 Task: Compose an email with the signature Kyra Cooper with the subject Feedback on a donation and the message I would appreciate it if you could provide me with the latest project schedule. from softage.9@softage.net to softage.10@softage.netSelect the entire message and Indent more 2 times, then indent less once Send the email. Finally, move the email from Sent Items to the label Production
Action: Mouse moved to (868, 100)
Screenshot: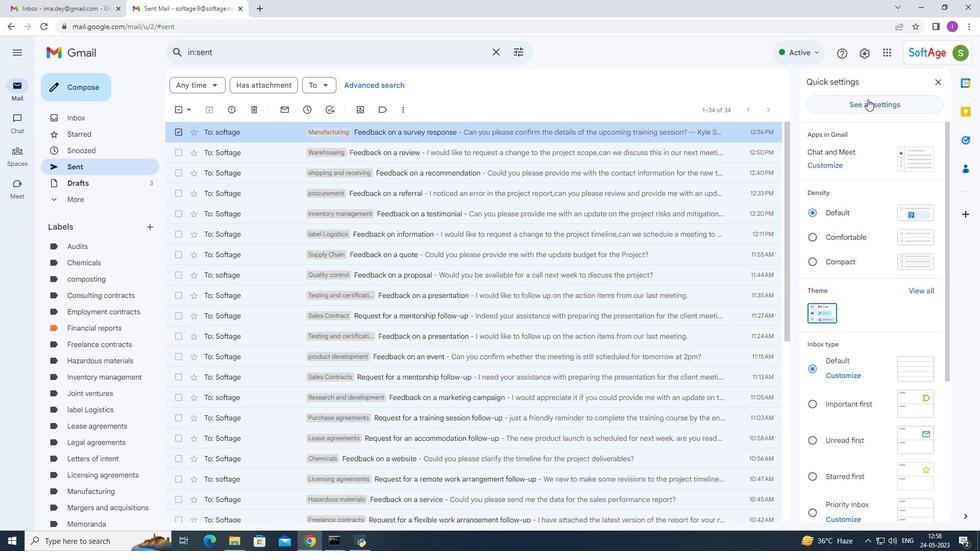 
Action: Mouse pressed left at (868, 100)
Screenshot: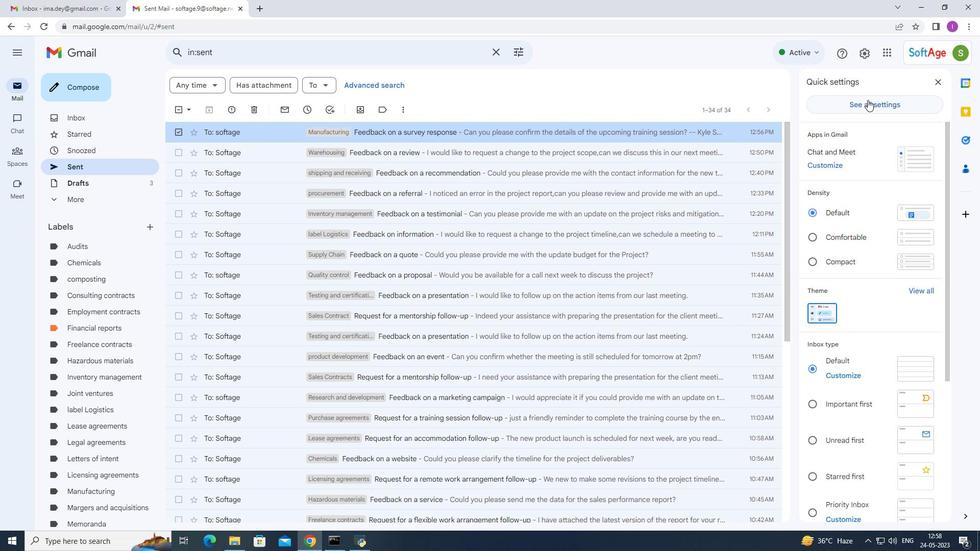 
Action: Mouse moved to (491, 202)
Screenshot: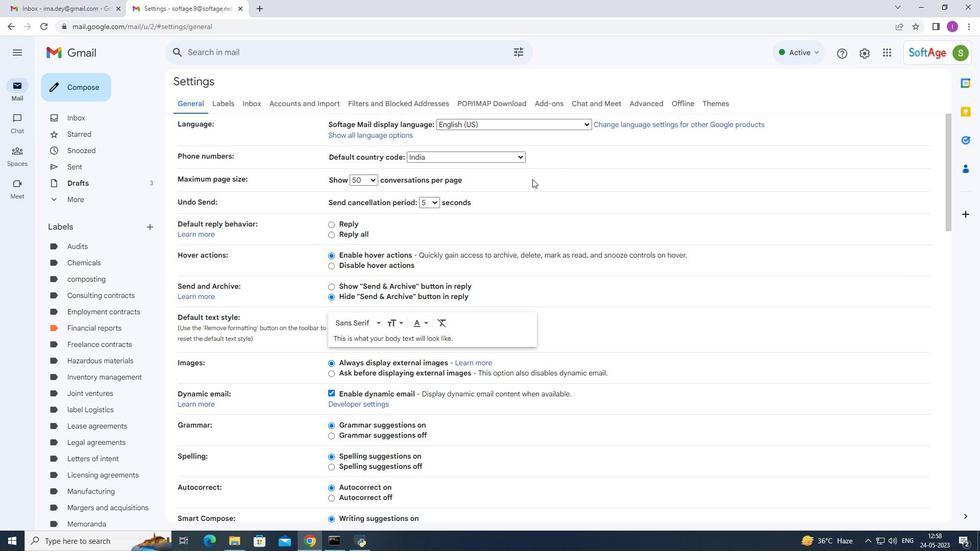 
Action: Mouse scrolled (491, 201) with delta (0, 0)
Screenshot: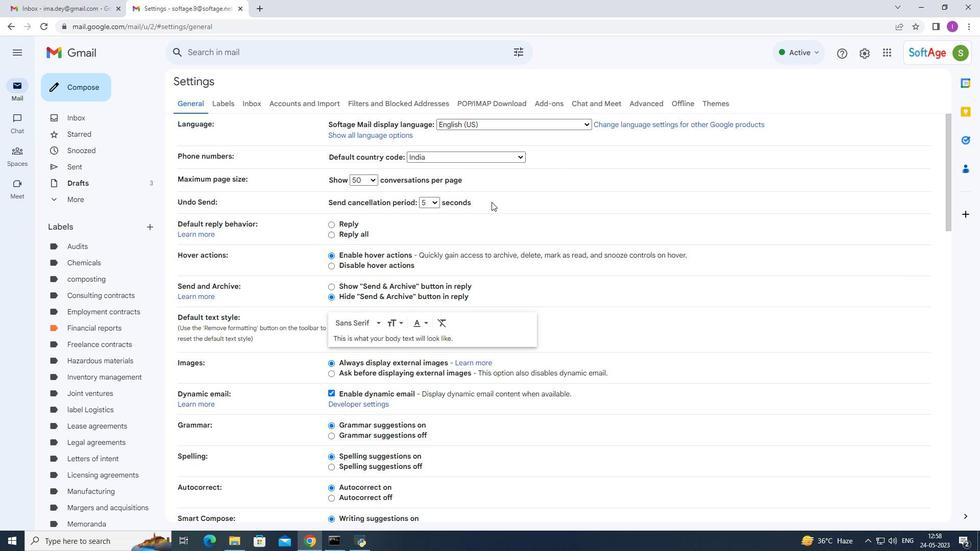 
Action: Mouse moved to (491, 202)
Screenshot: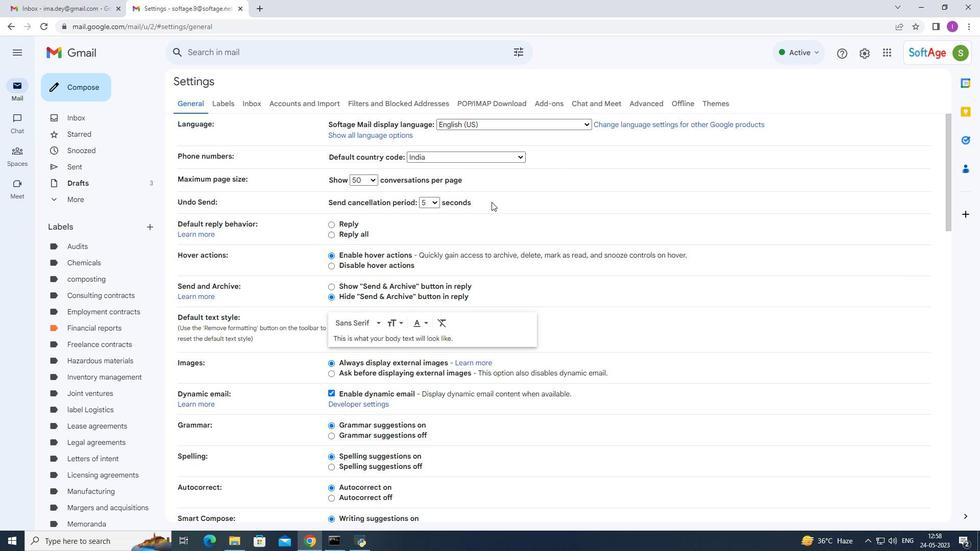 
Action: Mouse scrolled (491, 201) with delta (0, 0)
Screenshot: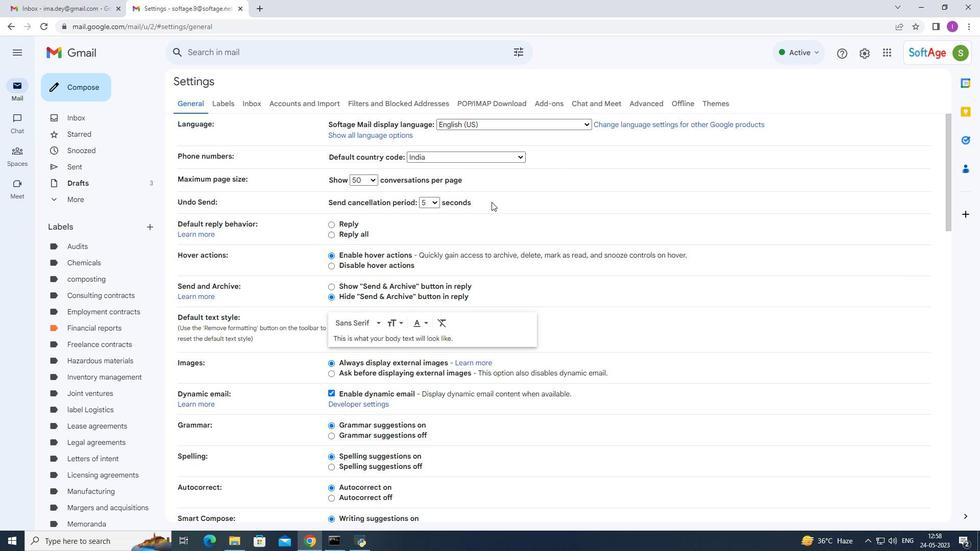 
Action: Mouse moved to (491, 202)
Screenshot: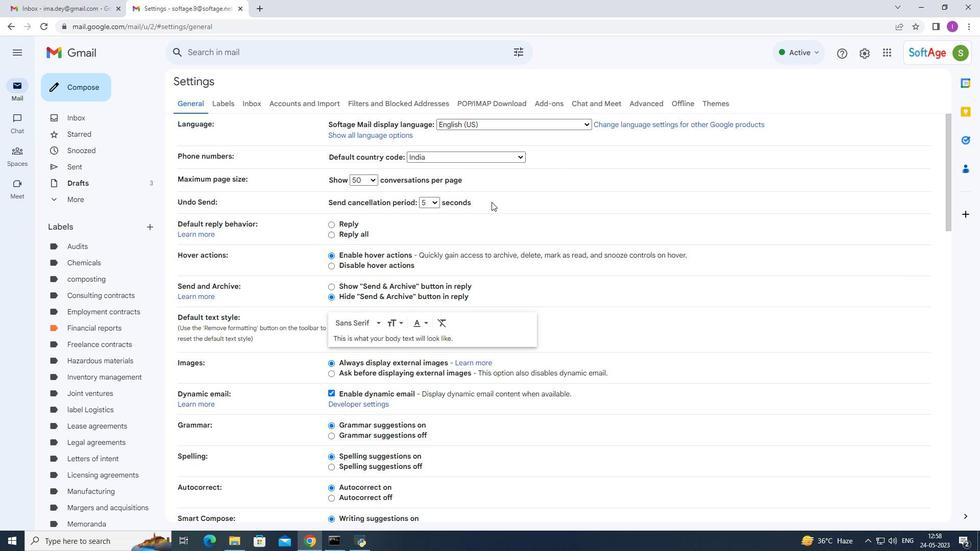 
Action: Mouse scrolled (491, 202) with delta (0, 0)
Screenshot: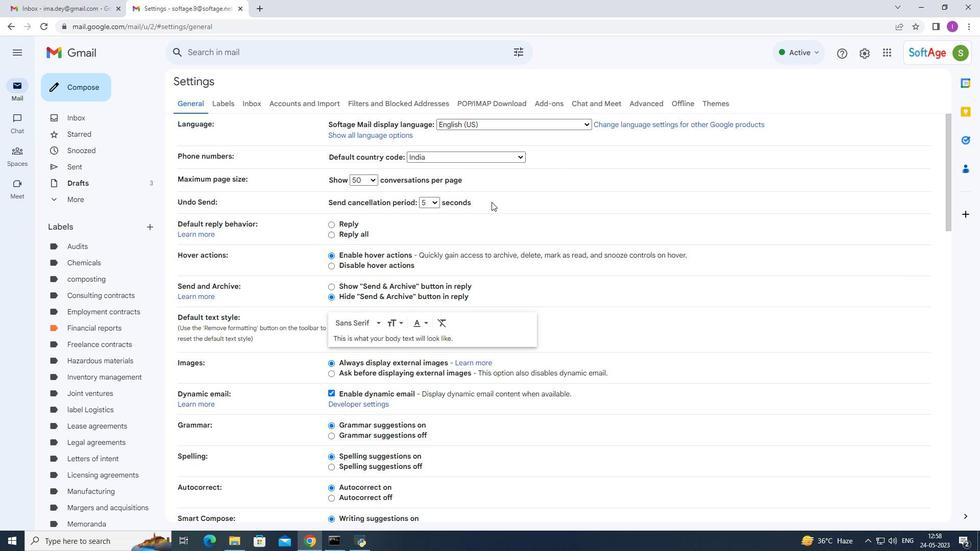 
Action: Mouse moved to (491, 201)
Screenshot: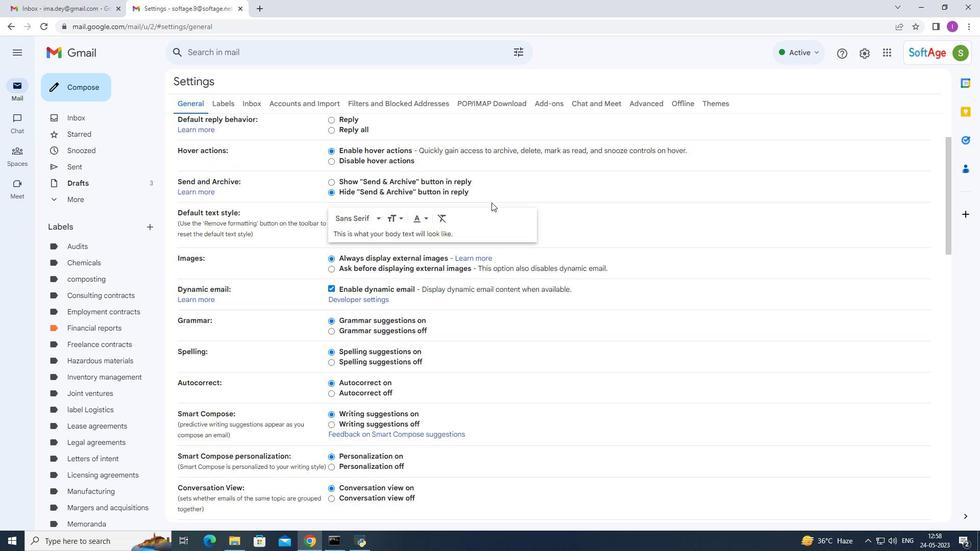 
Action: Mouse scrolled (491, 201) with delta (0, 0)
Screenshot: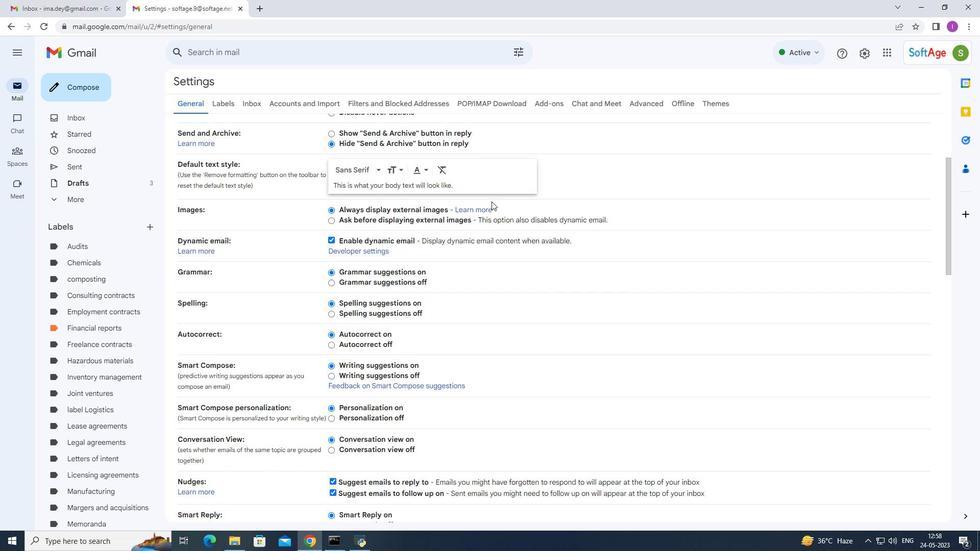 
Action: Mouse scrolled (491, 201) with delta (0, 0)
Screenshot: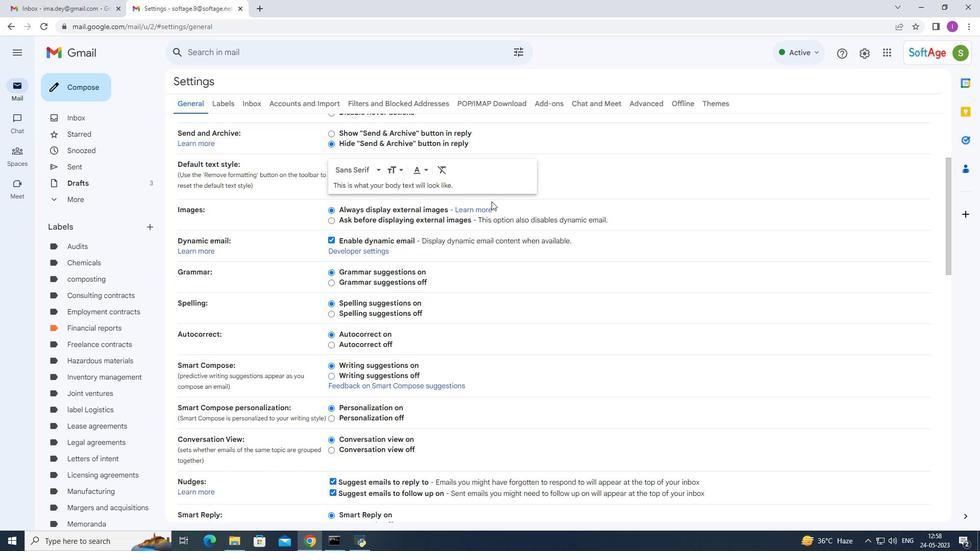 
Action: Mouse moved to (492, 201)
Screenshot: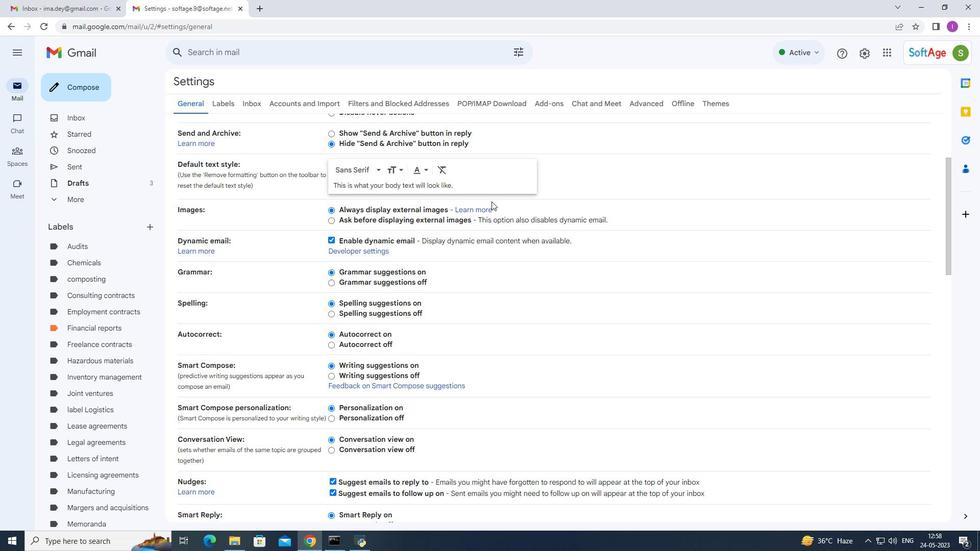 
Action: Mouse scrolled (491, 200) with delta (0, 0)
Screenshot: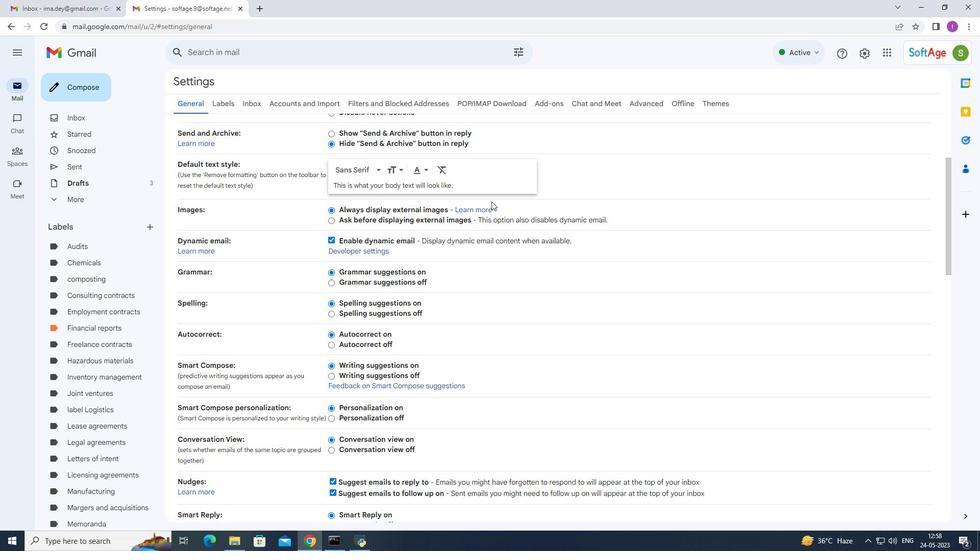 
Action: Mouse moved to (493, 202)
Screenshot: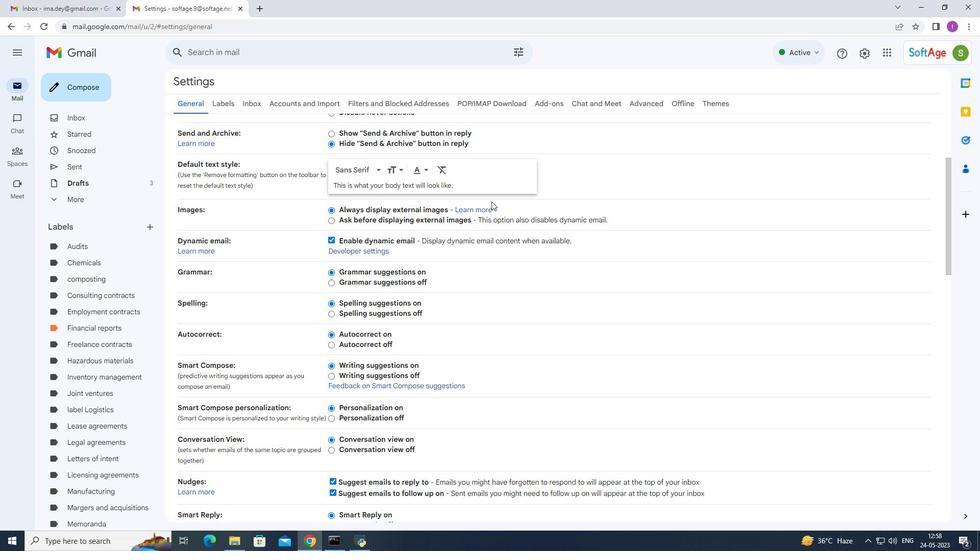 
Action: Mouse scrolled (492, 200) with delta (0, 0)
Screenshot: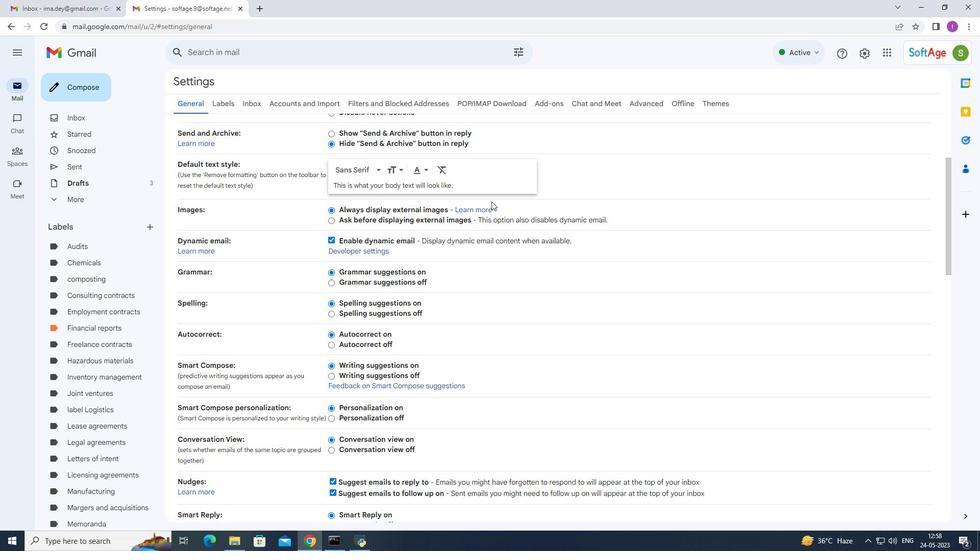 
Action: Mouse moved to (494, 202)
Screenshot: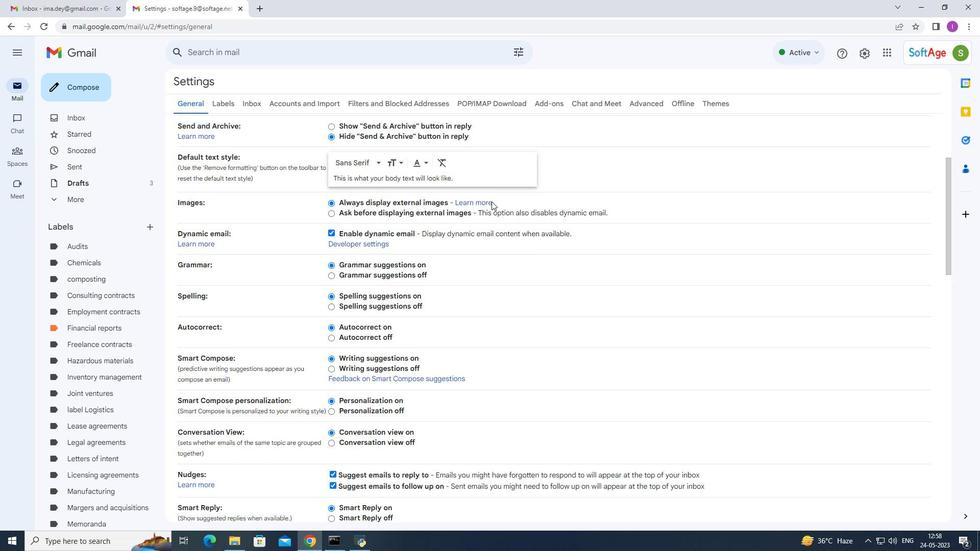 
Action: Mouse scrolled (494, 202) with delta (0, 0)
Screenshot: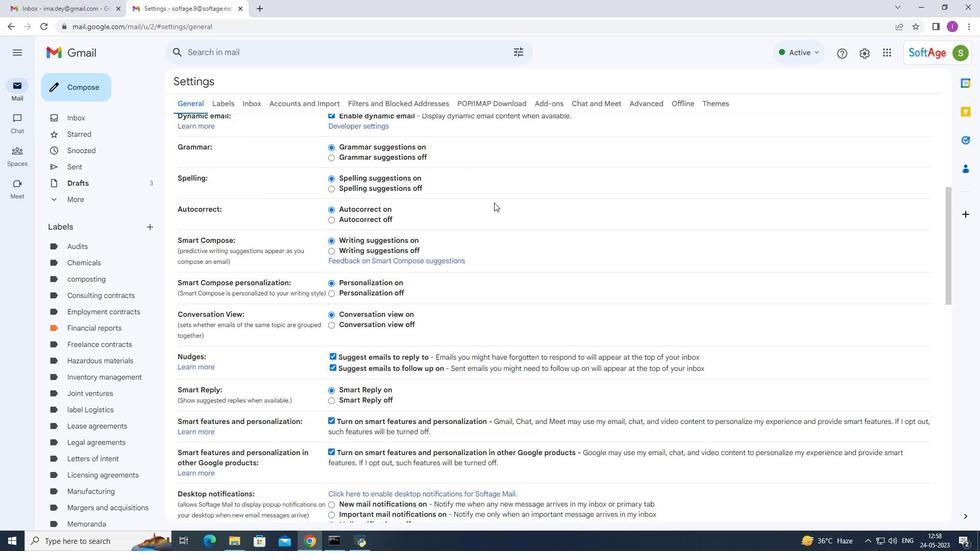 
Action: Mouse scrolled (494, 202) with delta (0, 0)
Screenshot: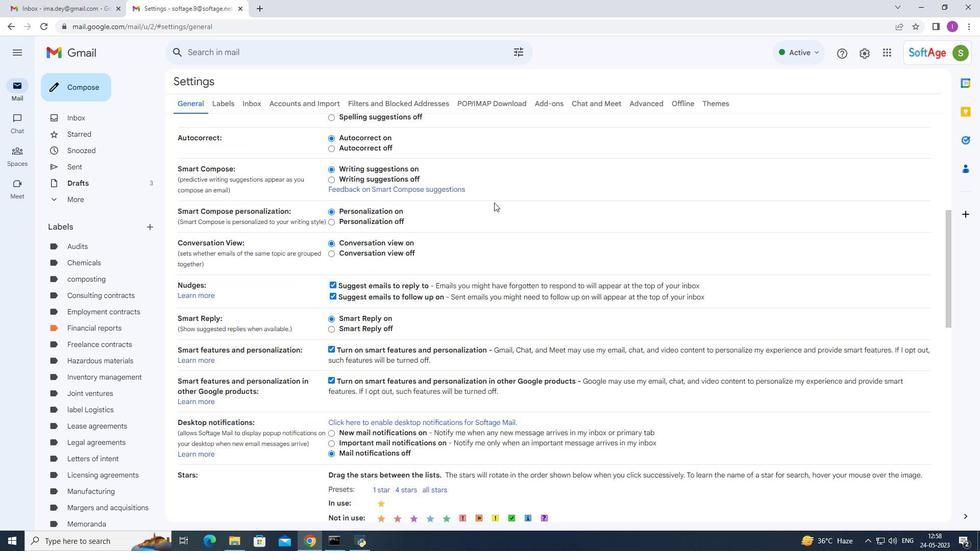 
Action: Mouse scrolled (494, 202) with delta (0, 0)
Screenshot: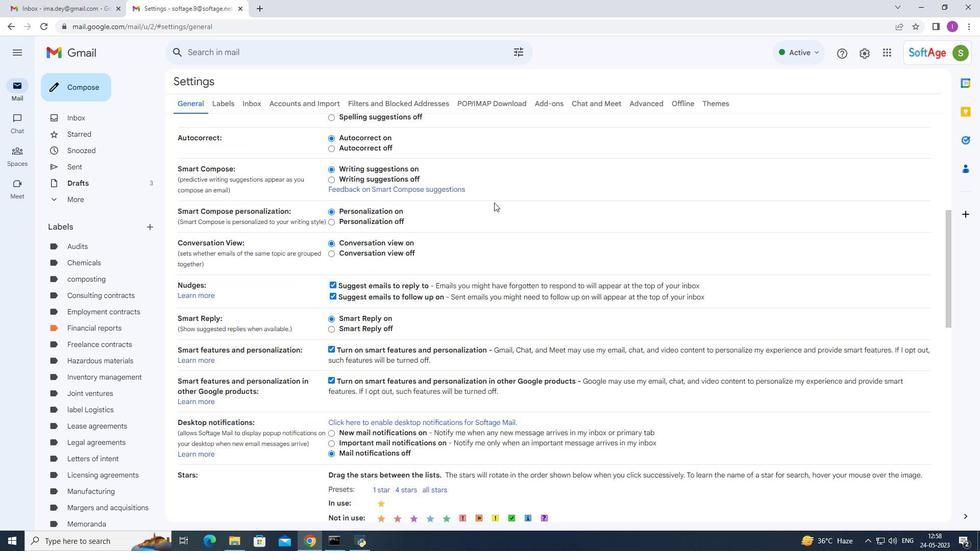 
Action: Mouse moved to (498, 215)
Screenshot: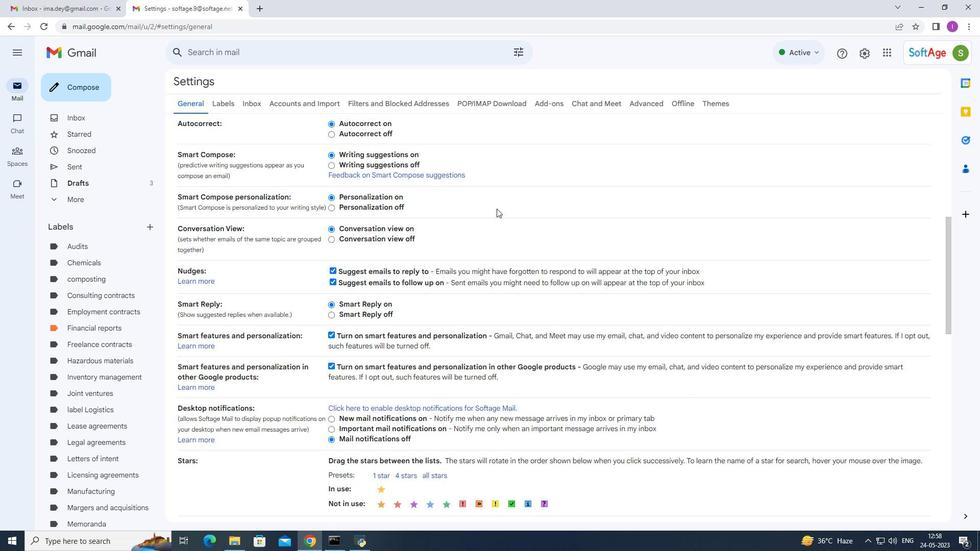 
Action: Mouse scrolled (498, 215) with delta (0, 0)
Screenshot: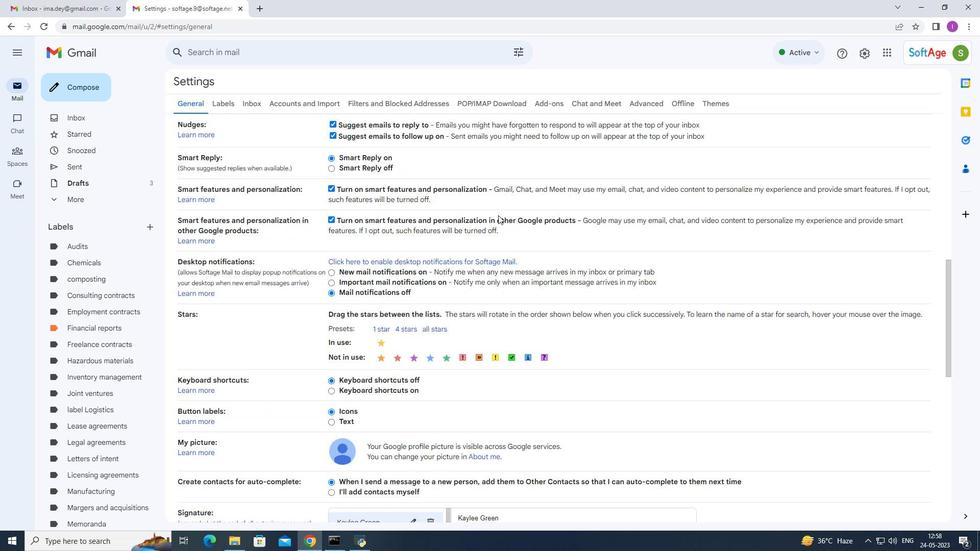 
Action: Mouse scrolled (498, 215) with delta (0, 0)
Screenshot: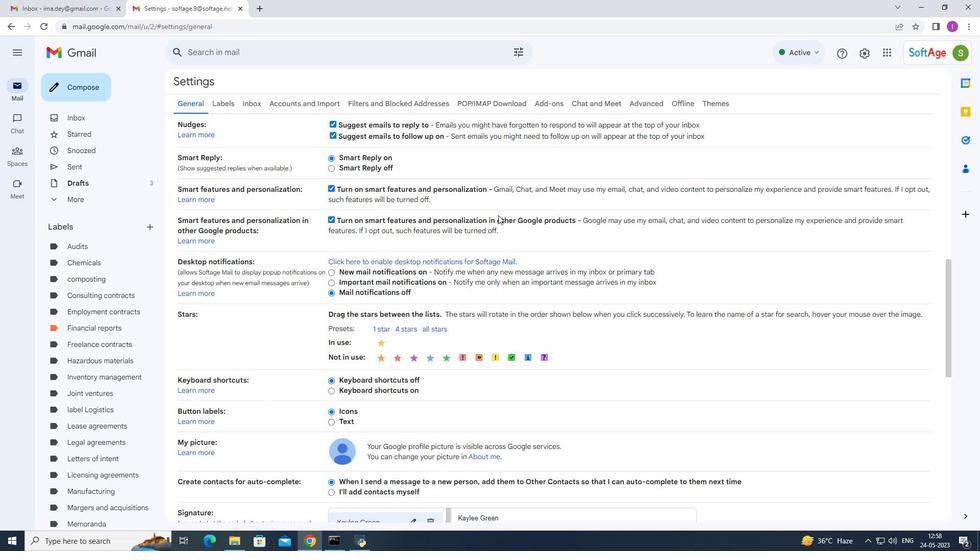 
Action: Mouse scrolled (498, 215) with delta (0, 0)
Screenshot: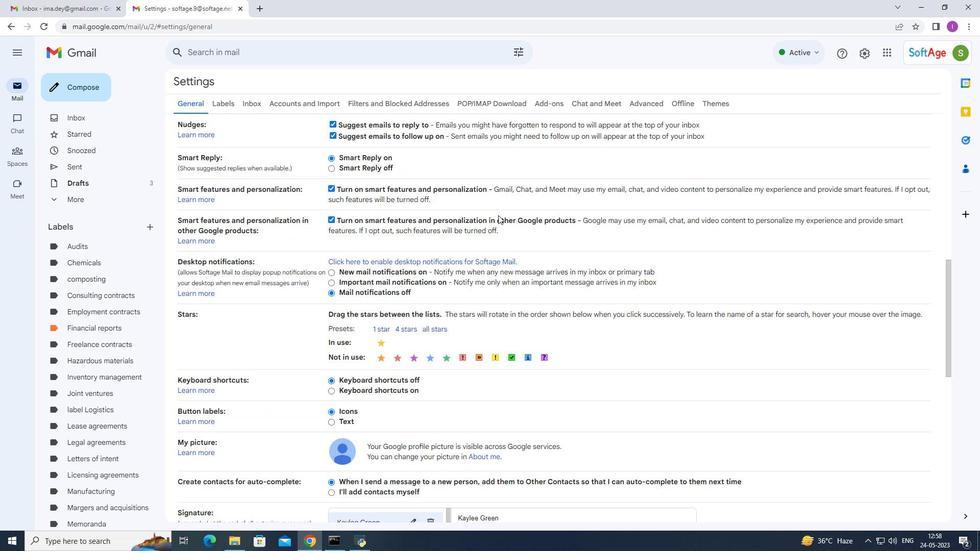
Action: Mouse scrolled (498, 215) with delta (0, 0)
Screenshot: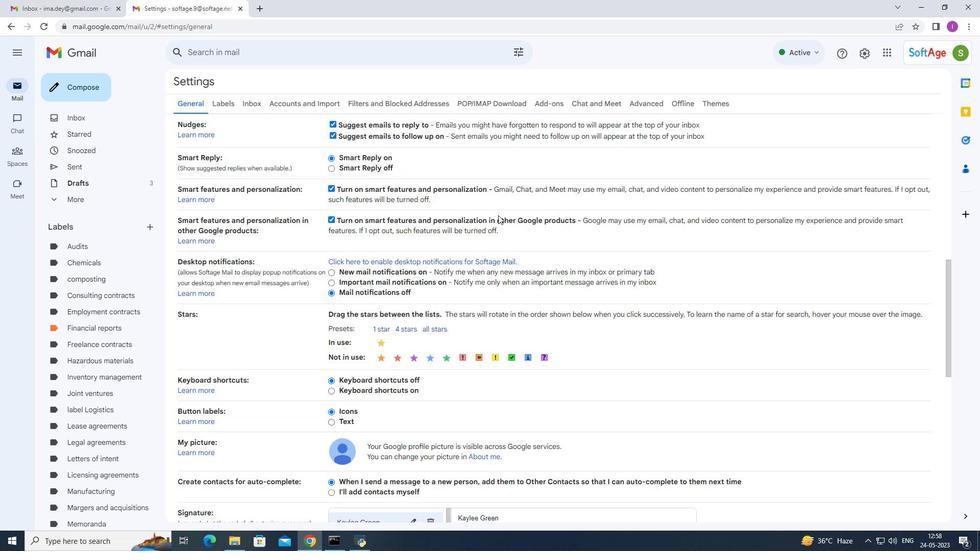 
Action: Mouse moved to (482, 225)
Screenshot: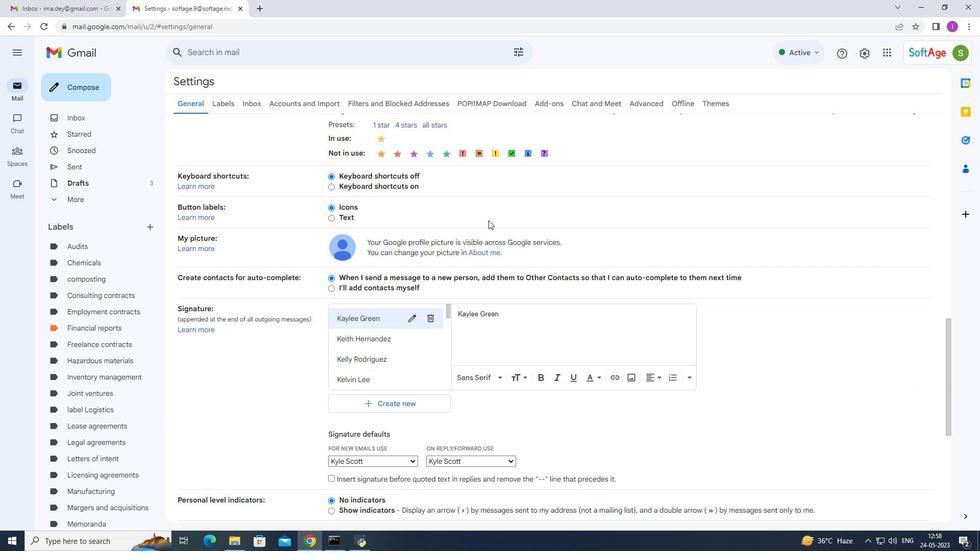 
Action: Mouse scrolled (482, 224) with delta (0, 0)
Screenshot: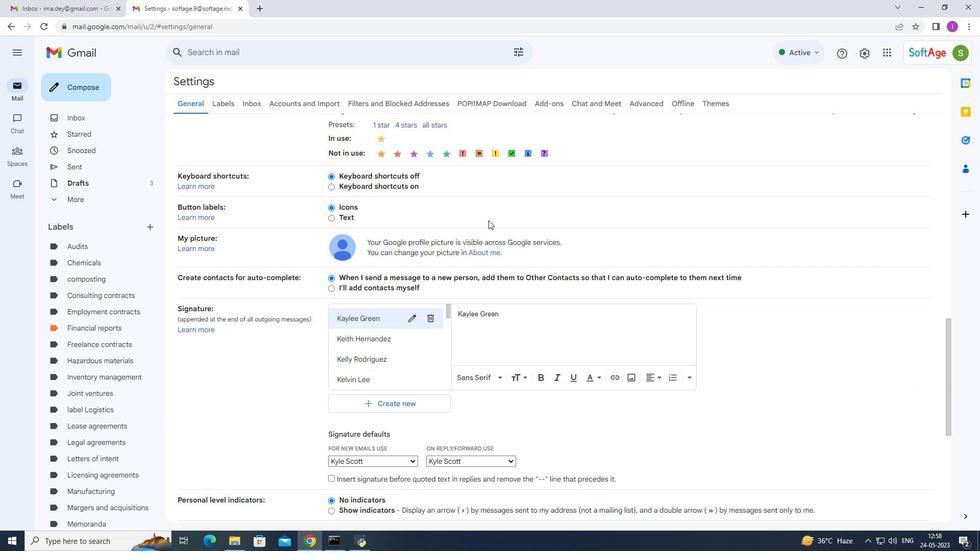 
Action: Mouse moved to (478, 229)
Screenshot: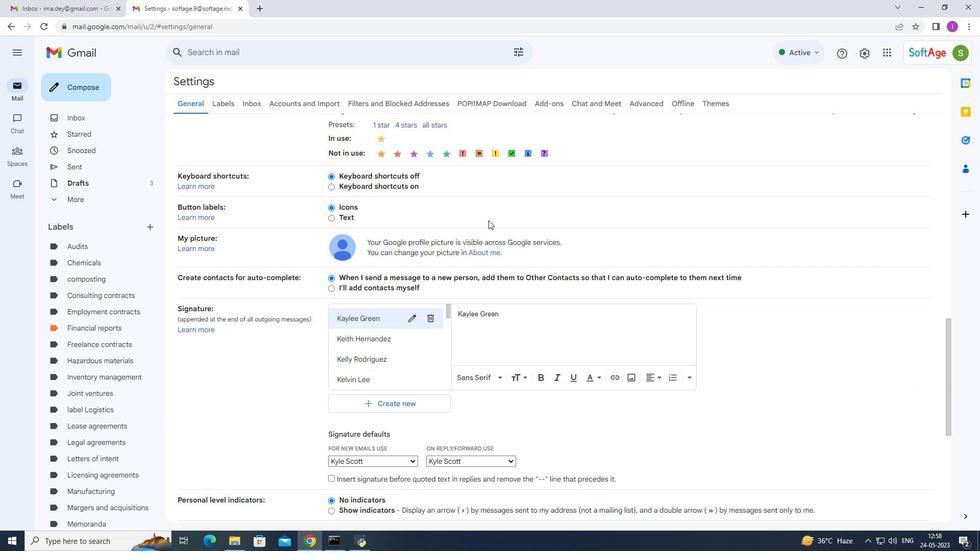 
Action: Mouse scrolled (479, 228) with delta (0, 0)
Screenshot: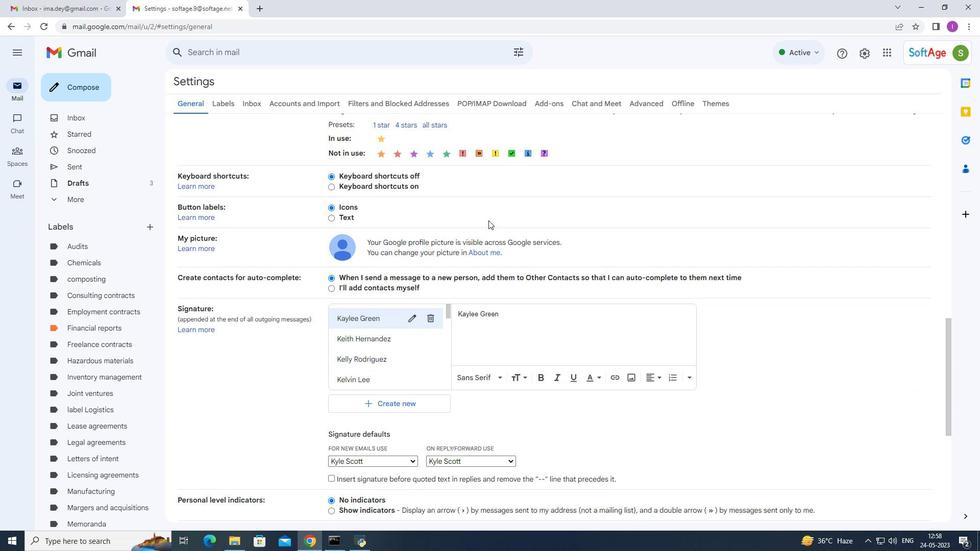 
Action: Mouse moved to (433, 244)
Screenshot: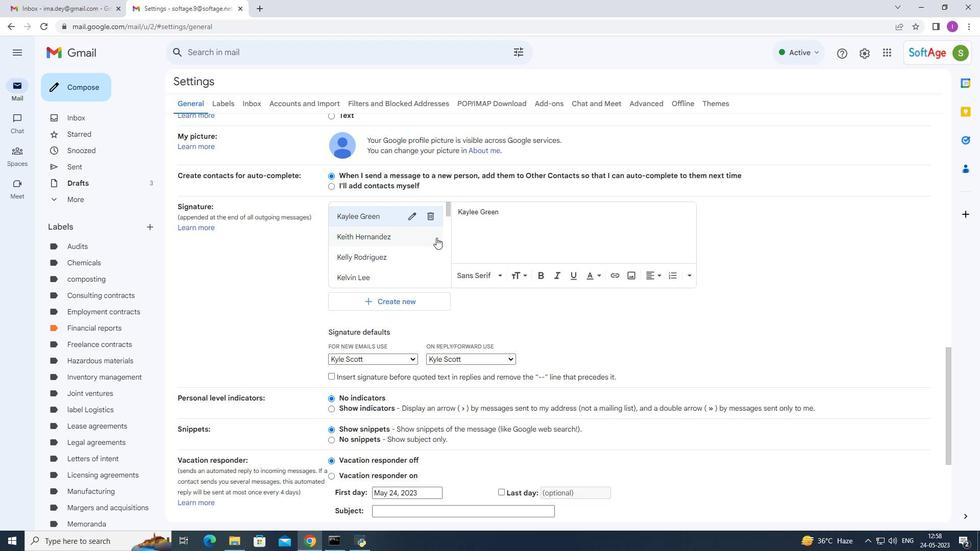 
Action: Mouse scrolled (433, 243) with delta (0, 0)
Screenshot: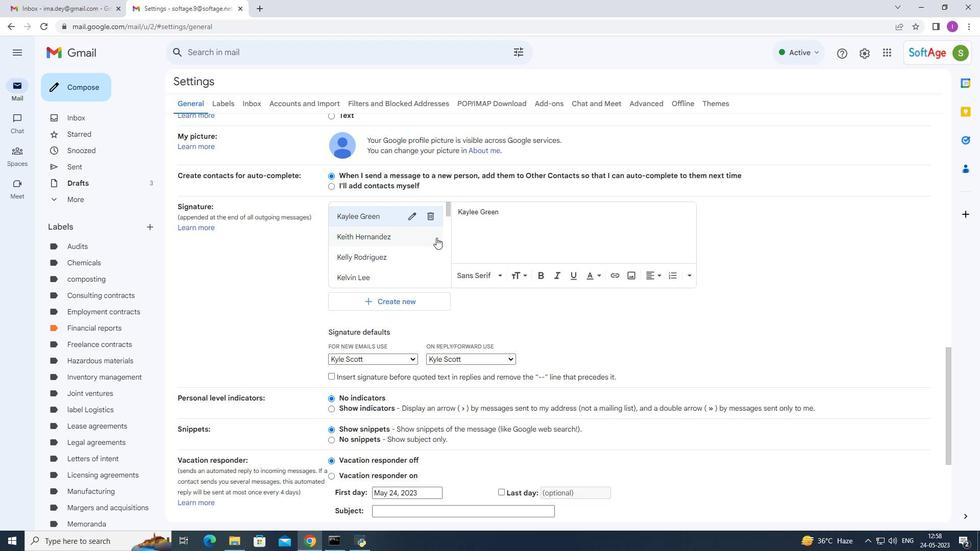 
Action: Mouse moved to (431, 250)
Screenshot: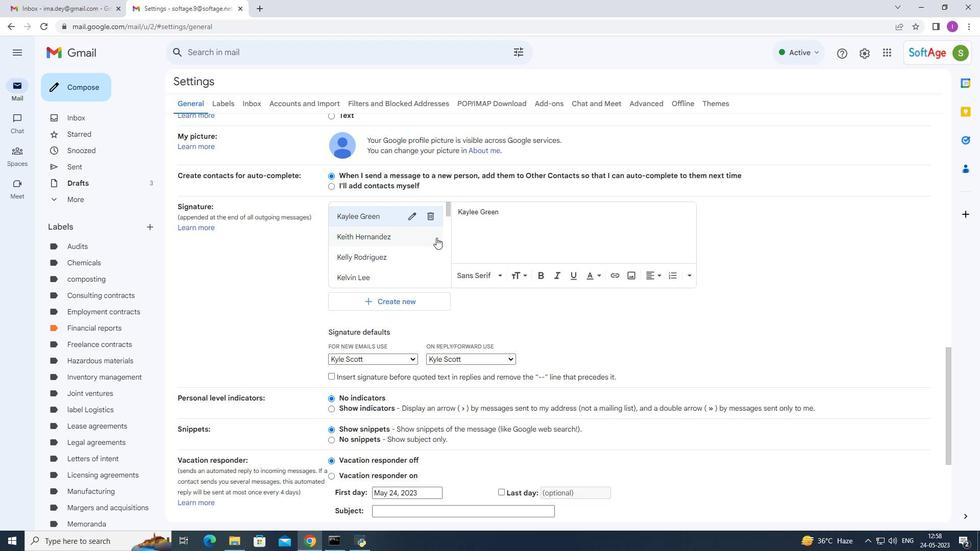 
Action: Mouse scrolled (431, 249) with delta (0, 0)
Screenshot: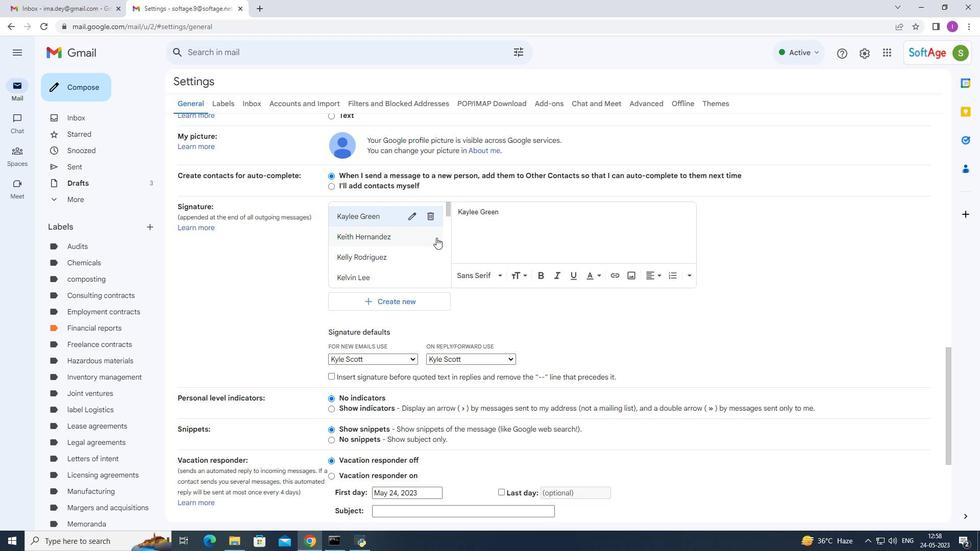 
Action: Mouse moved to (429, 252)
Screenshot: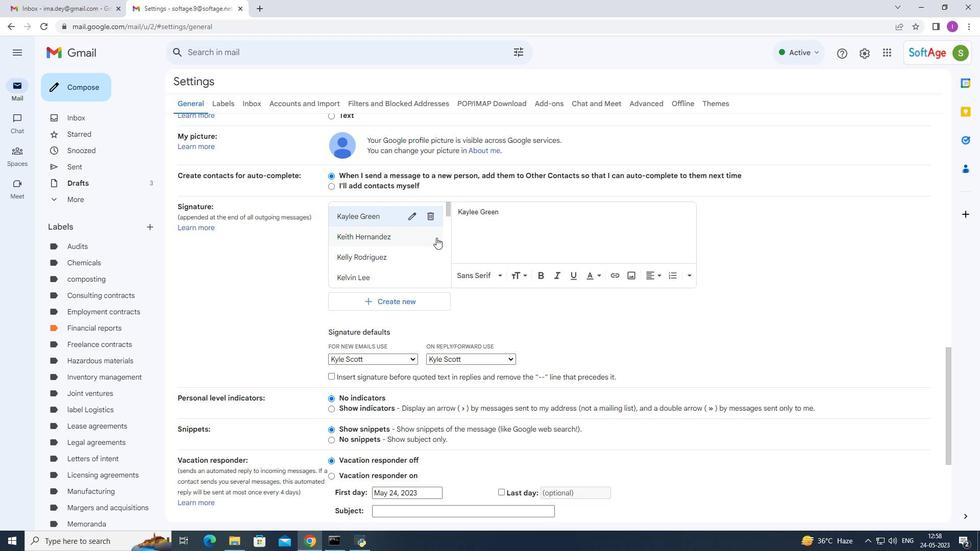 
Action: Mouse scrolled (430, 251) with delta (0, 0)
Screenshot: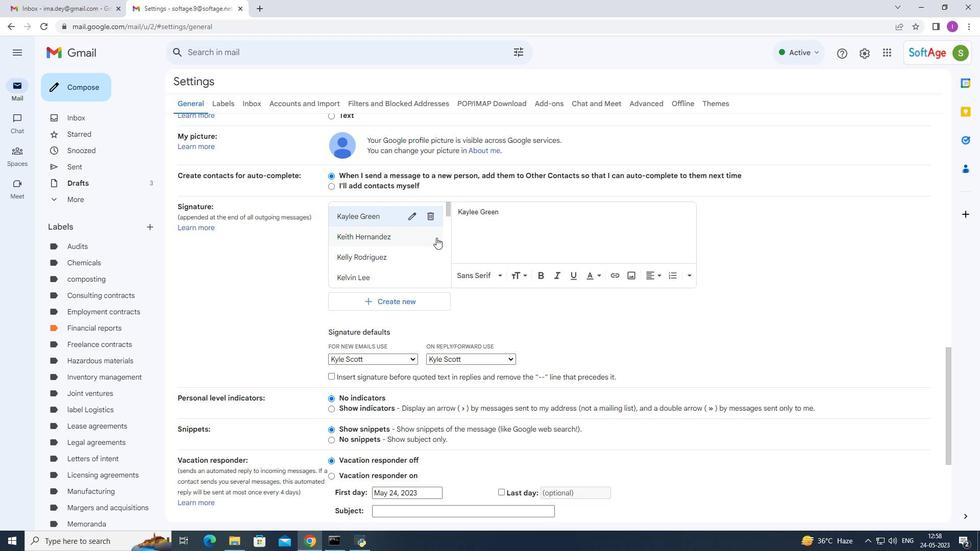 
Action: Mouse moved to (429, 253)
Screenshot: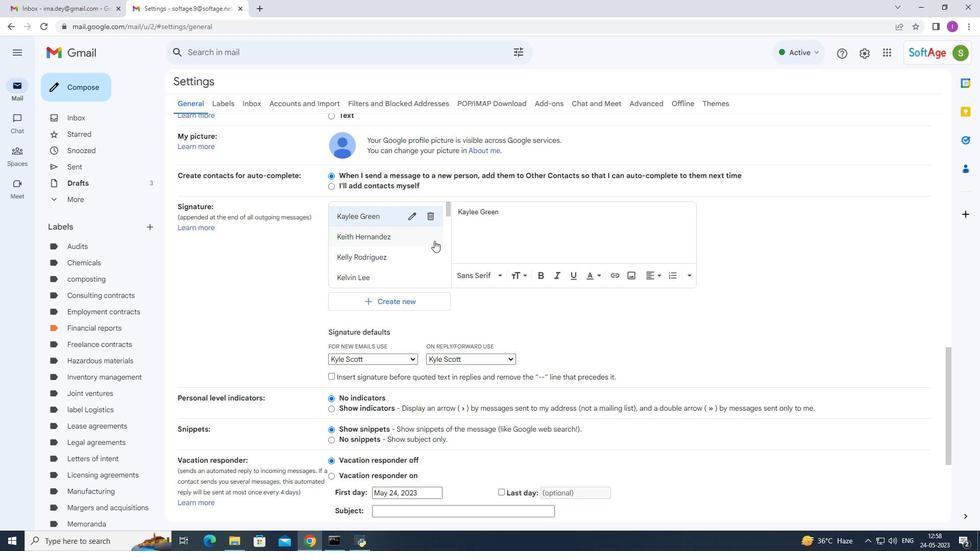 
Action: Mouse scrolled (429, 252) with delta (0, 0)
Screenshot: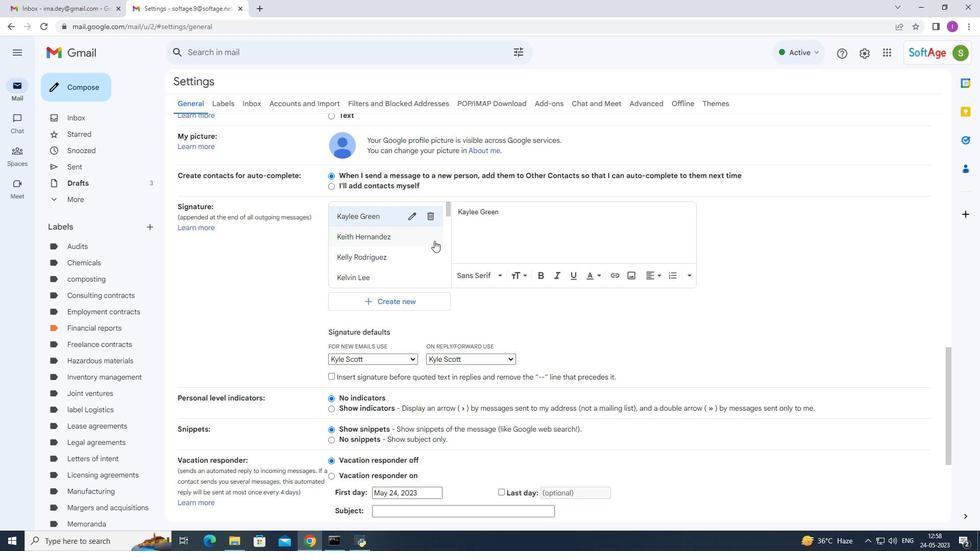 
Action: Mouse moved to (427, 289)
Screenshot: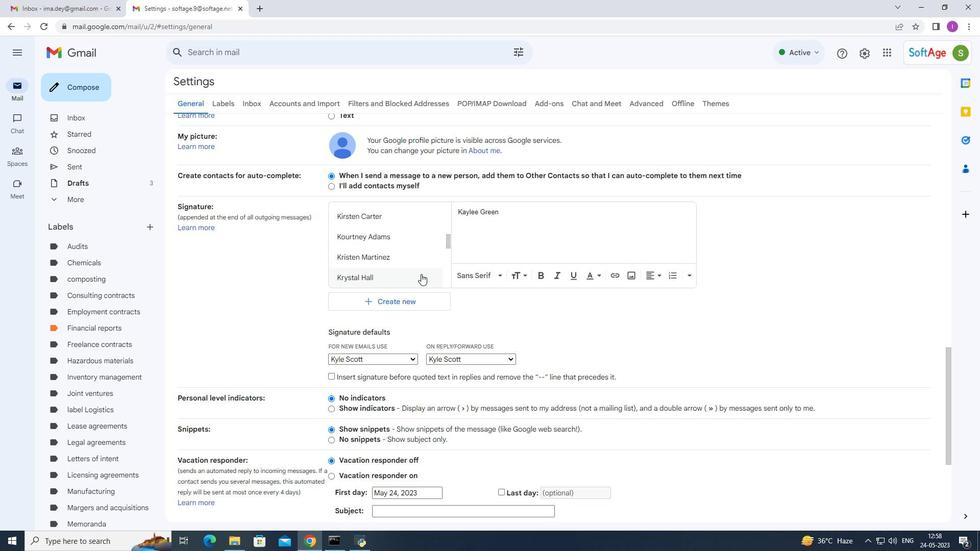 
Action: Mouse scrolled (427, 287) with delta (0, 0)
Screenshot: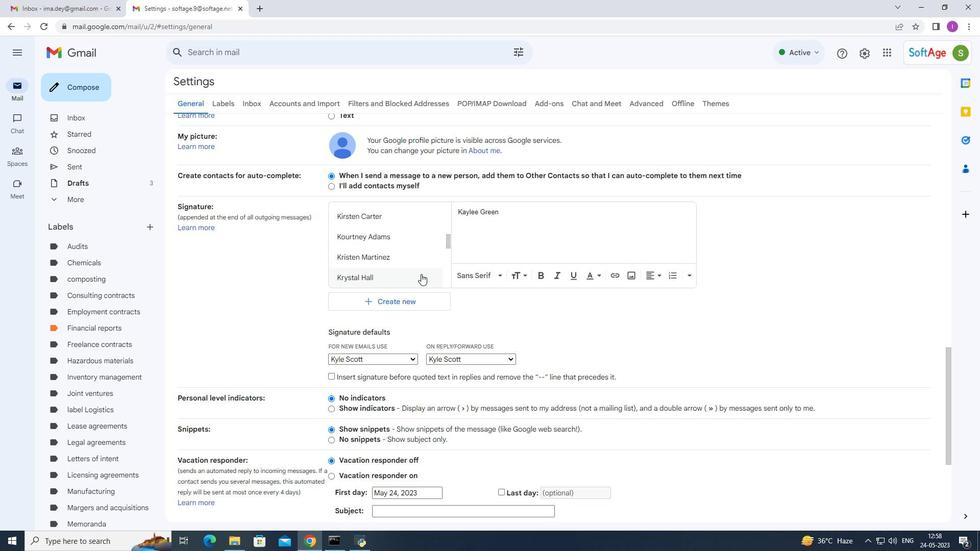 
Action: Mouse moved to (428, 291)
Screenshot: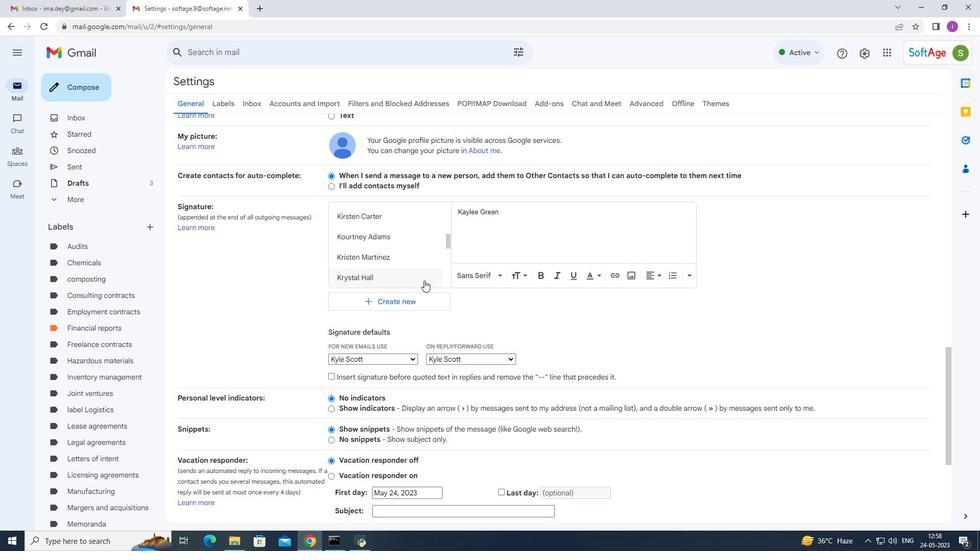 
Action: Mouse scrolled (428, 290) with delta (0, 0)
Screenshot: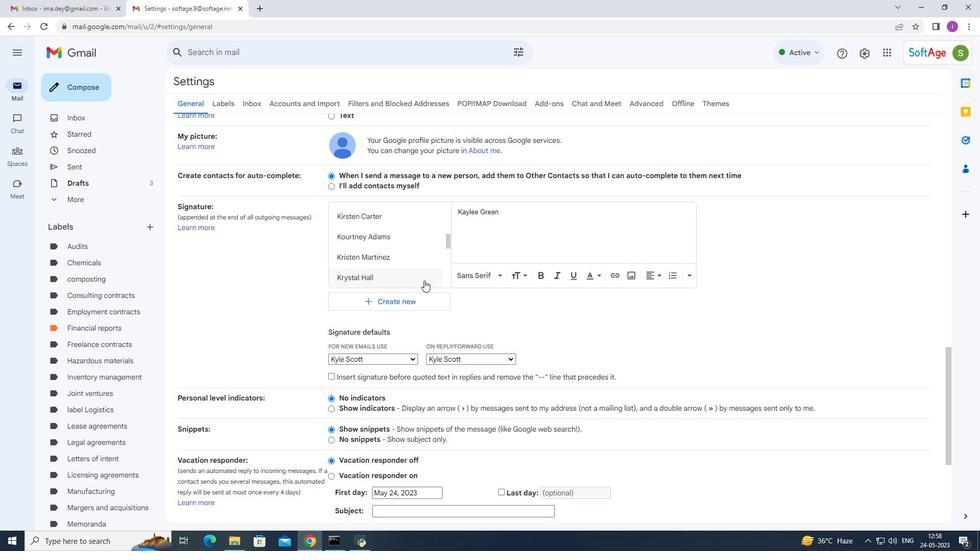 
Action: Mouse moved to (428, 291)
Screenshot: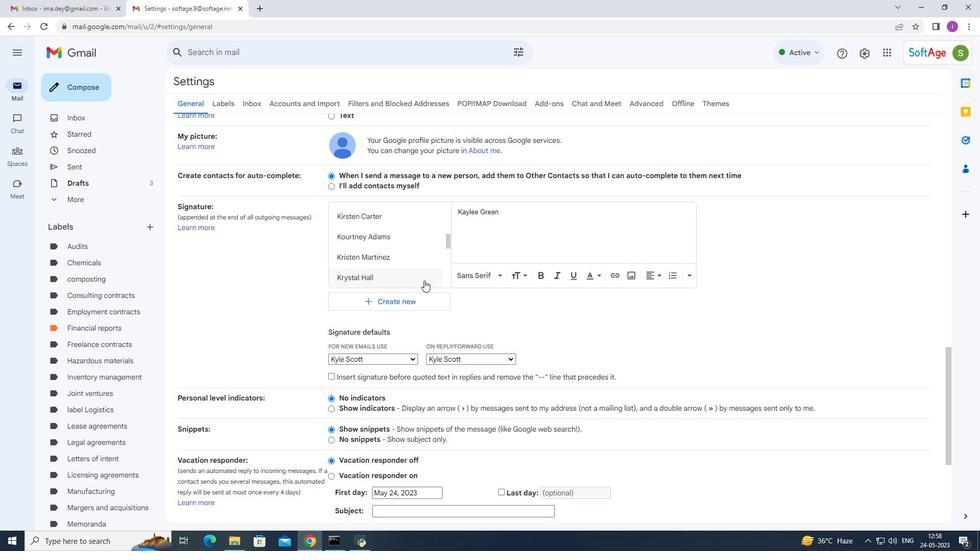 
Action: Mouse scrolled (428, 291) with delta (0, 0)
Screenshot: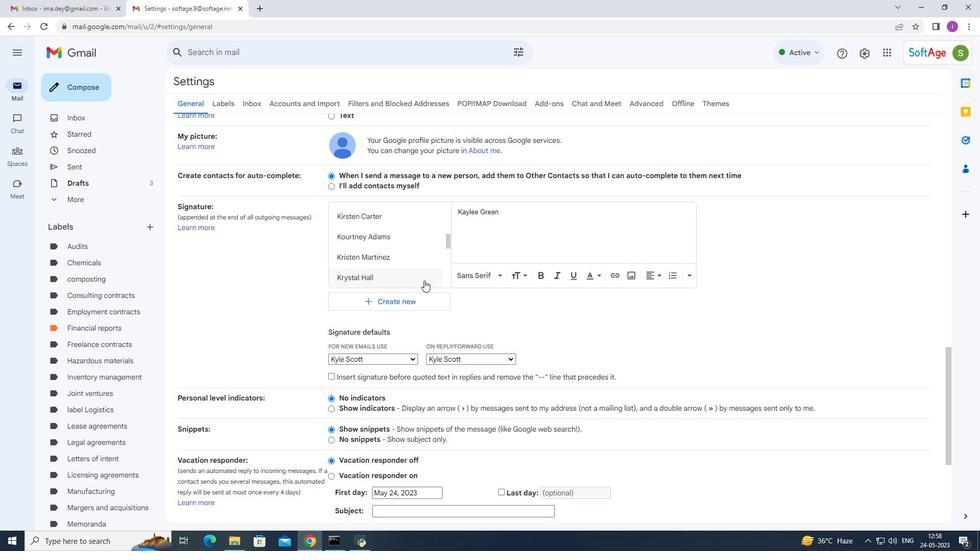 
Action: Mouse scrolled (428, 291) with delta (0, 0)
Screenshot: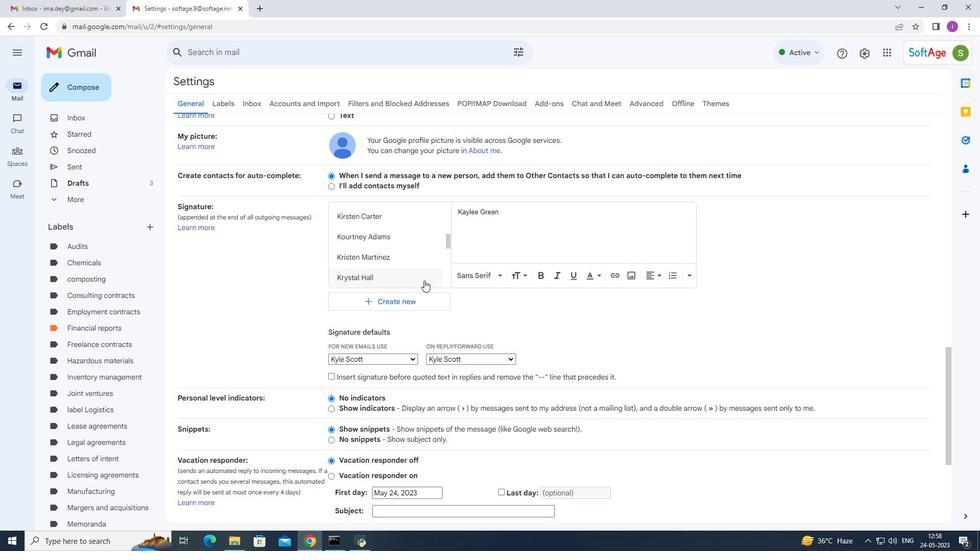 
Action: Mouse moved to (428, 289)
Screenshot: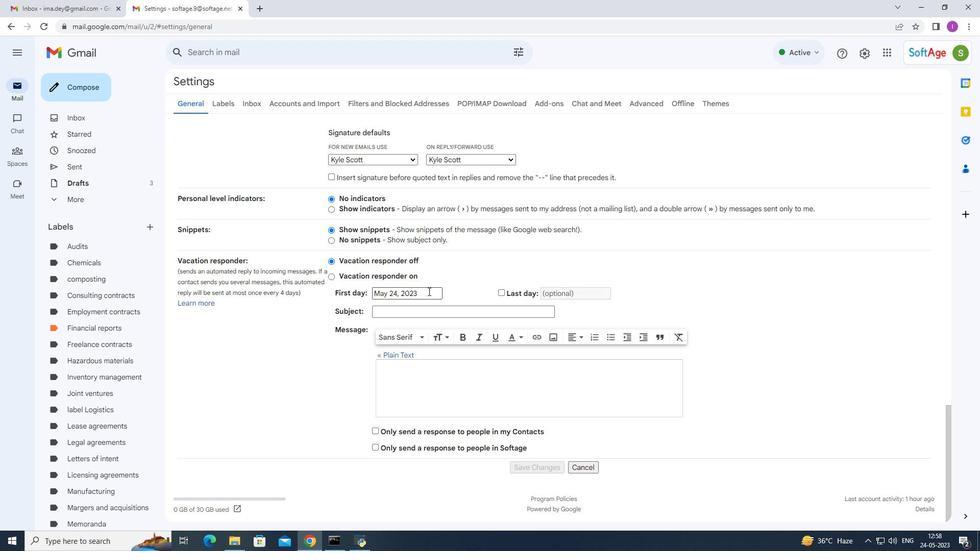 
Action: Mouse scrolled (428, 290) with delta (0, 0)
Screenshot: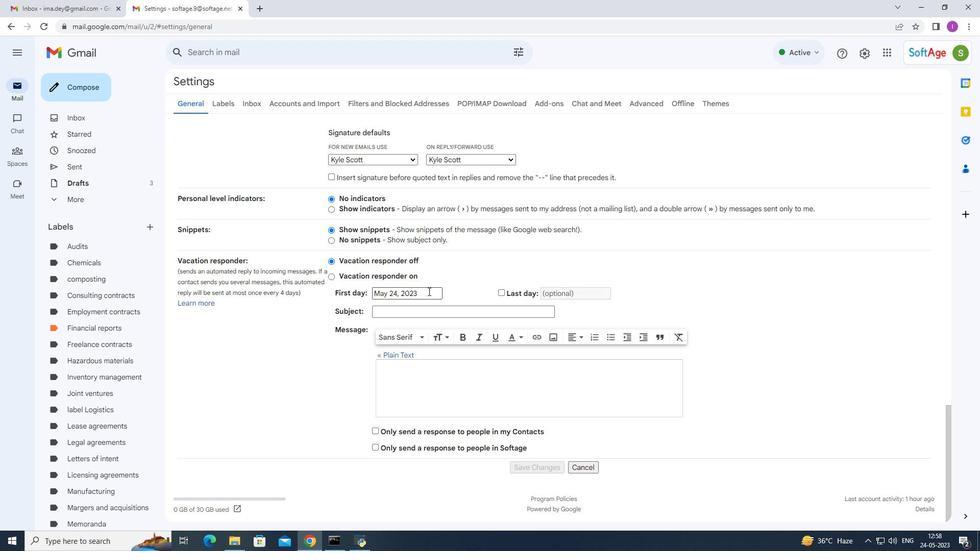 
Action: Mouse moved to (427, 284)
Screenshot: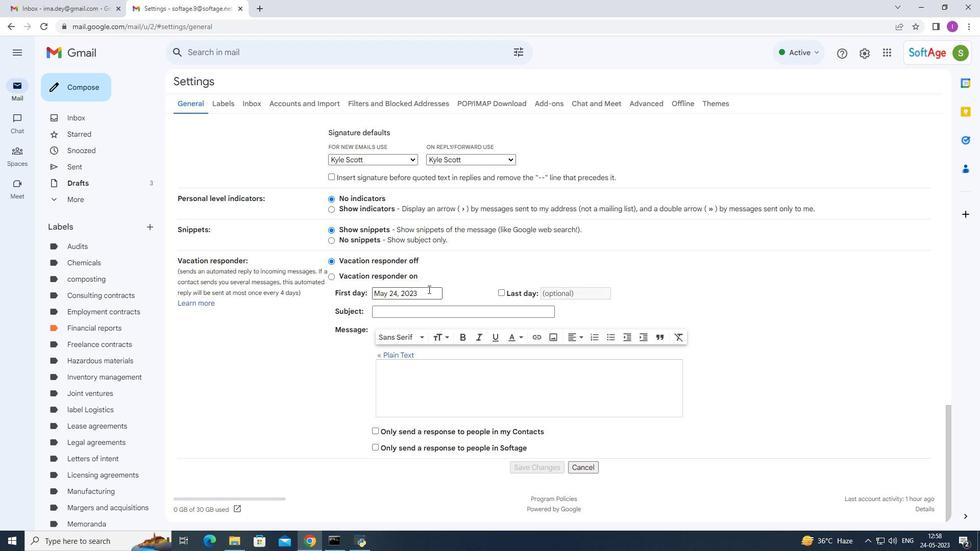 
Action: Mouse scrolled (428, 288) with delta (0, 0)
Screenshot: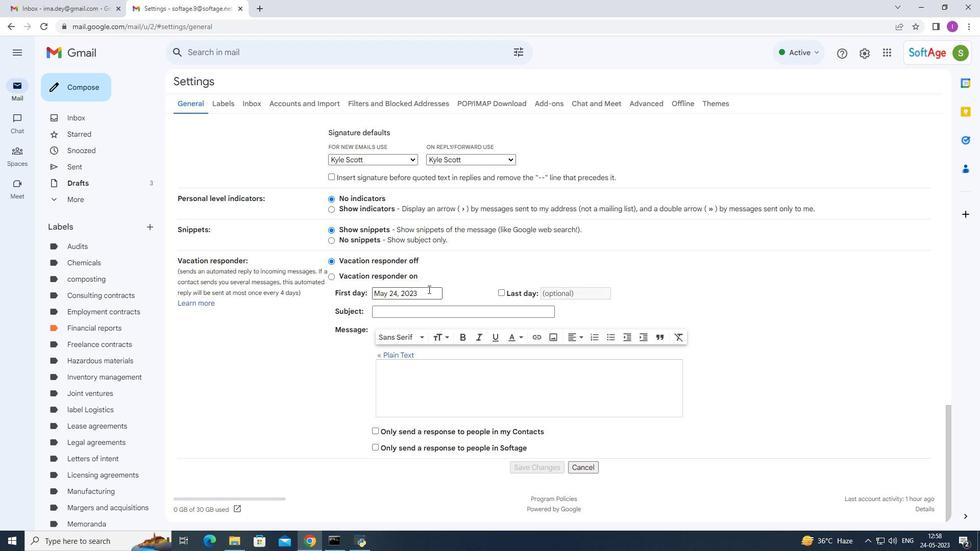 
Action: Mouse moved to (426, 271)
Screenshot: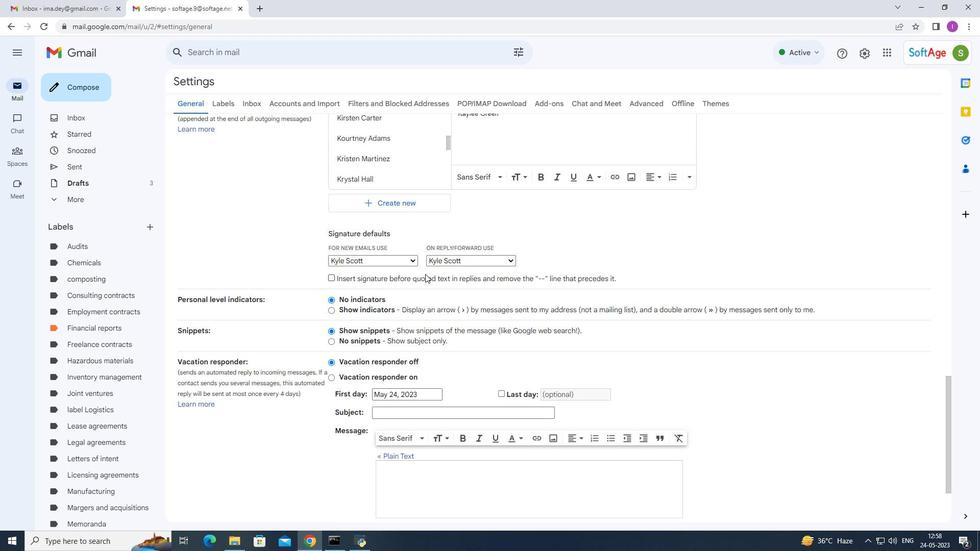 
Action: Mouse scrolled (426, 271) with delta (0, 0)
Screenshot: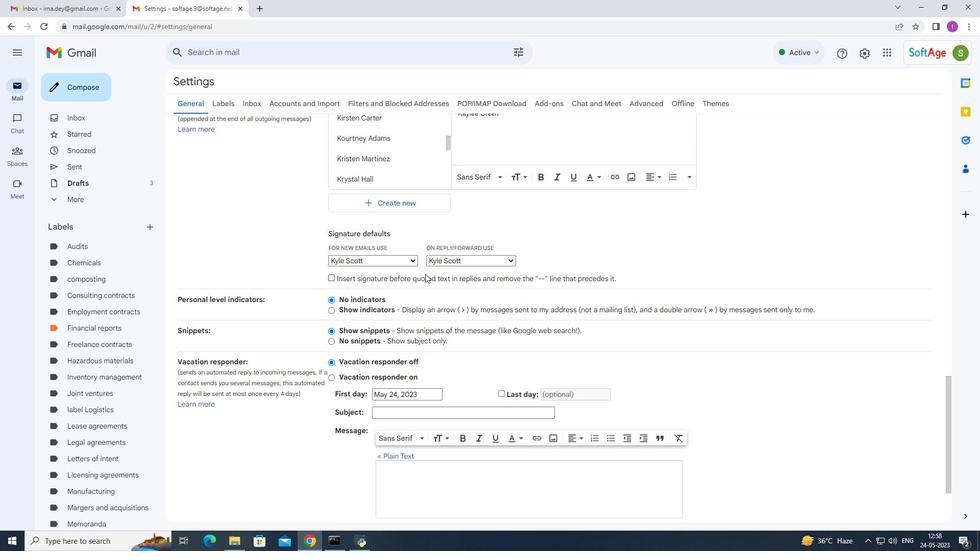 
Action: Mouse moved to (427, 270)
Screenshot: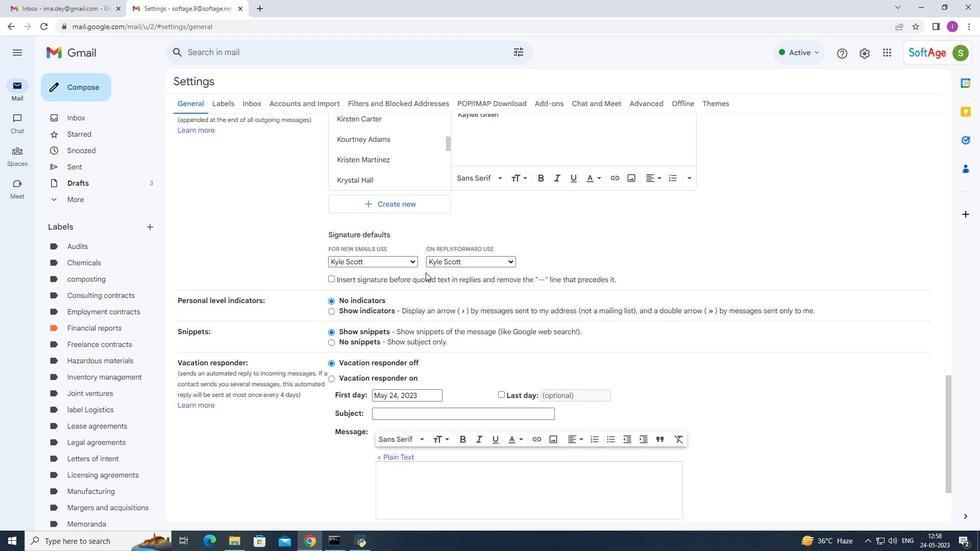 
Action: Mouse scrolled (427, 271) with delta (0, 0)
Screenshot: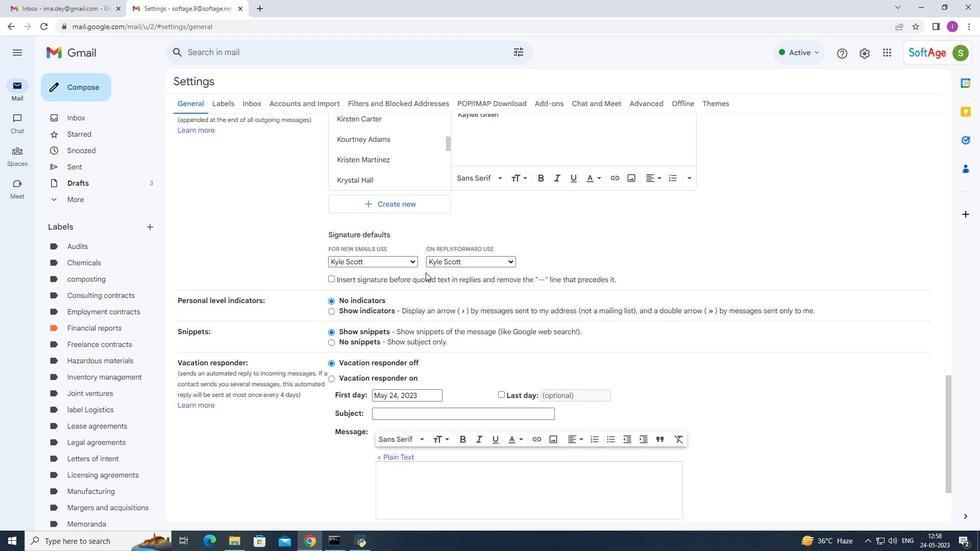 
Action: Mouse scrolled (427, 271) with delta (0, 0)
Screenshot: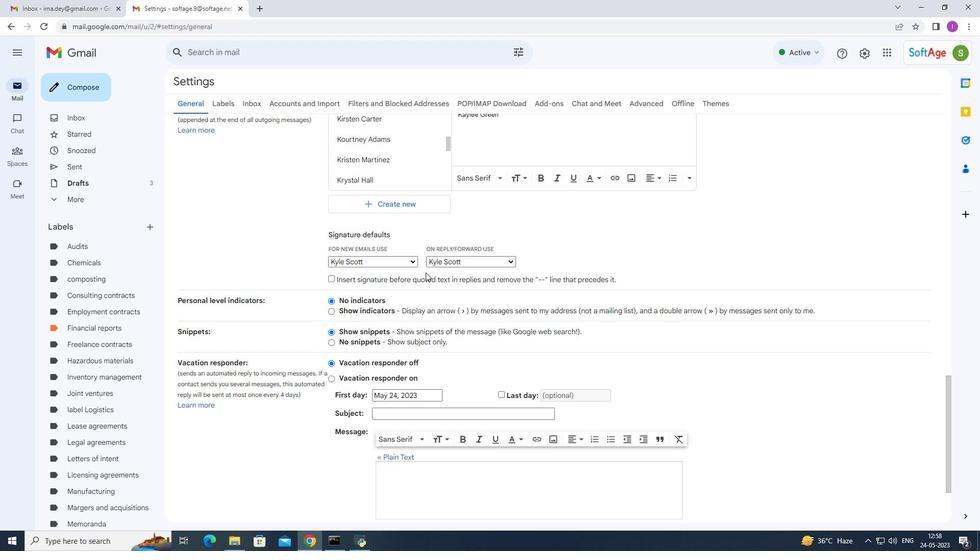 
Action: Mouse moved to (427, 269)
Screenshot: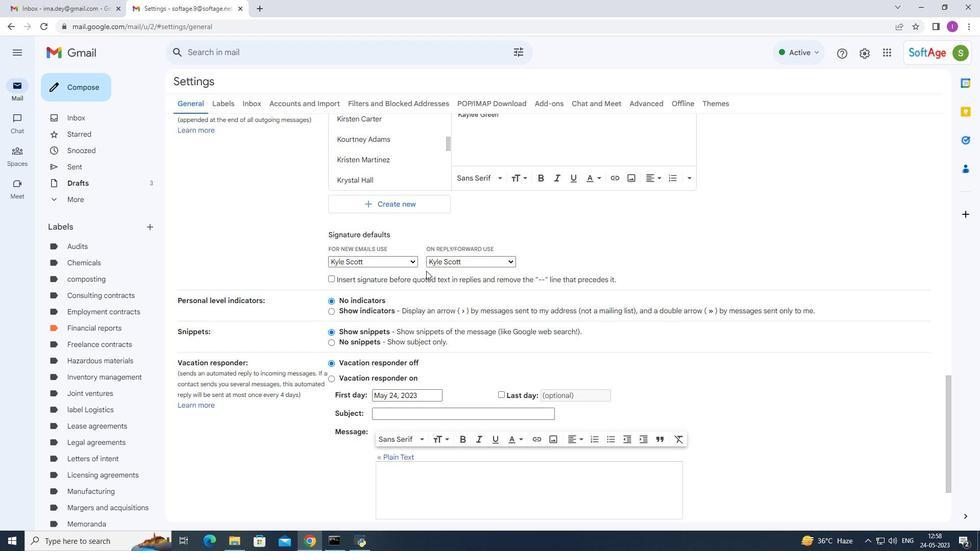 
Action: Mouse scrolled (427, 270) with delta (0, 0)
Screenshot: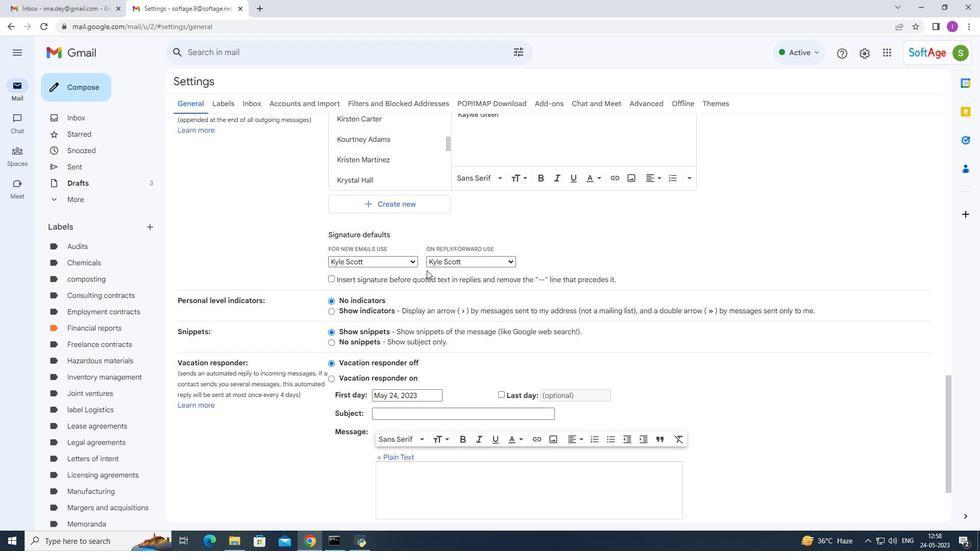 
Action: Mouse moved to (428, 268)
Screenshot: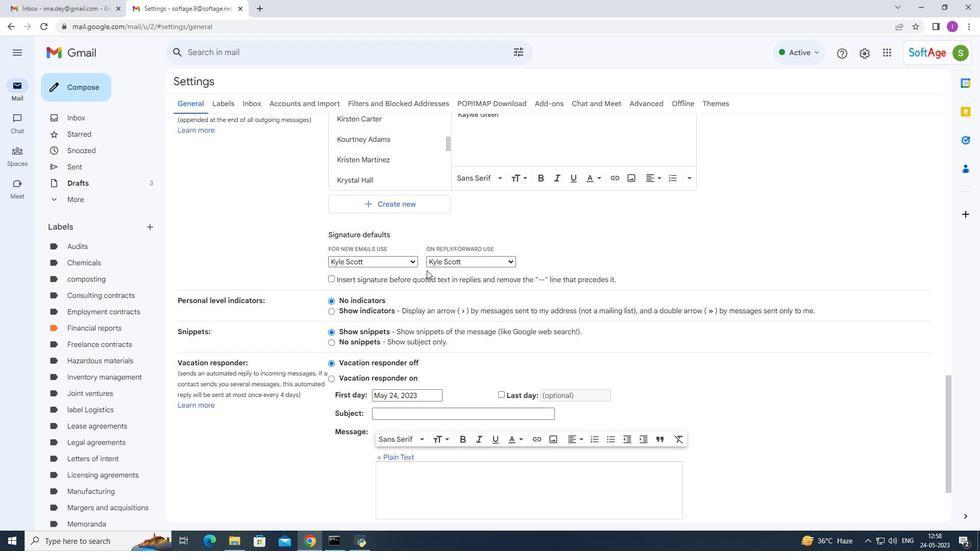 
Action: Mouse scrolled (428, 269) with delta (0, 0)
Screenshot: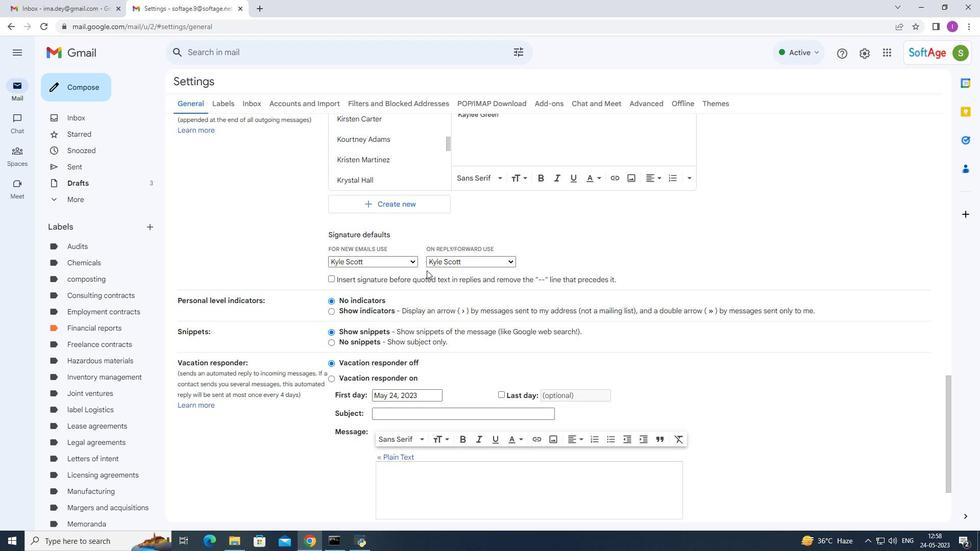 
Action: Mouse moved to (430, 267)
Screenshot: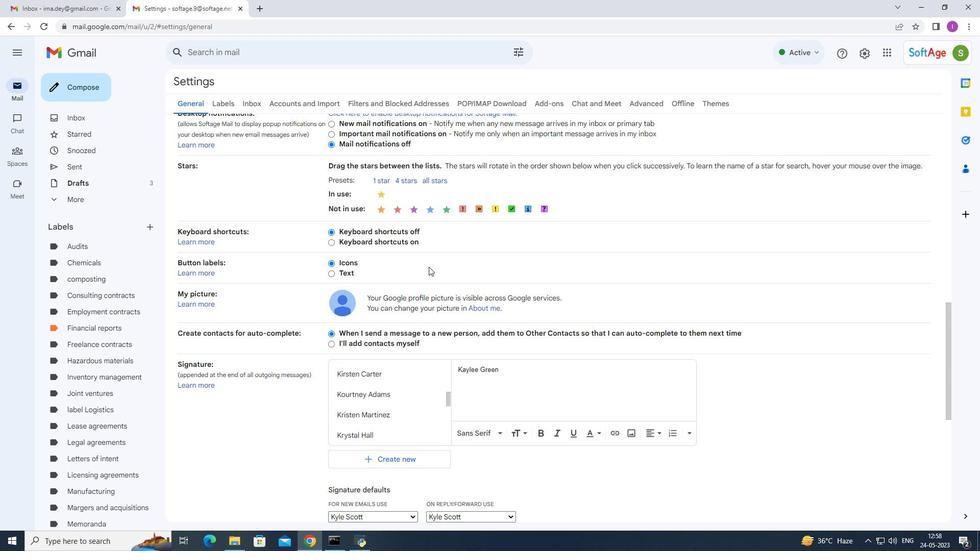 
Action: Mouse scrolled (430, 266) with delta (0, 0)
Screenshot: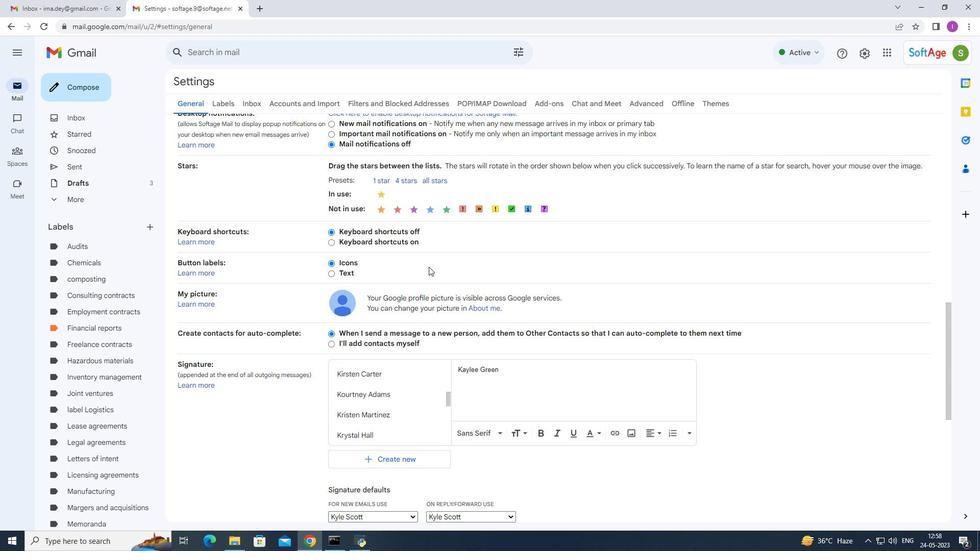 
Action: Mouse moved to (431, 267)
Screenshot: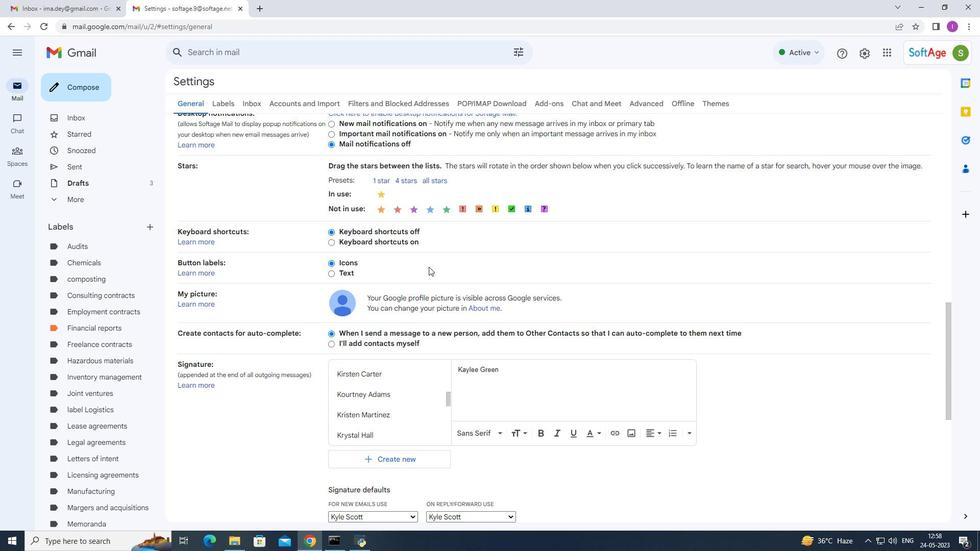 
Action: Mouse scrolled (431, 266) with delta (0, 0)
Screenshot: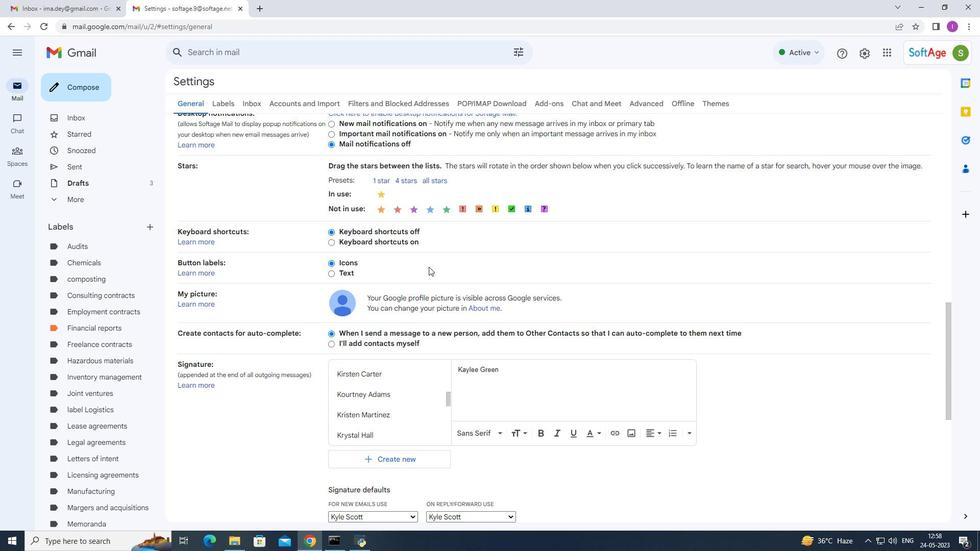 
Action: Mouse scrolled (431, 266) with delta (0, 0)
Screenshot: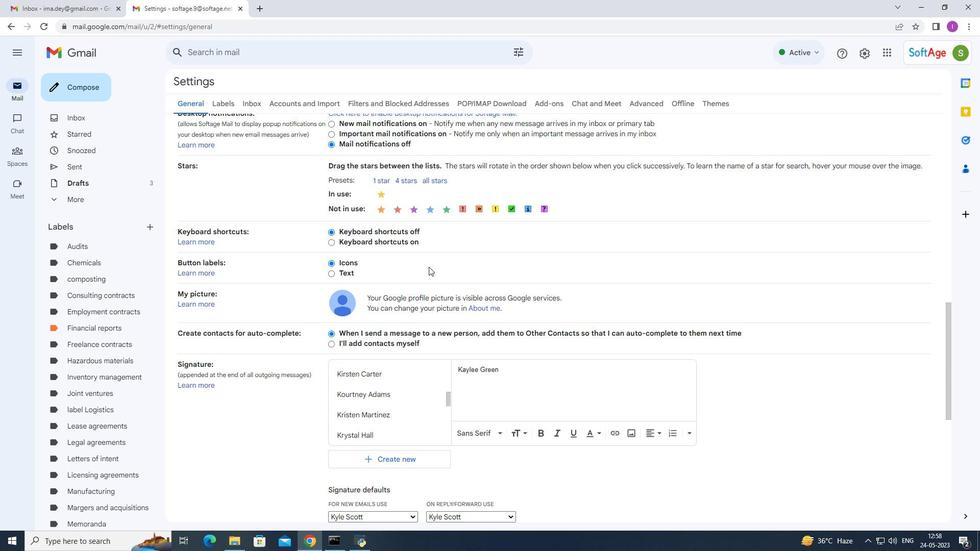 
Action: Mouse moved to (383, 302)
Screenshot: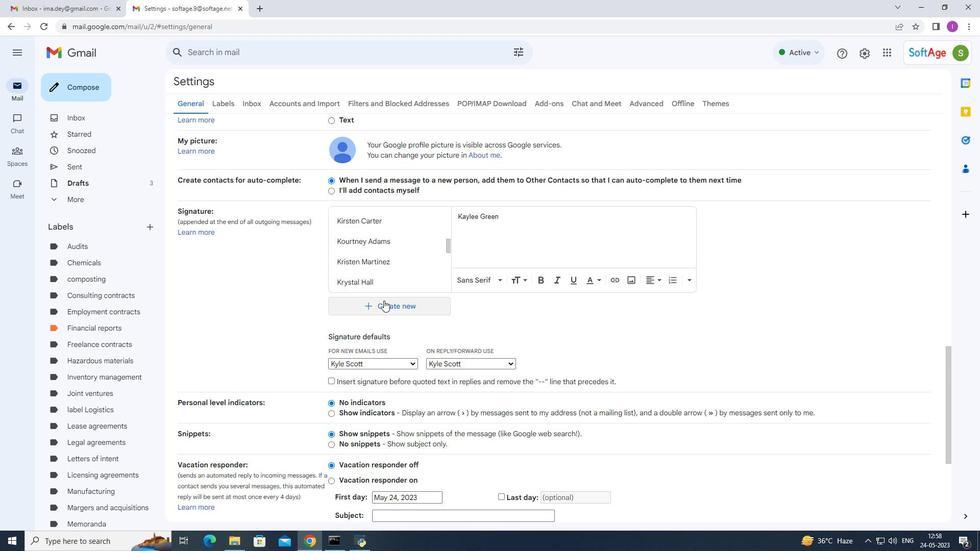 
Action: Mouse pressed left at (383, 302)
Screenshot: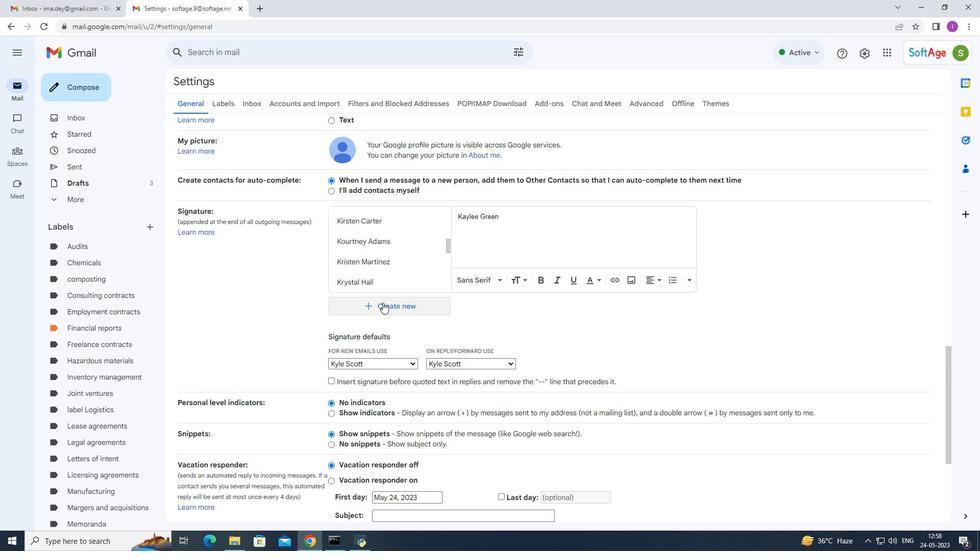 
Action: Mouse moved to (403, 285)
Screenshot: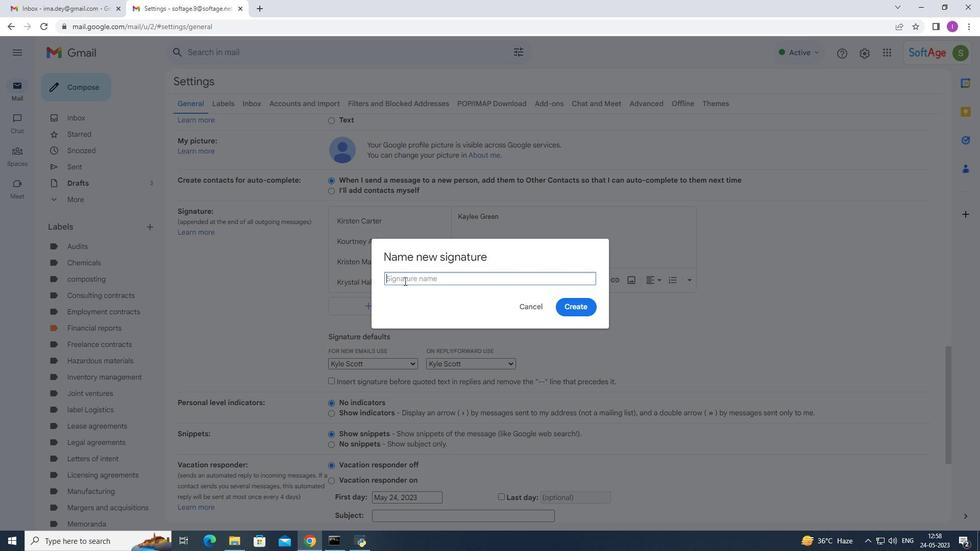 
Action: Mouse pressed left at (403, 285)
Screenshot: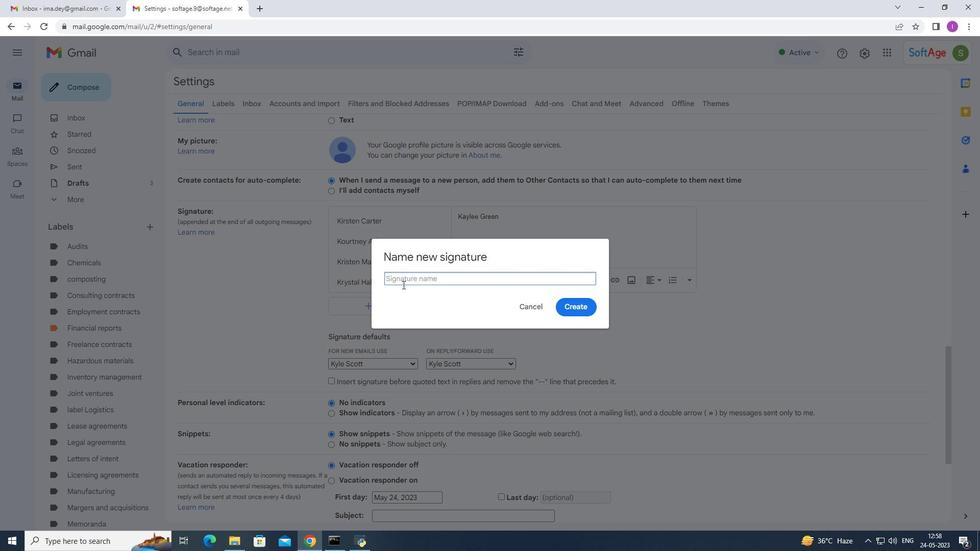 
Action: Mouse moved to (402, 284)
Screenshot: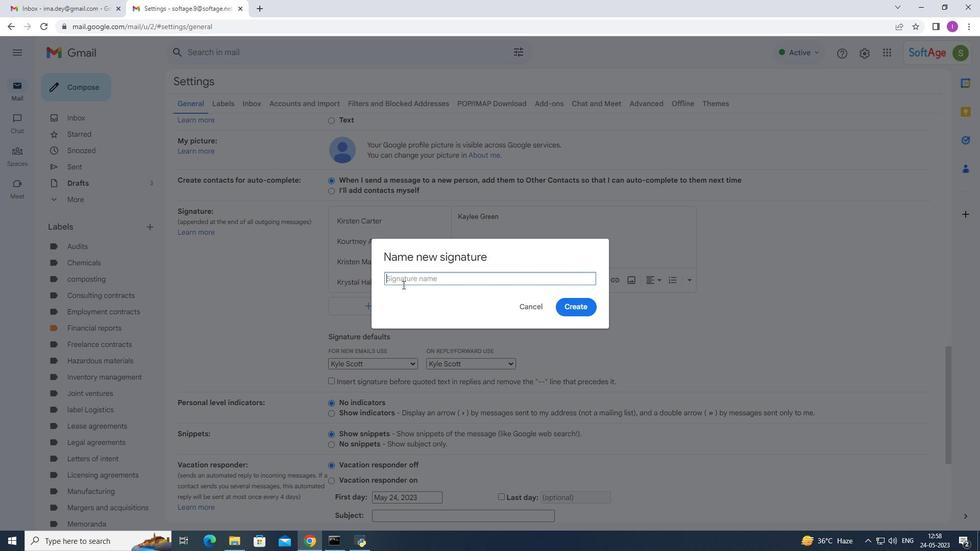 
Action: Key pressed <Key.shift>Kyra<Key.space>co<Key.backspace><Key.backspace><Key.shift>Cooper
Screenshot: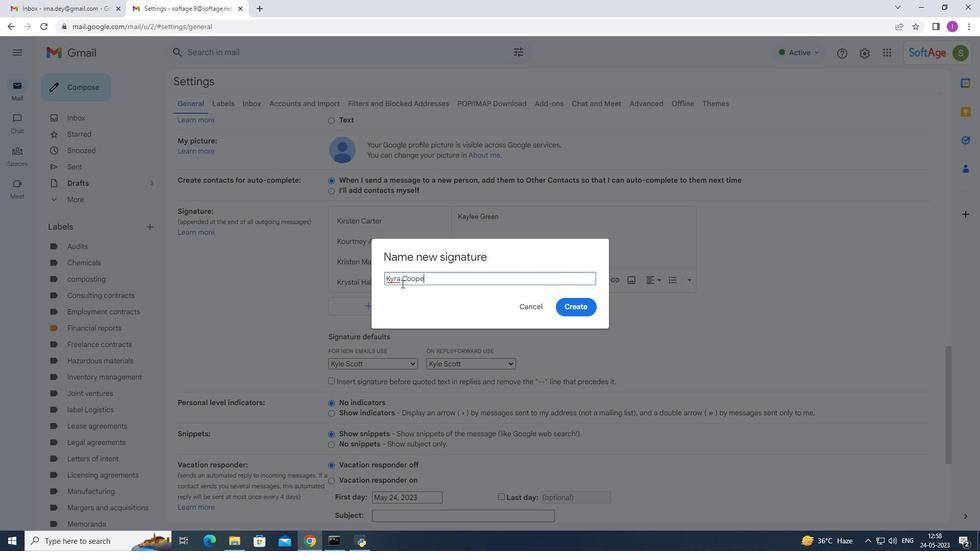 
Action: Mouse moved to (570, 305)
Screenshot: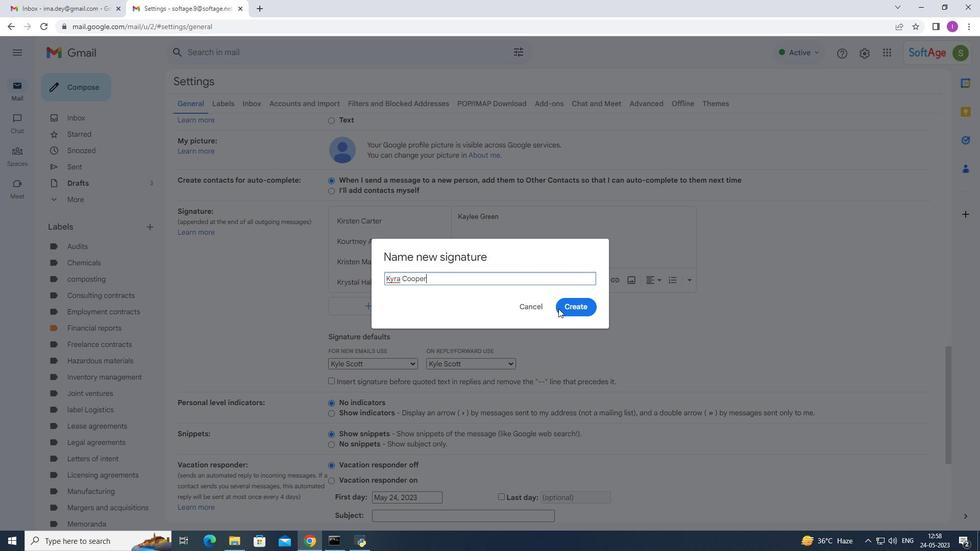 
Action: Mouse pressed left at (570, 305)
Screenshot: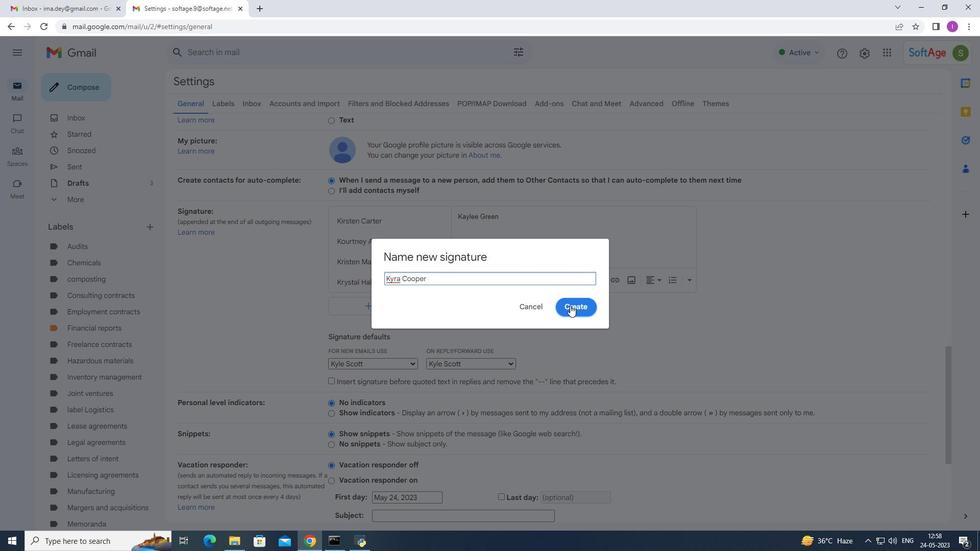 
Action: Mouse moved to (447, 241)
Screenshot: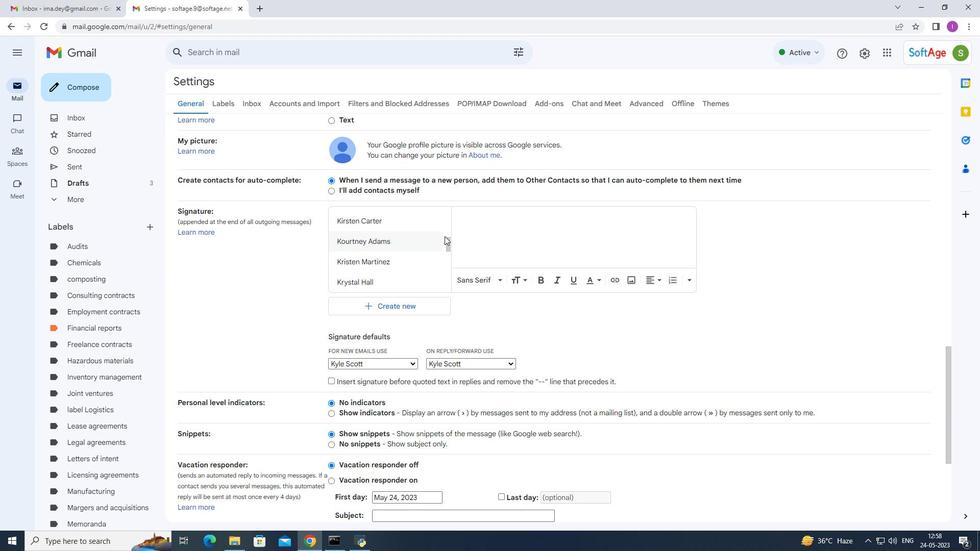 
Action: Mouse pressed left at (447, 241)
Screenshot: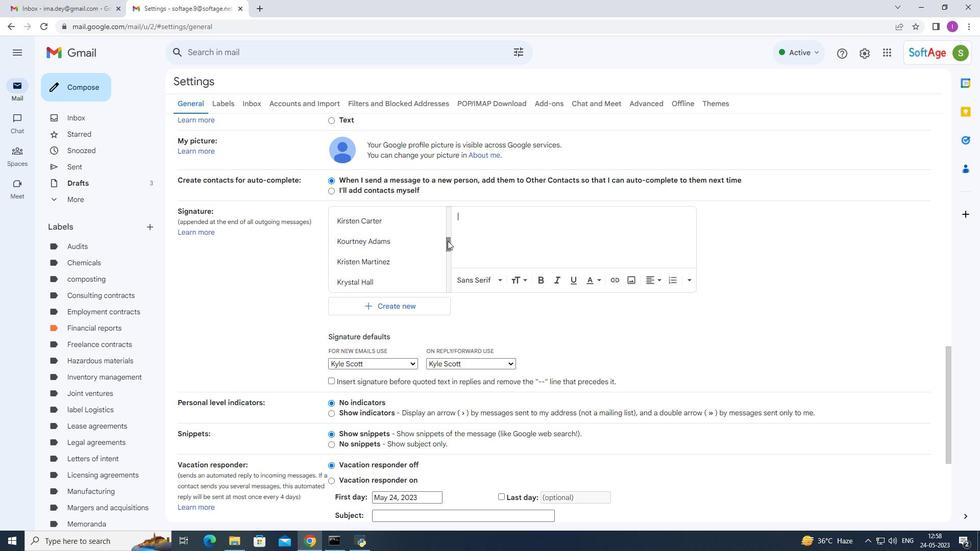 
Action: Mouse moved to (451, 256)
Screenshot: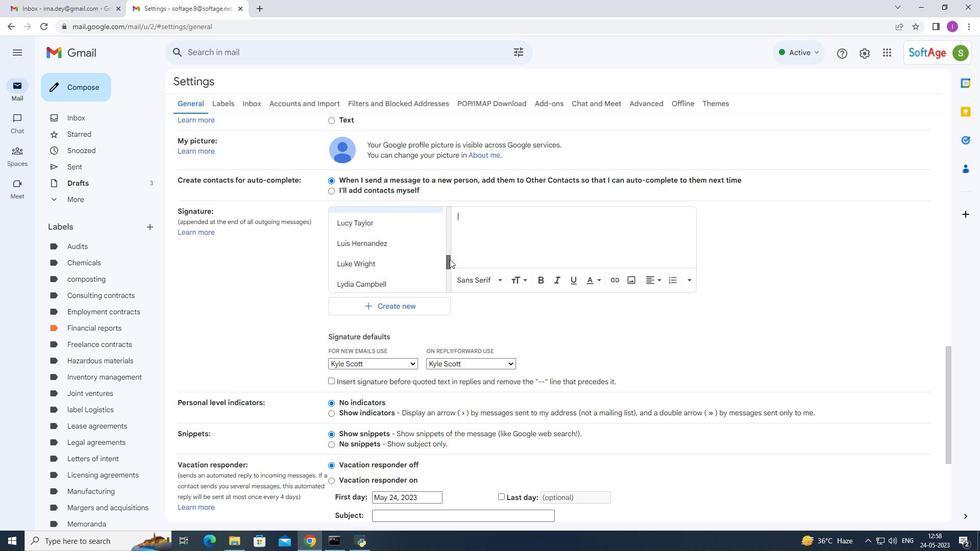 
Action: Mouse pressed left at (451, 256)
Screenshot: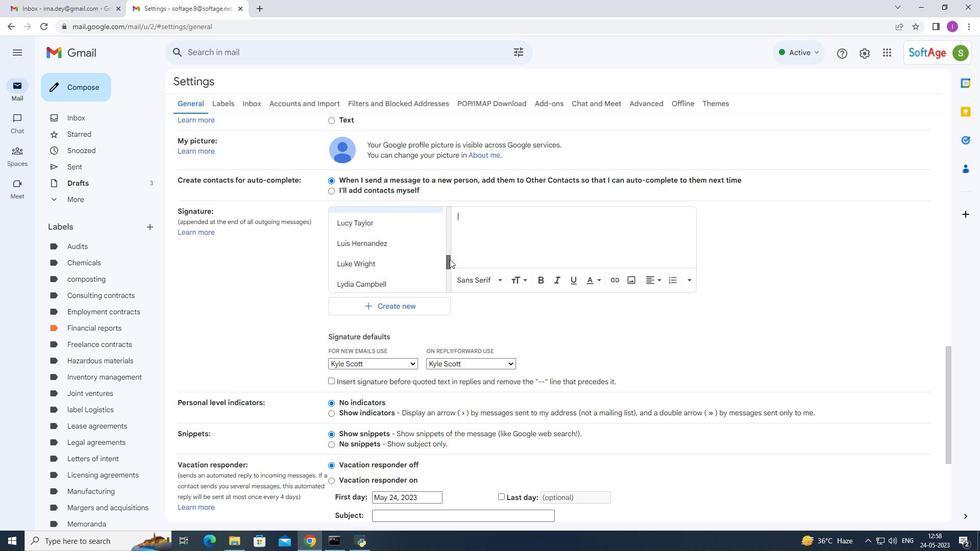 
Action: Mouse moved to (412, 365)
Screenshot: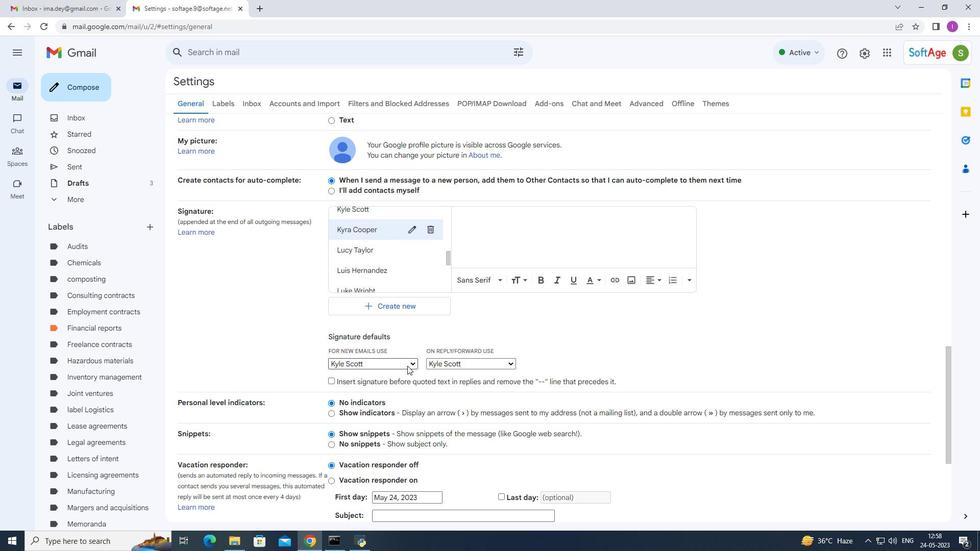 
Action: Mouse pressed left at (412, 365)
Screenshot: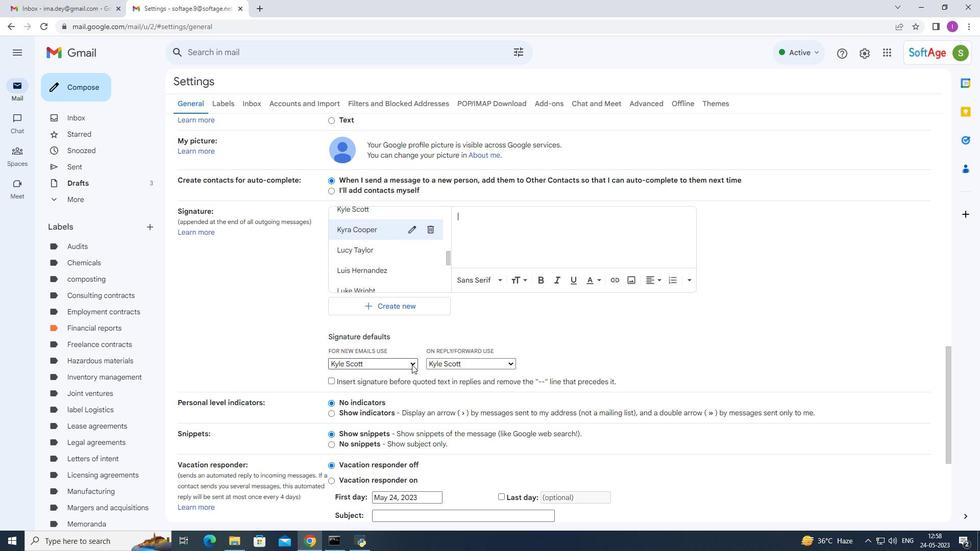 
Action: Mouse moved to (405, 322)
Screenshot: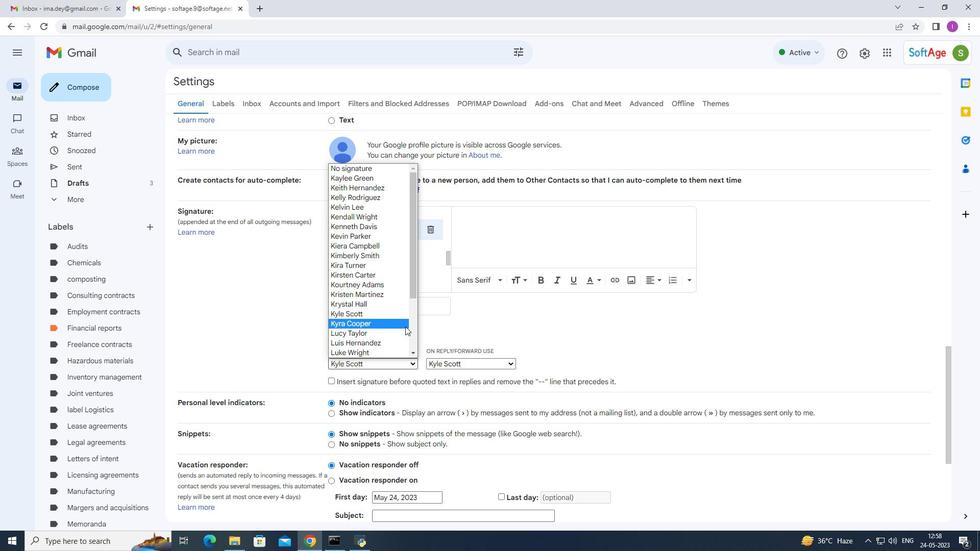 
Action: Mouse pressed left at (405, 322)
Screenshot: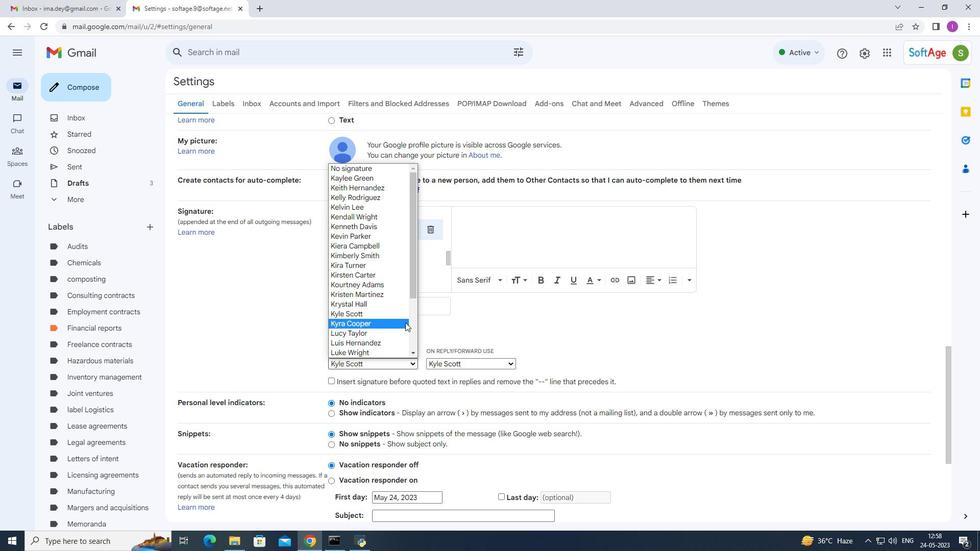 
Action: Mouse moved to (507, 363)
Screenshot: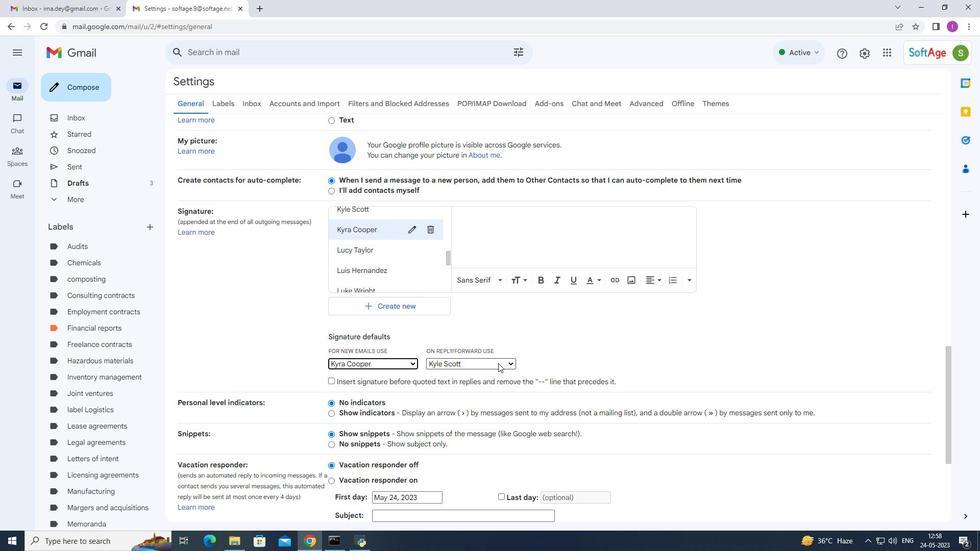 
Action: Mouse pressed left at (507, 363)
Screenshot: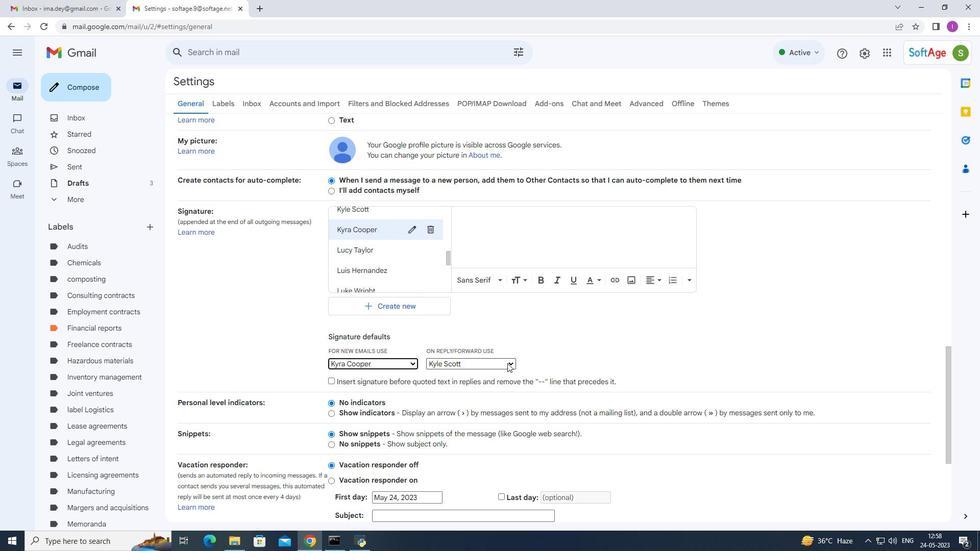 
Action: Mouse moved to (489, 326)
Screenshot: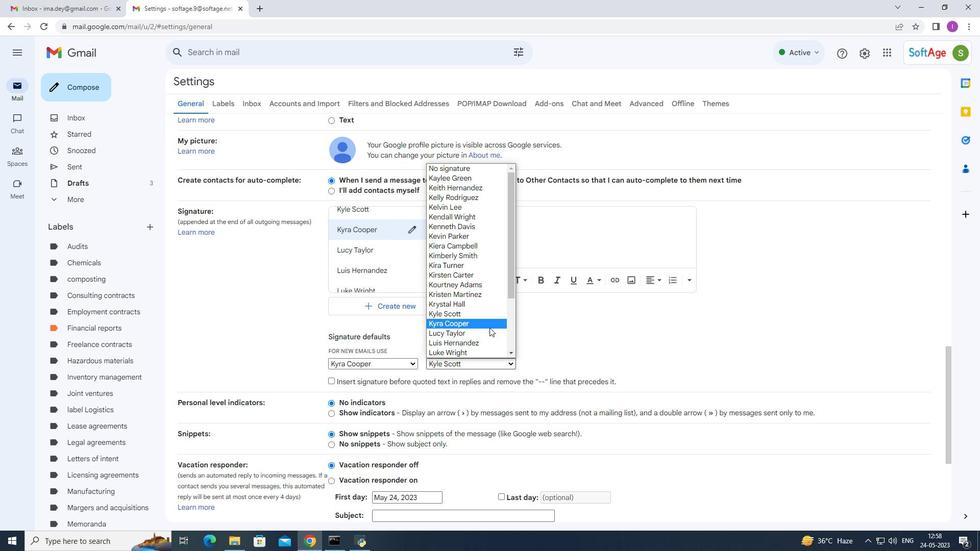 
Action: Mouse pressed left at (489, 326)
Screenshot: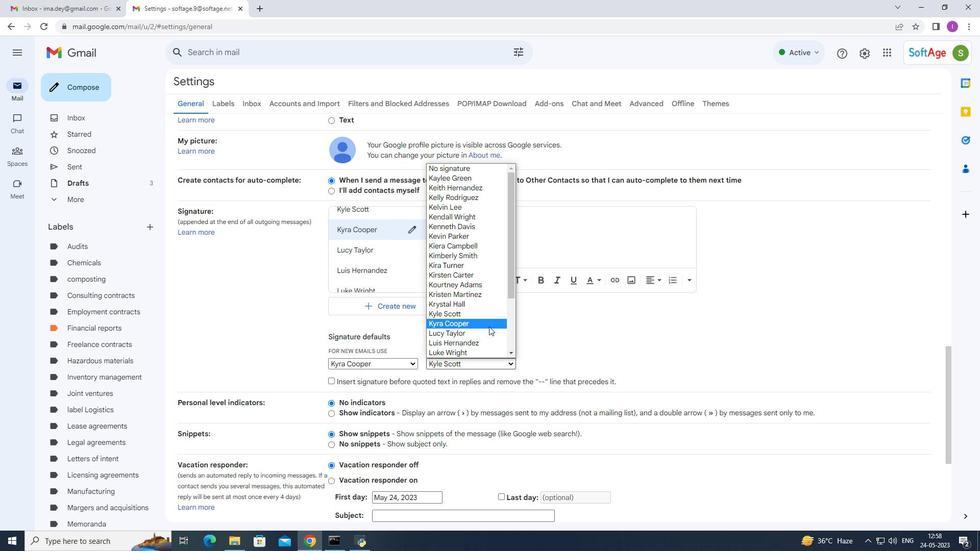 
Action: Mouse moved to (384, 231)
Screenshot: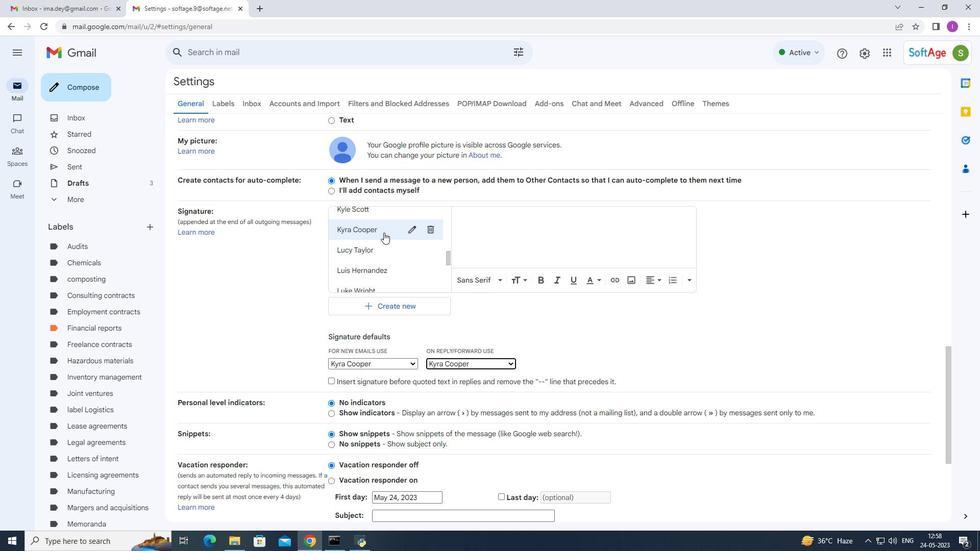 
Action: Mouse pressed left at (384, 231)
Screenshot: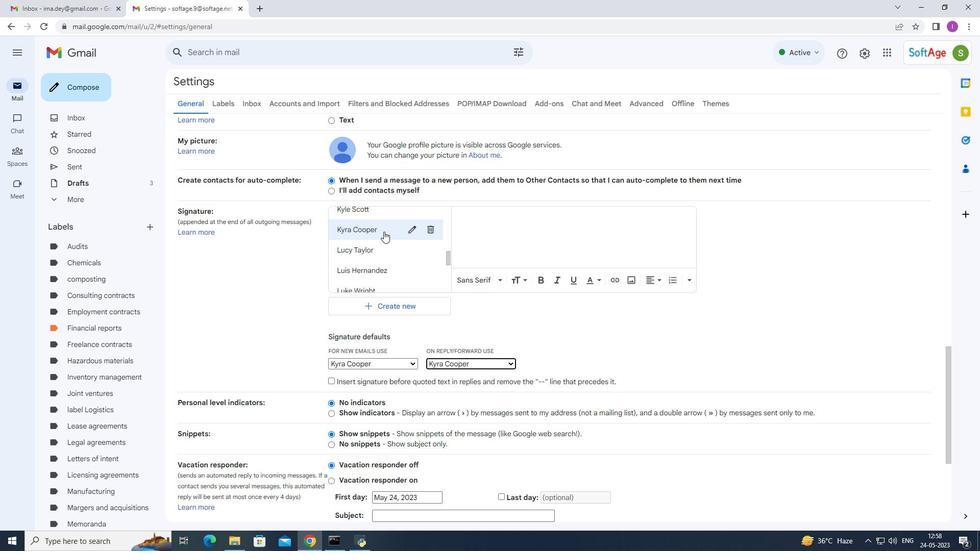 
Action: Mouse moved to (390, 231)
Screenshot: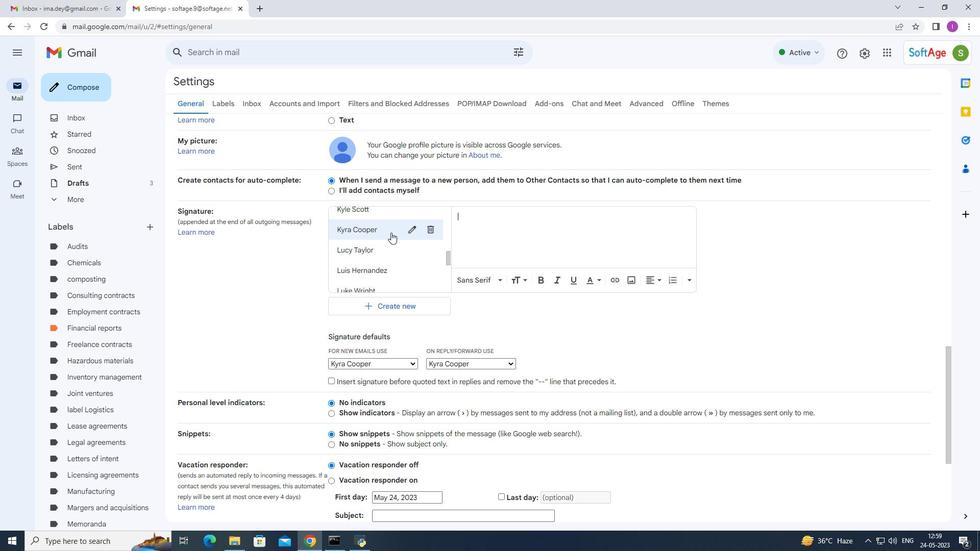 
Action: Mouse pressed left at (390, 231)
Screenshot: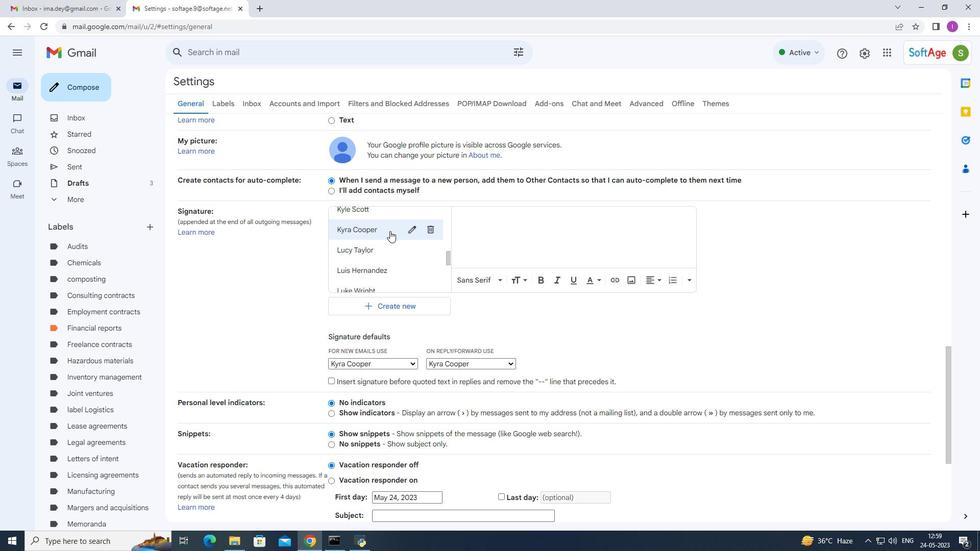 
Action: Mouse moved to (335, 236)
Screenshot: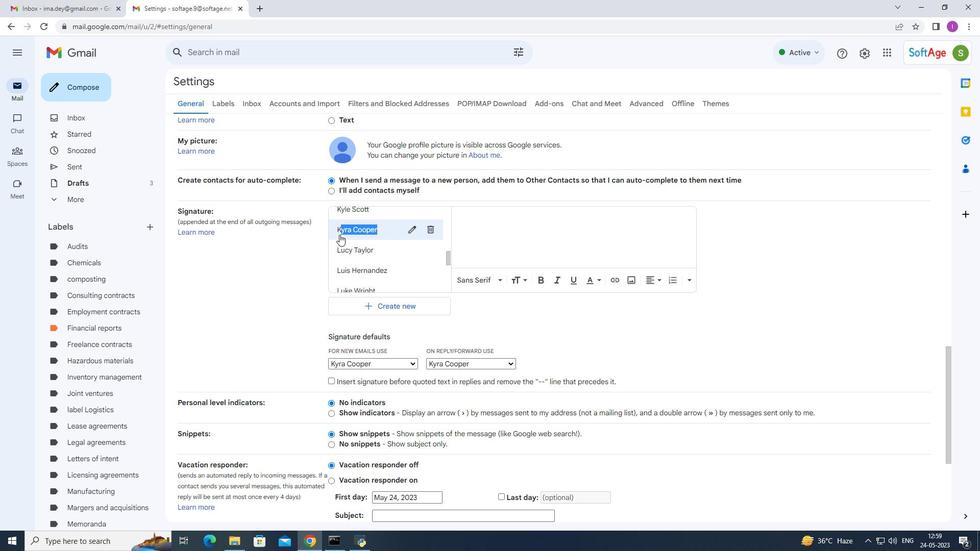 
Action: Key pressed ctrl+C
Screenshot: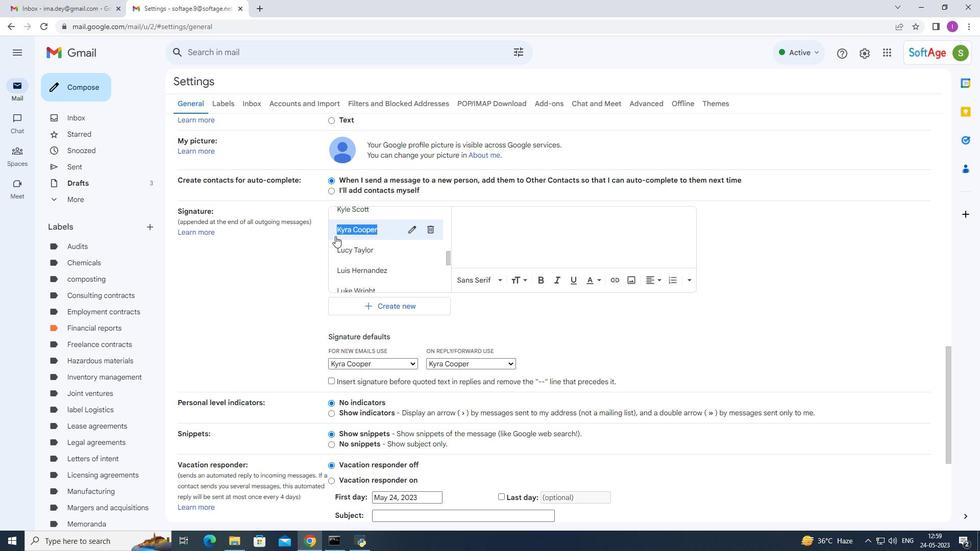 
Action: Mouse moved to (478, 223)
Screenshot: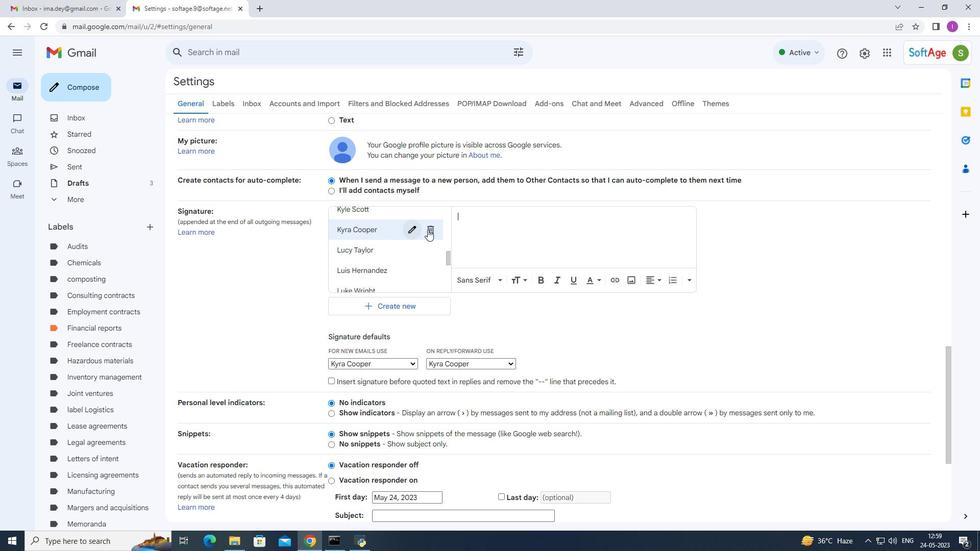 
Action: Key pressed ctrl+V
Screenshot: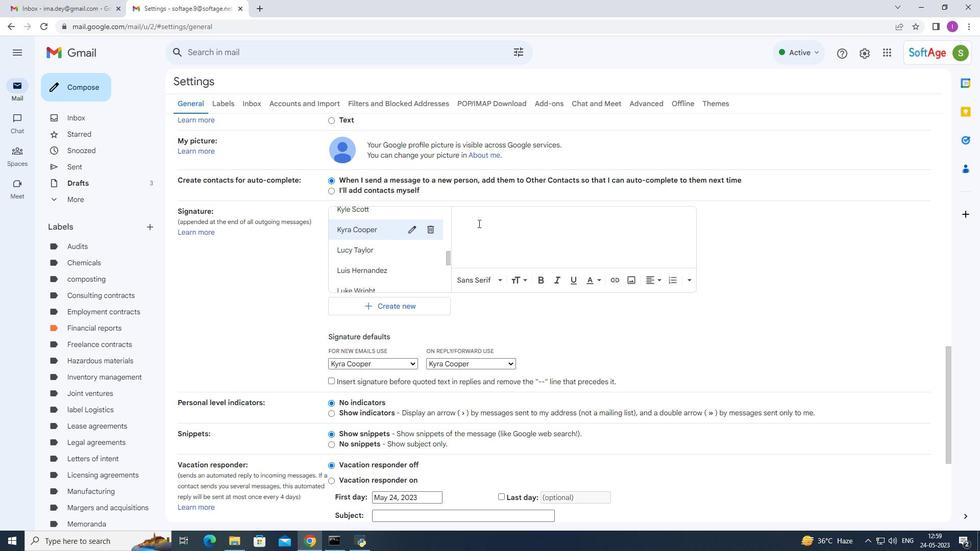 
Action: Mouse moved to (669, 197)
Screenshot: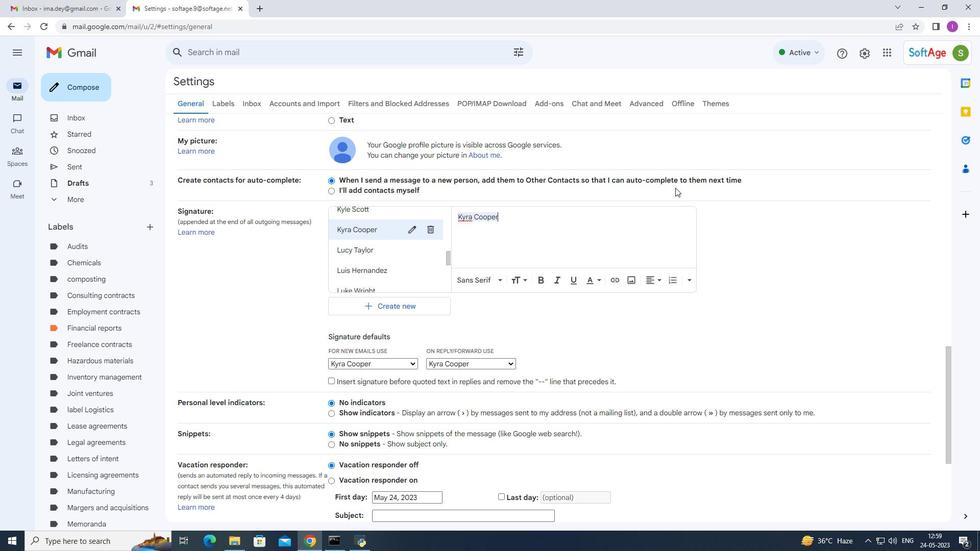 
Action: Mouse scrolled (669, 196) with delta (0, 0)
Screenshot: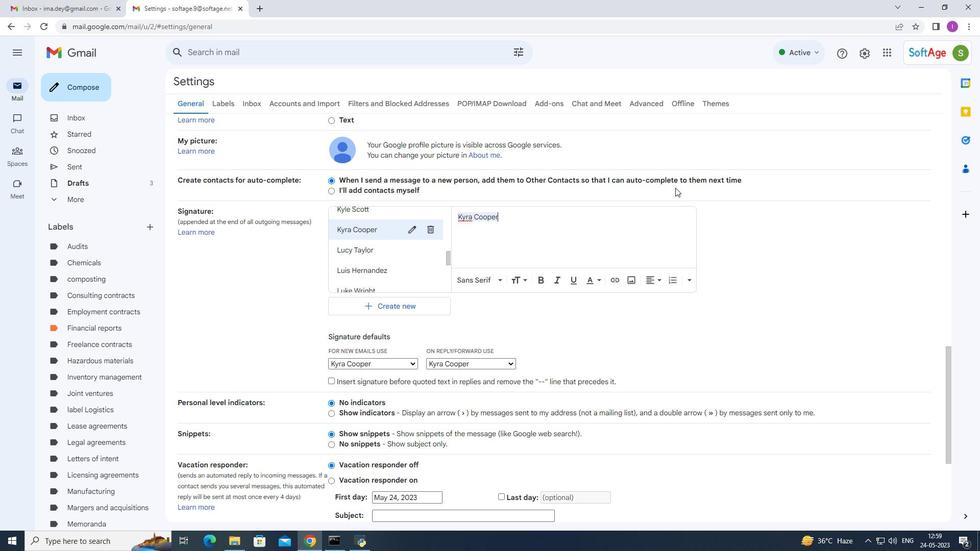 
Action: Mouse moved to (668, 200)
Screenshot: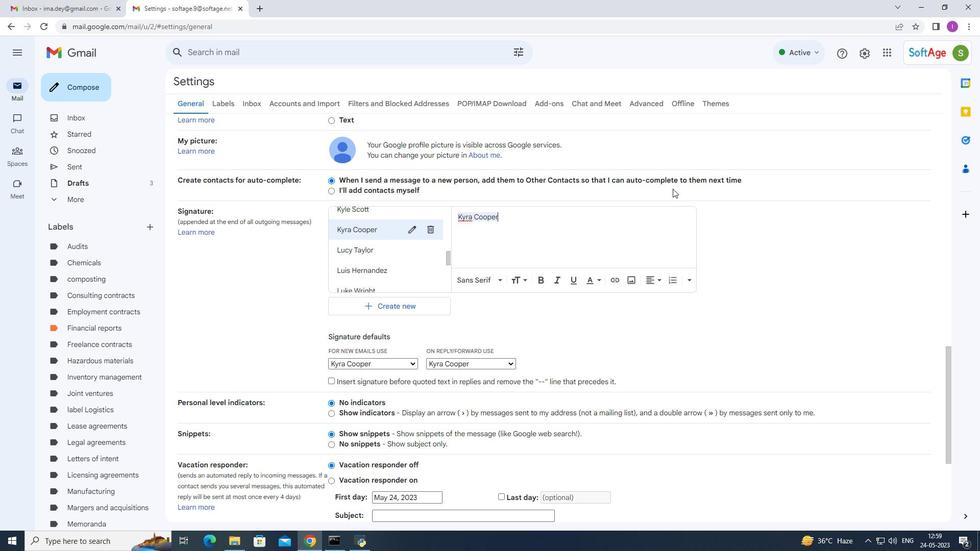 
Action: Mouse scrolled (668, 199) with delta (0, 0)
Screenshot: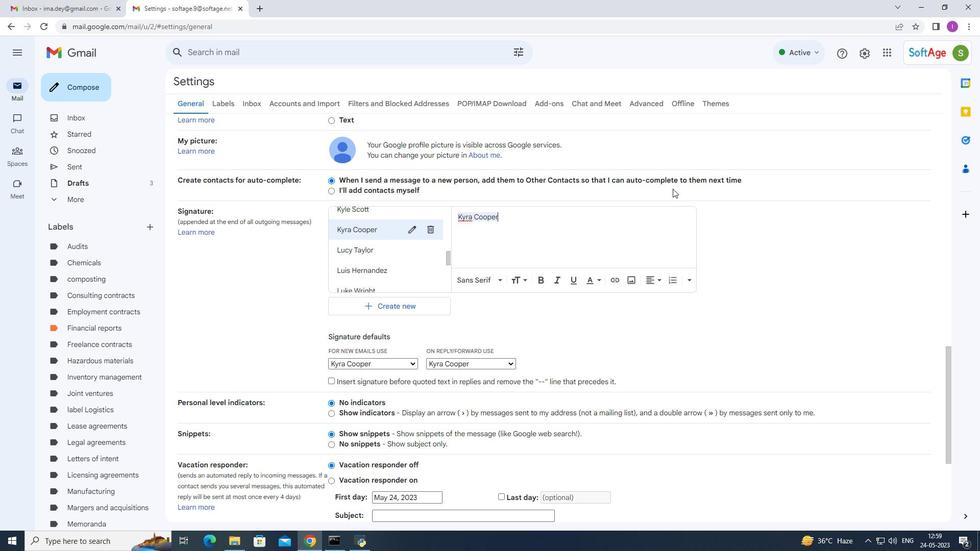 
Action: Mouse moved to (665, 221)
Screenshot: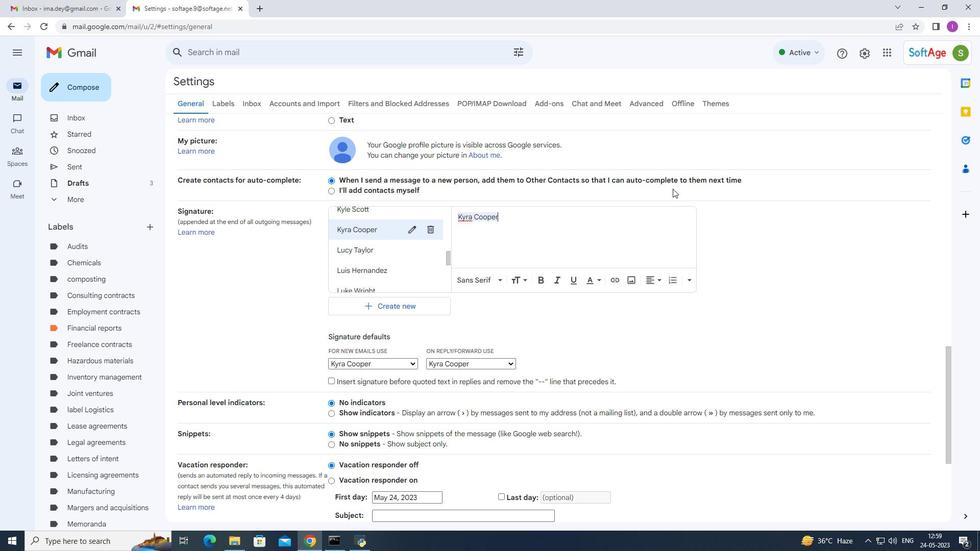 
Action: Mouse scrolled (667, 210) with delta (0, 0)
Screenshot: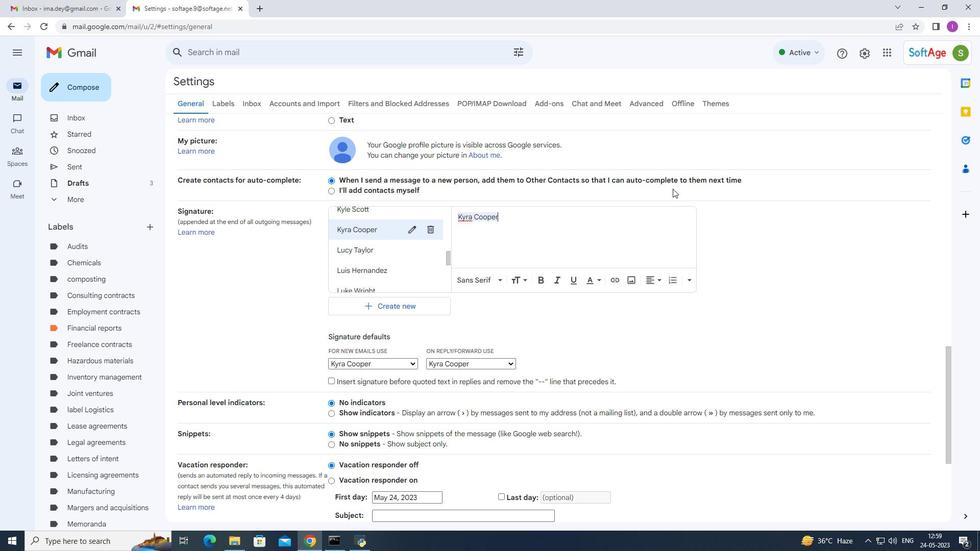 
Action: Mouse moved to (647, 237)
Screenshot: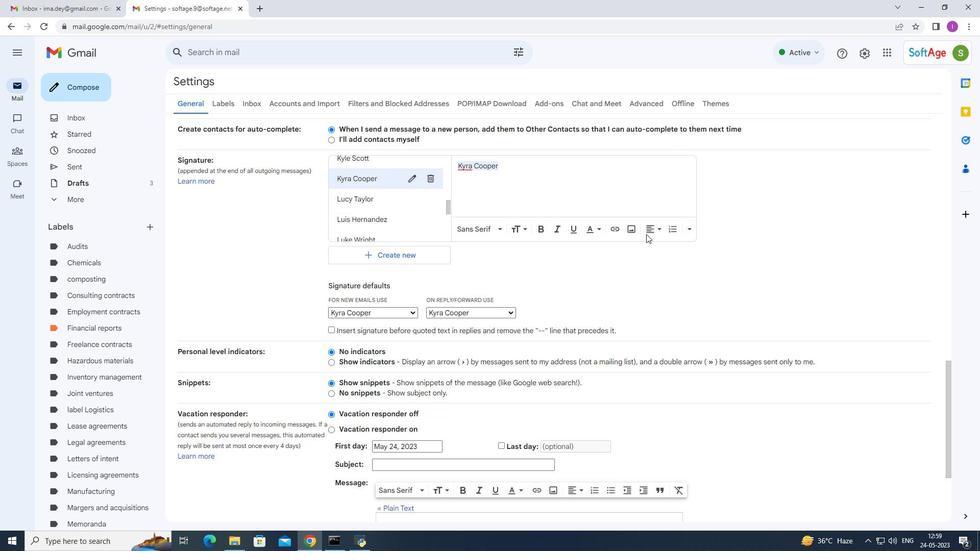 
Action: Mouse scrolled (647, 237) with delta (0, 0)
Screenshot: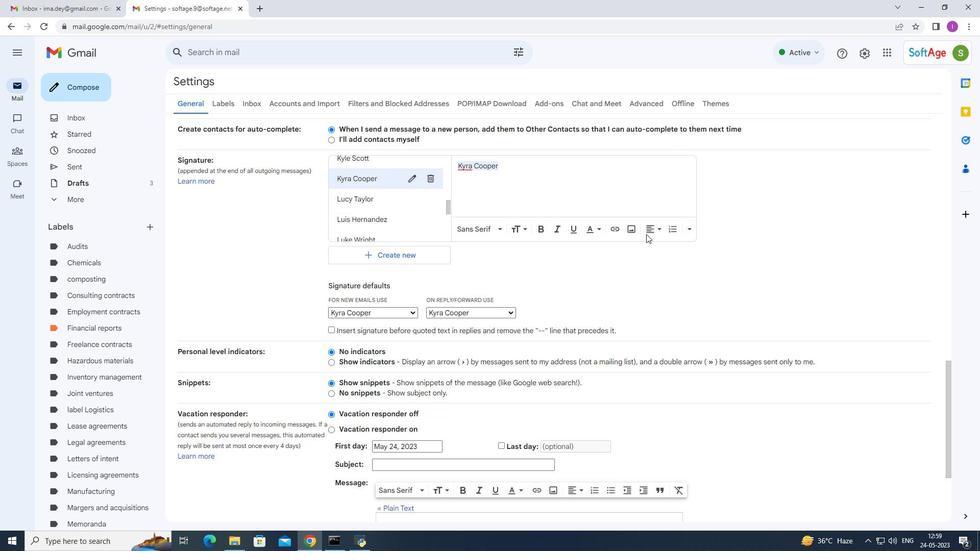 
Action: Mouse moved to (650, 241)
Screenshot: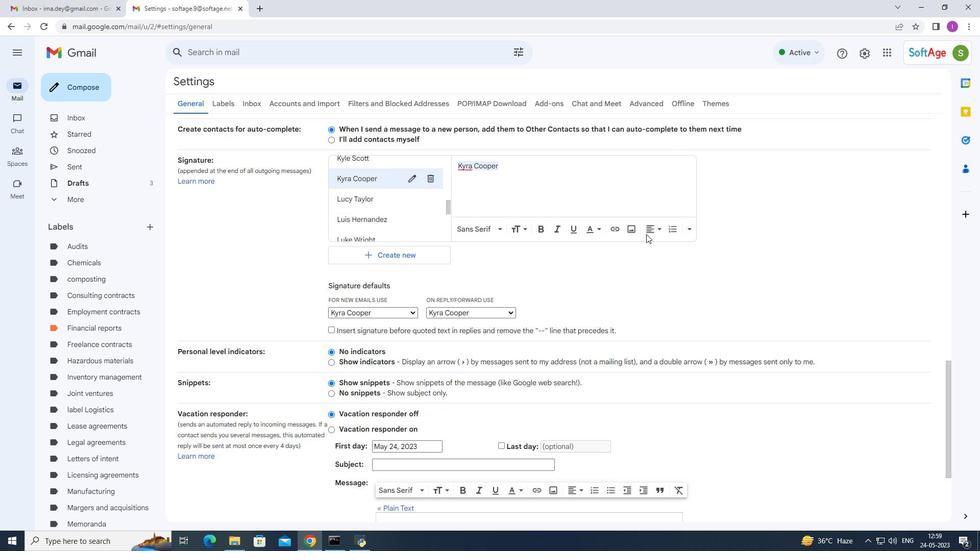 
Action: Mouse scrolled (649, 239) with delta (0, 0)
Screenshot: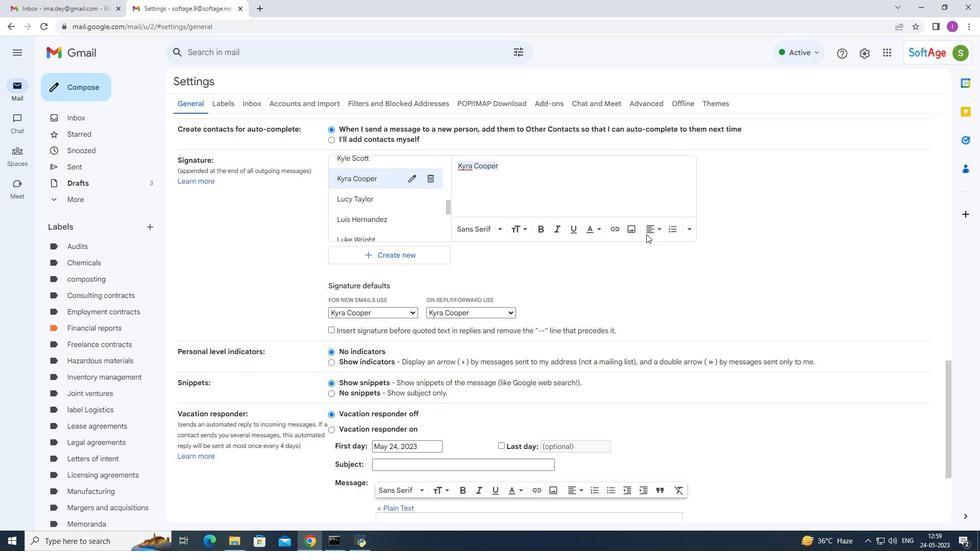 
Action: Mouse moved to (650, 241)
Screenshot: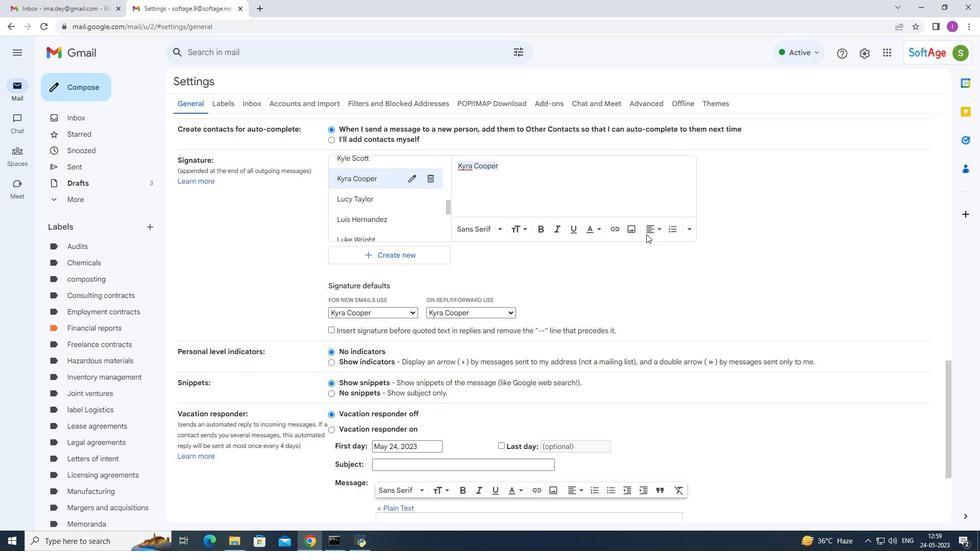 
Action: Mouse scrolled (650, 241) with delta (0, 0)
Screenshot: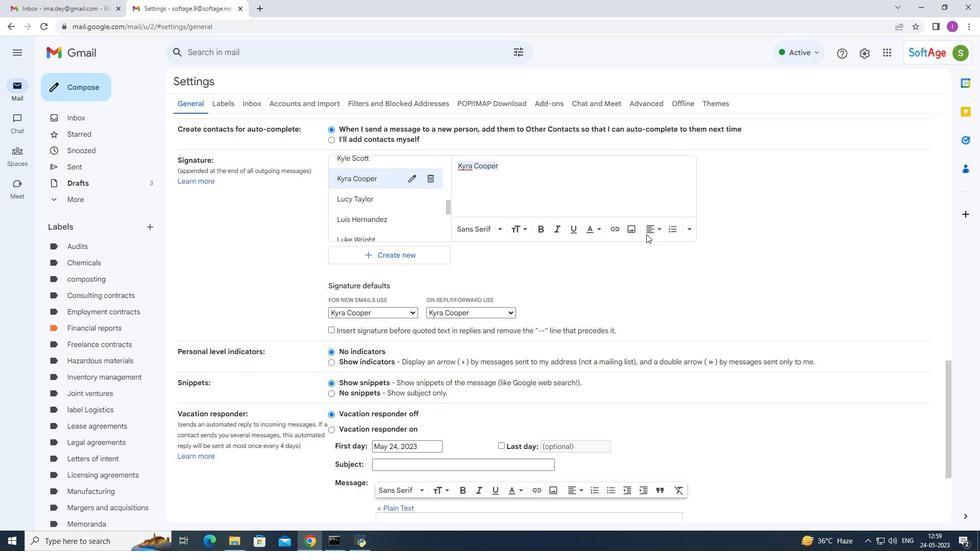 
Action: Mouse moved to (651, 246)
Screenshot: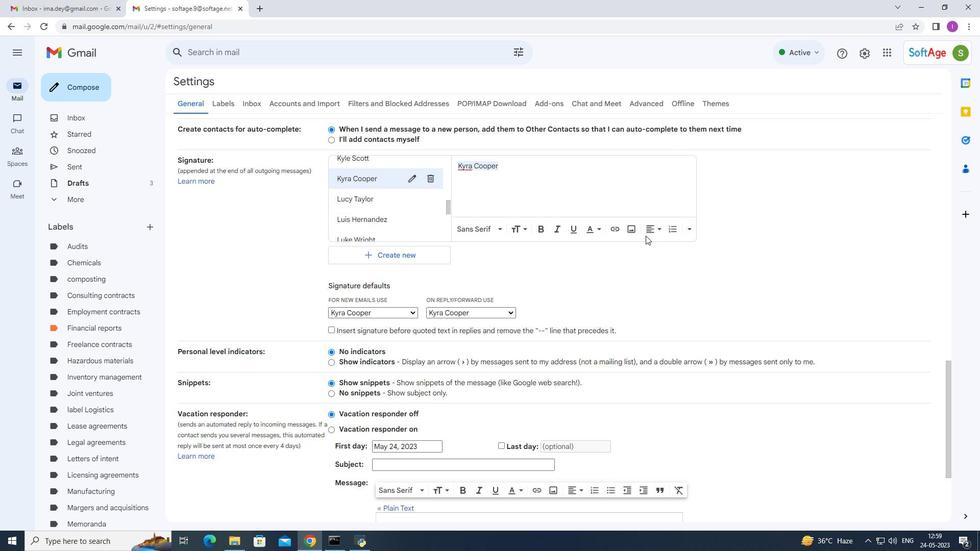 
Action: Mouse scrolled (651, 242) with delta (0, 0)
Screenshot: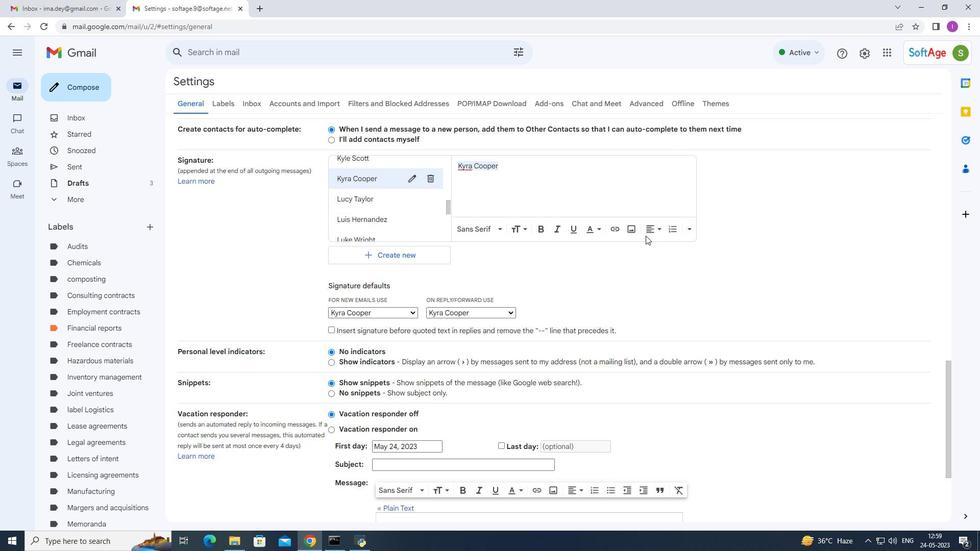 
Action: Mouse moved to (641, 249)
Screenshot: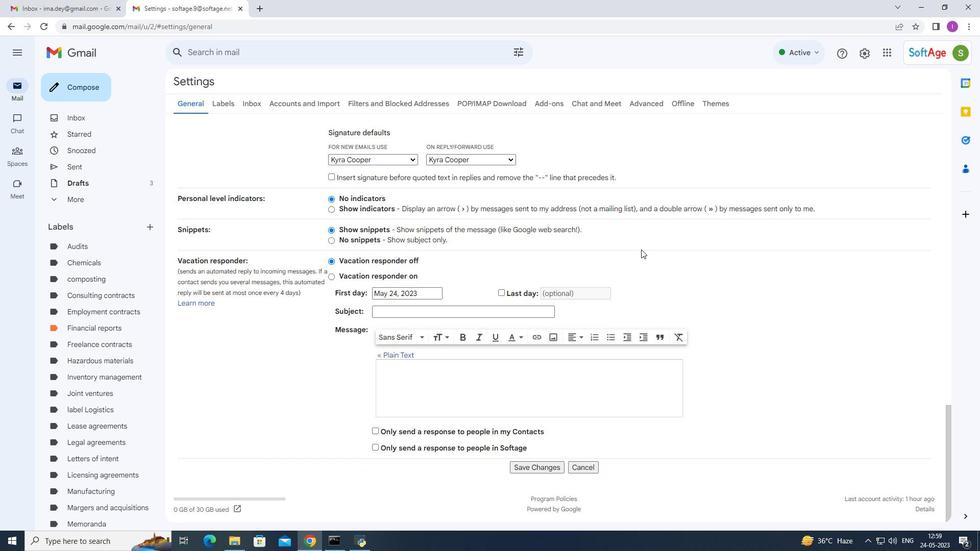 
Action: Mouse scrolled (641, 249) with delta (0, 0)
Screenshot: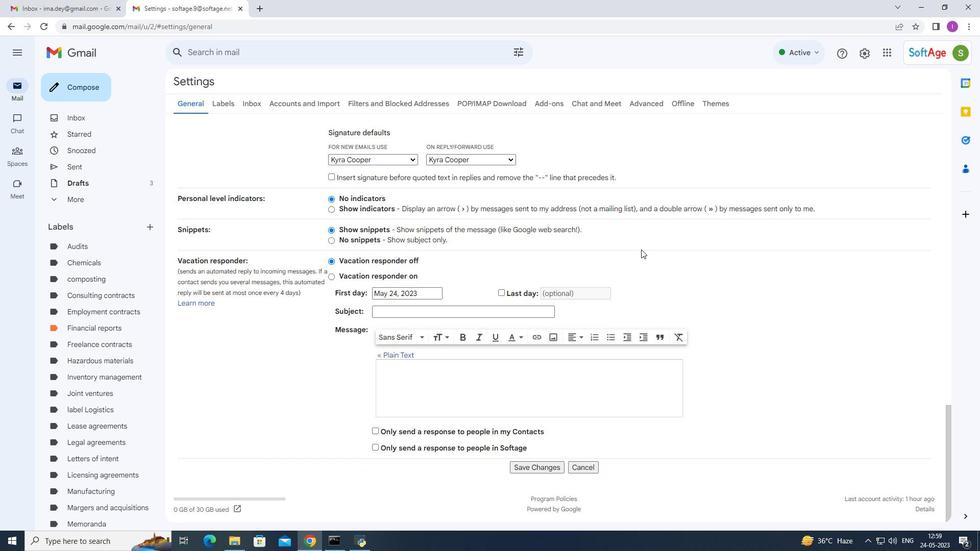 
Action: Mouse moved to (641, 256)
Screenshot: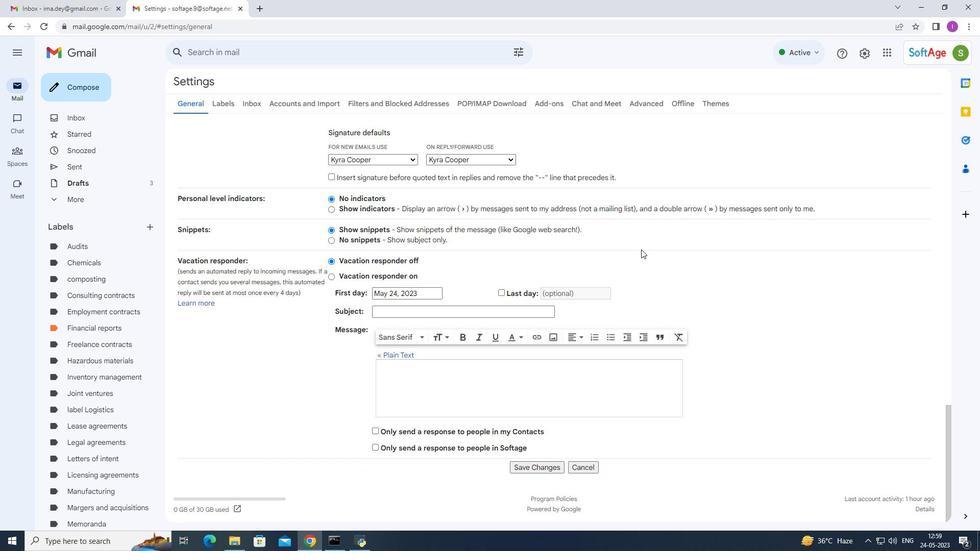 
Action: Mouse scrolled (641, 255) with delta (0, 0)
Screenshot: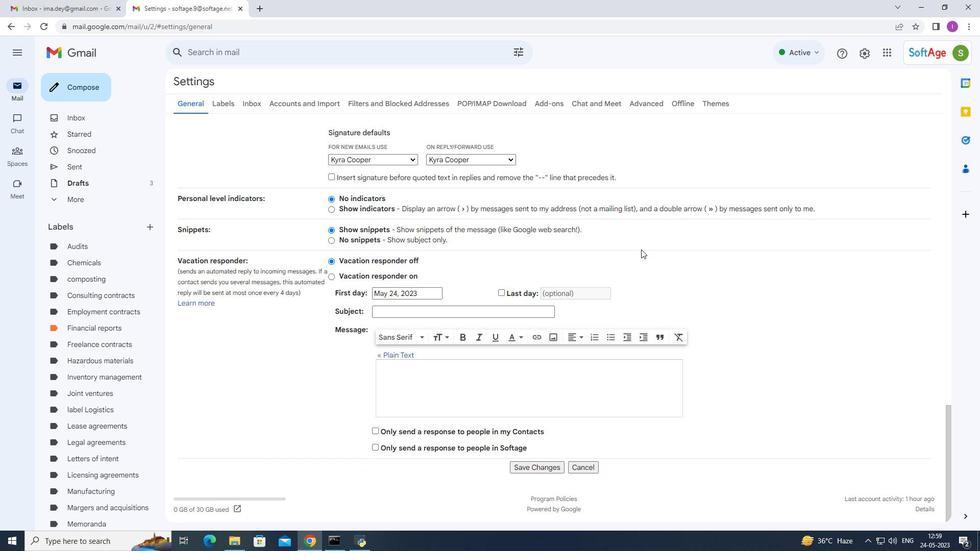 
Action: Mouse scrolled (641, 255) with delta (0, 0)
Screenshot: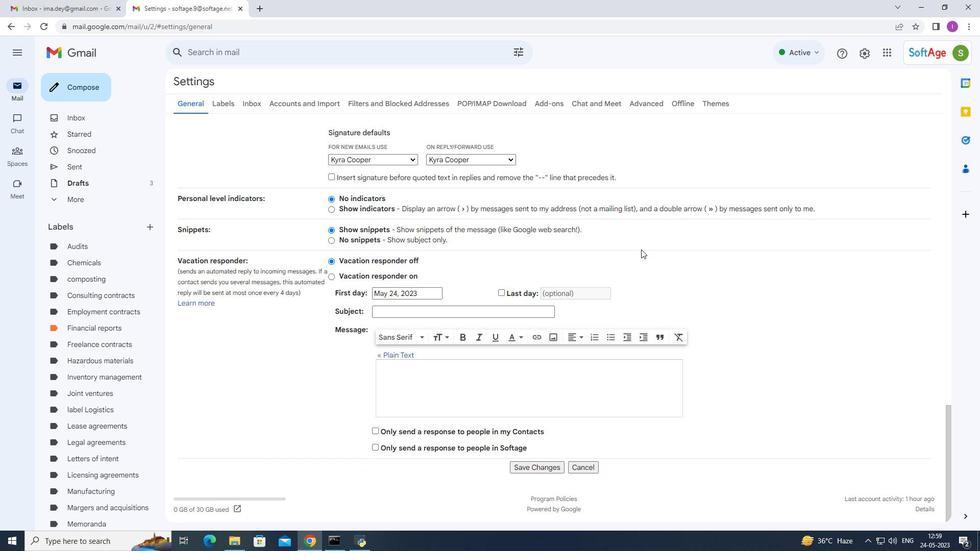 
Action: Mouse moved to (640, 260)
Screenshot: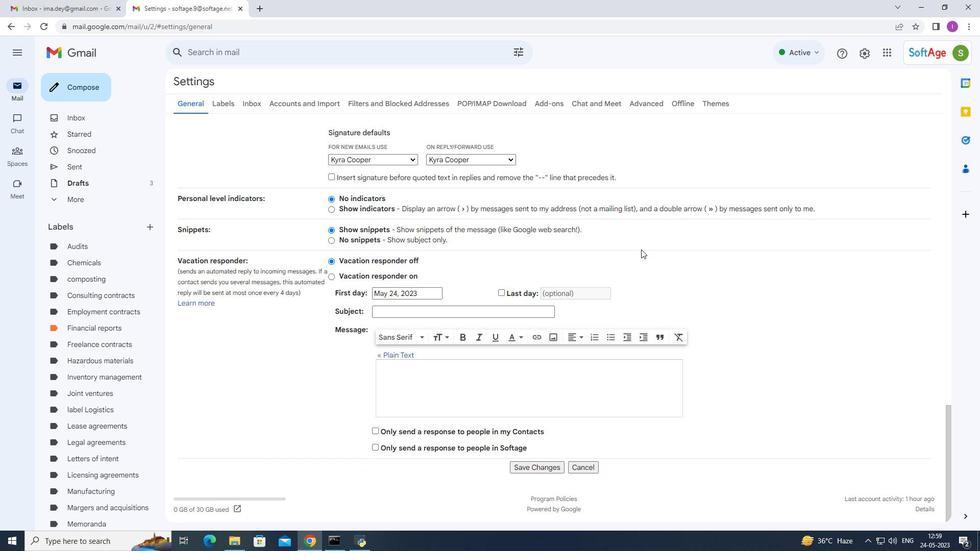 
Action: Mouse scrolled (641, 257) with delta (0, 0)
Screenshot: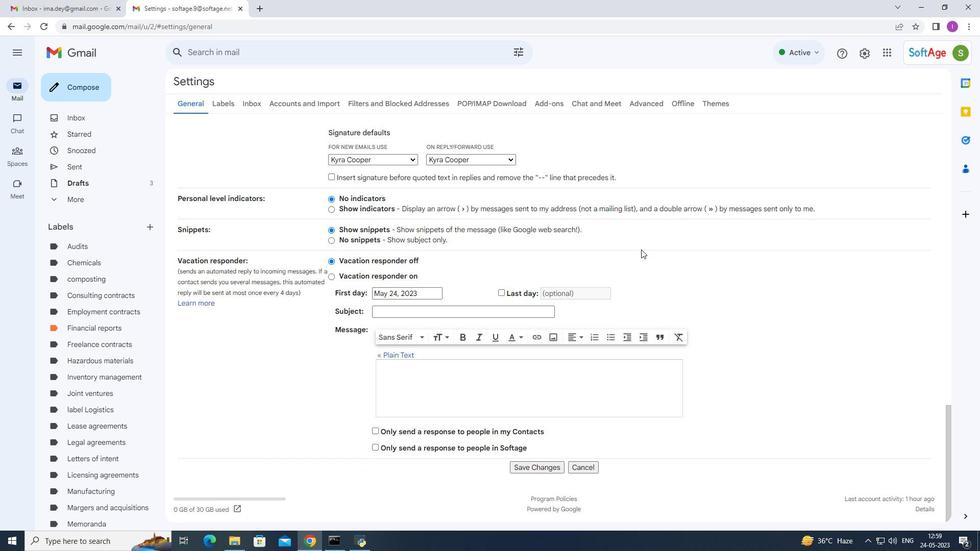
Action: Mouse moved to (632, 264)
Screenshot: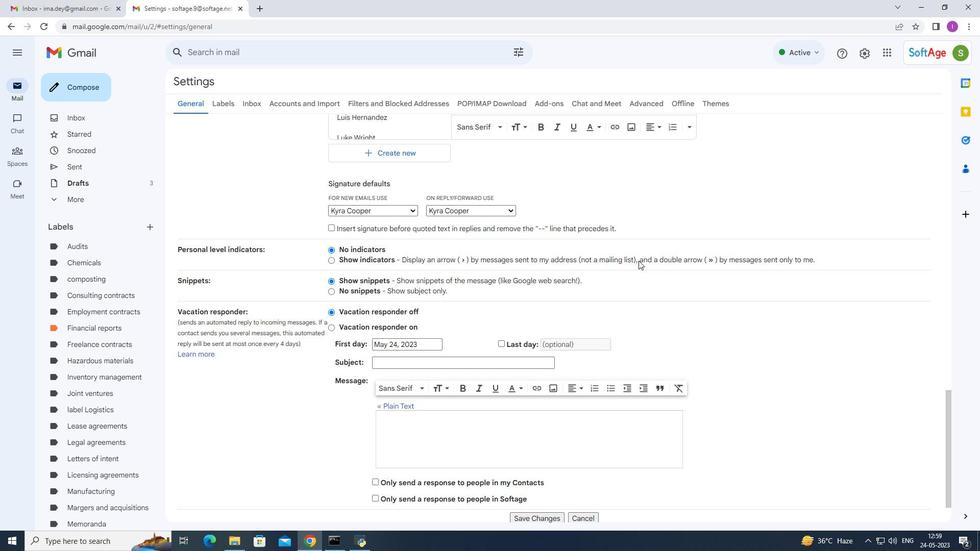 
Action: Mouse scrolled (632, 263) with delta (0, 0)
Screenshot: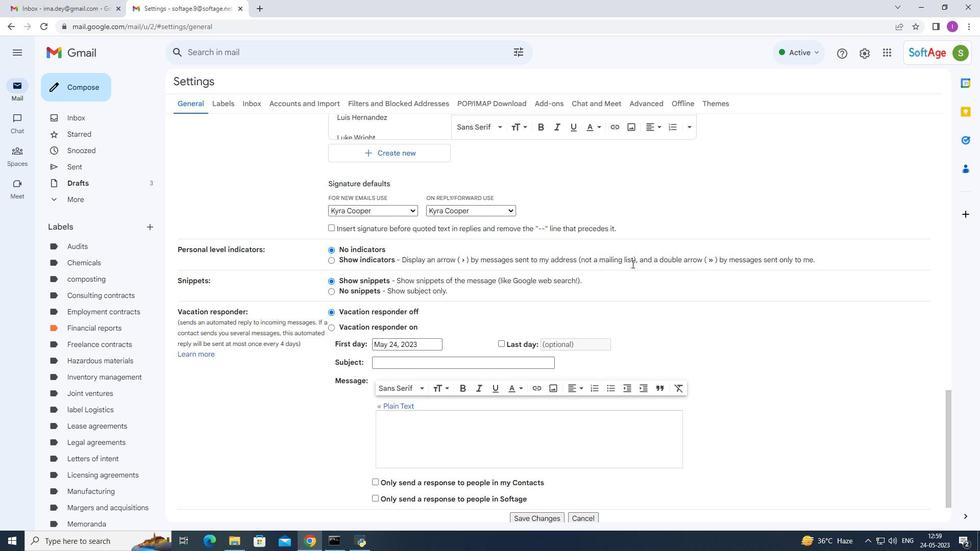 
Action: Mouse moved to (632, 265)
Screenshot: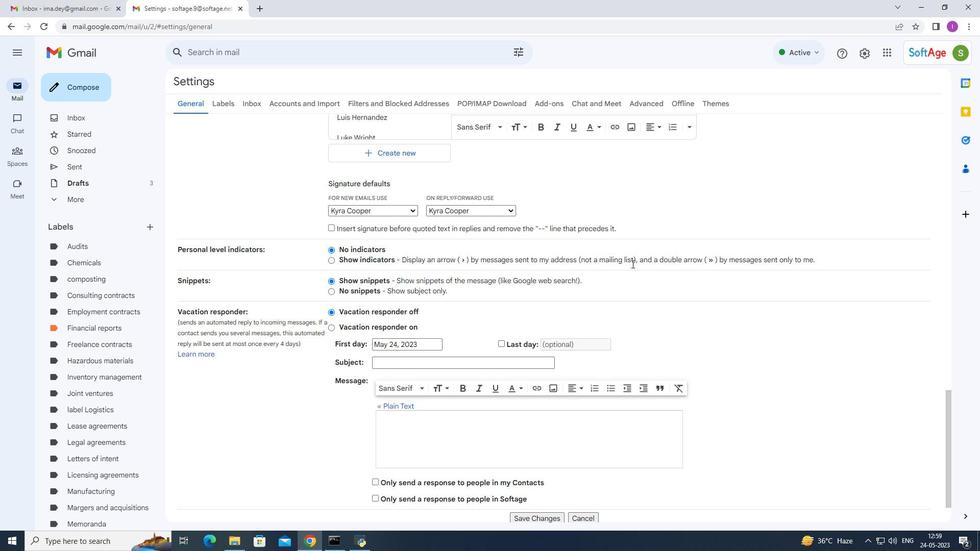 
Action: Mouse scrolled (632, 264) with delta (0, 0)
Screenshot: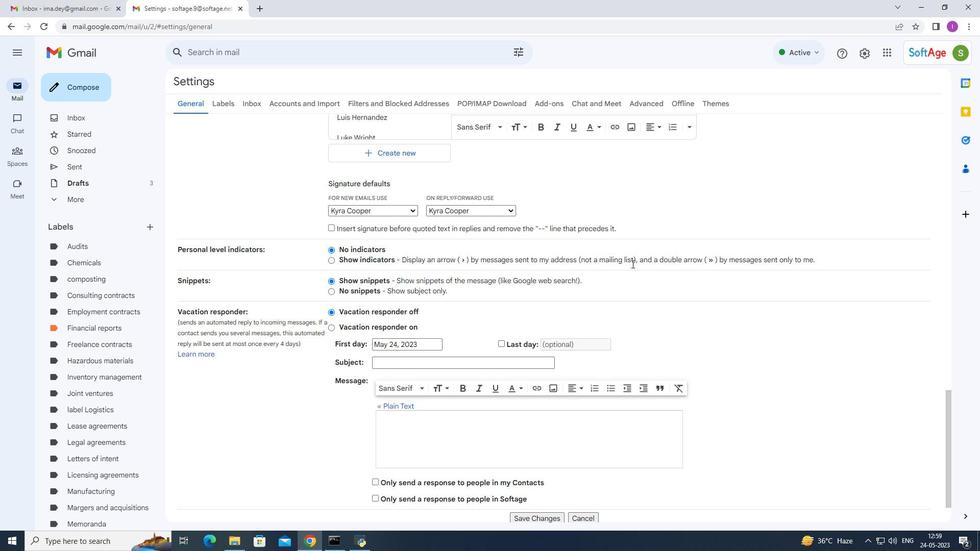 
Action: Mouse scrolled (632, 264) with delta (0, 0)
Screenshot: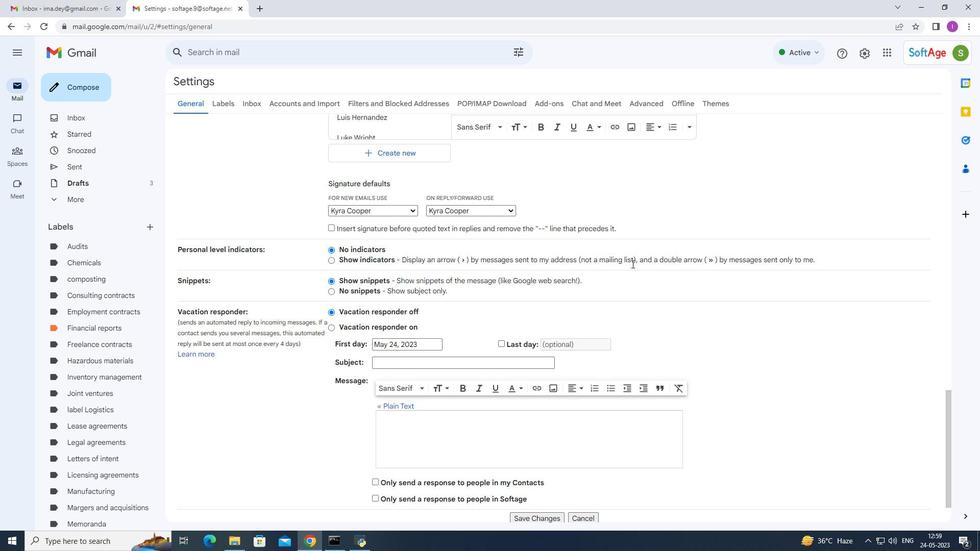 
Action: Mouse scrolled (632, 264) with delta (0, 0)
Screenshot: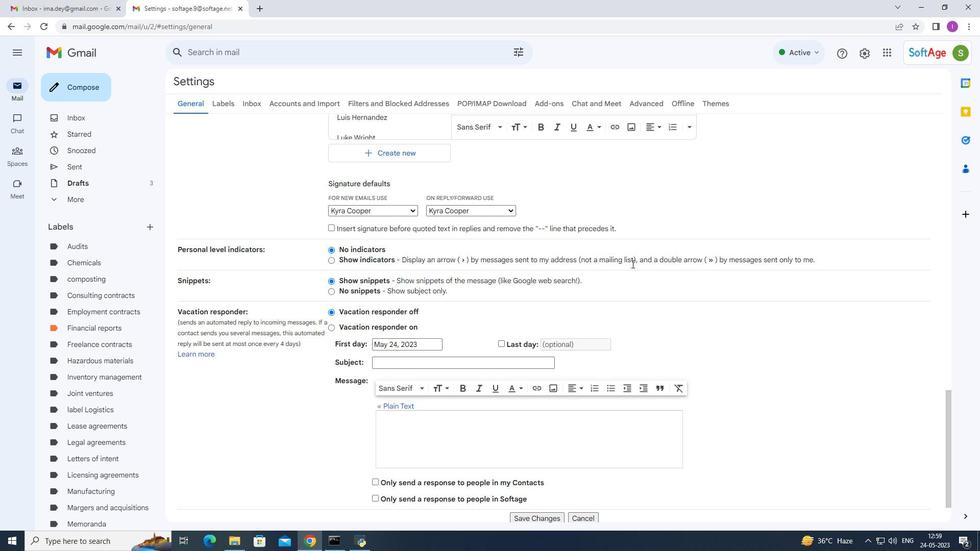 
Action: Mouse moved to (535, 470)
Screenshot: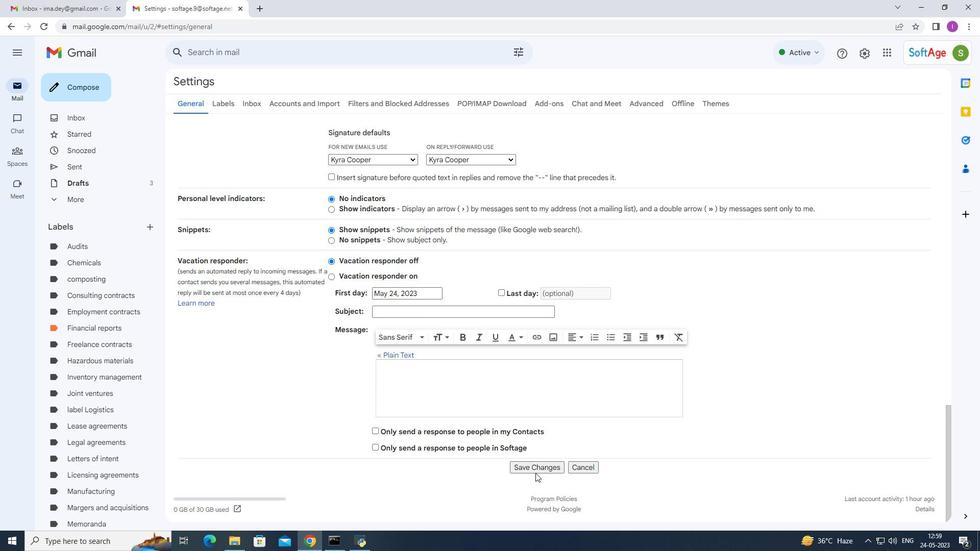 
Action: Mouse pressed left at (535, 470)
Screenshot: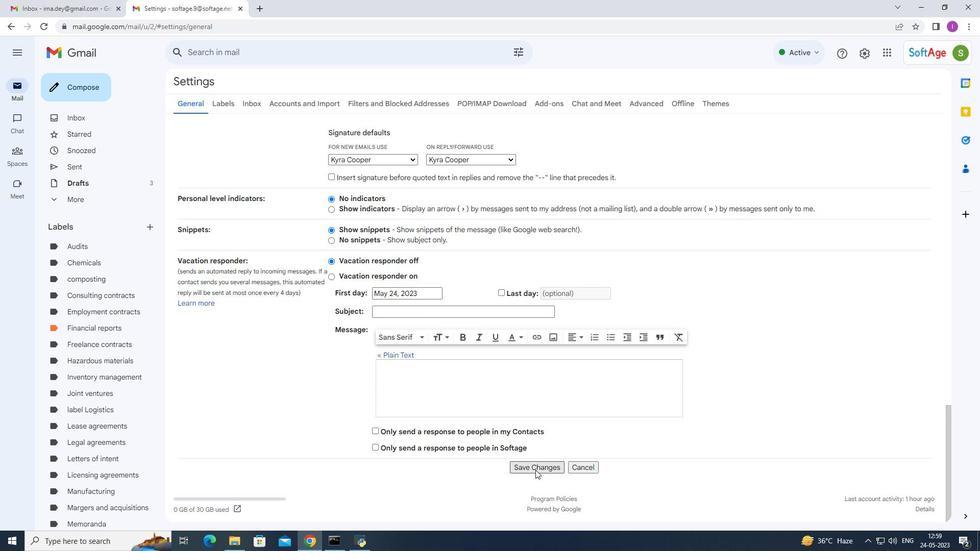 
Action: Mouse moved to (87, 84)
Screenshot: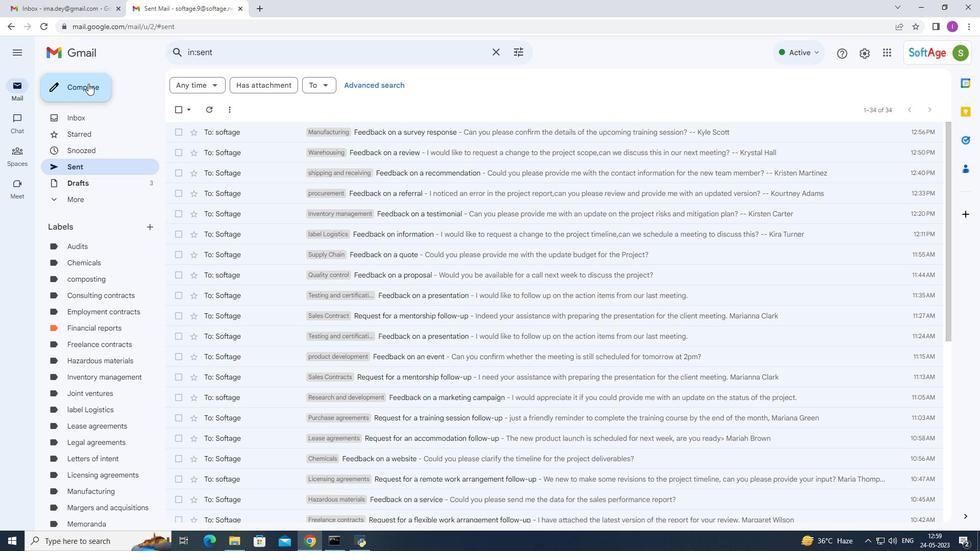 
Action: Mouse pressed left at (87, 84)
Screenshot: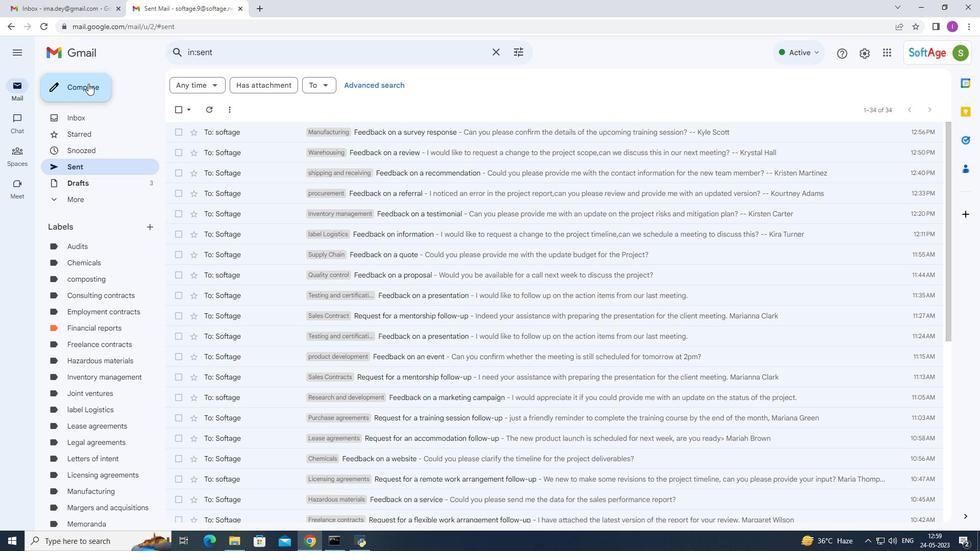 
Action: Mouse moved to (666, 223)
Screenshot: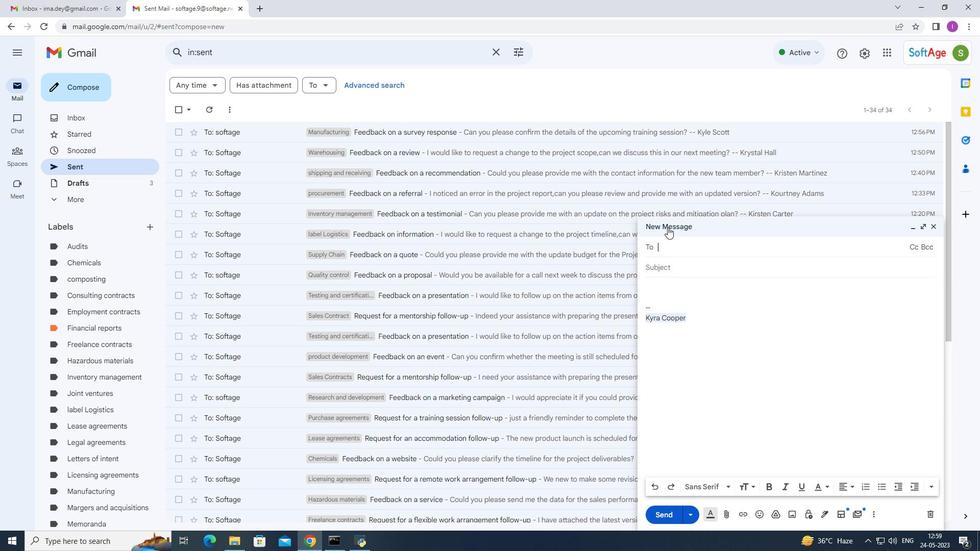 
Action: Key pressed <Key.shift>Softage.10
Screenshot: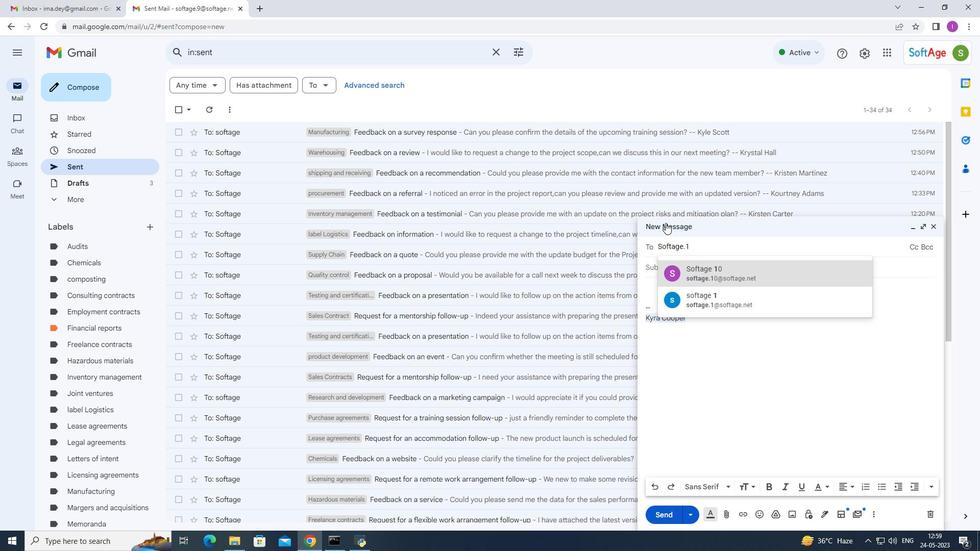 
Action: Mouse moved to (729, 276)
Screenshot: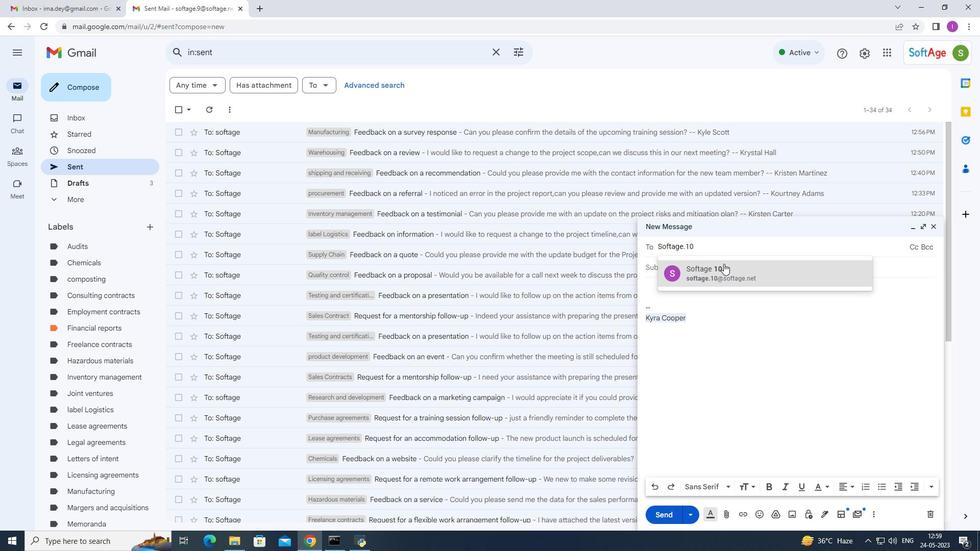 
Action: Mouse pressed left at (729, 276)
Screenshot: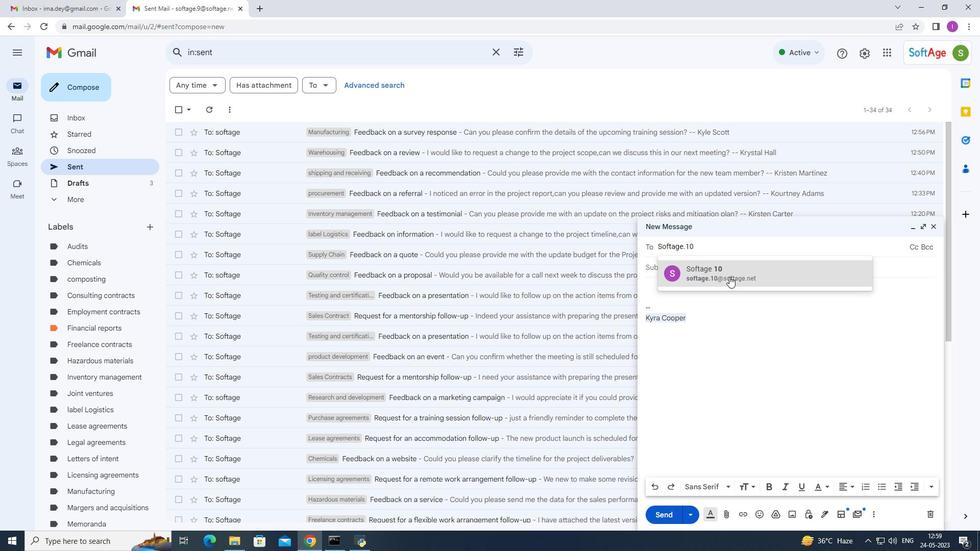 
Action: Mouse moved to (682, 278)
Screenshot: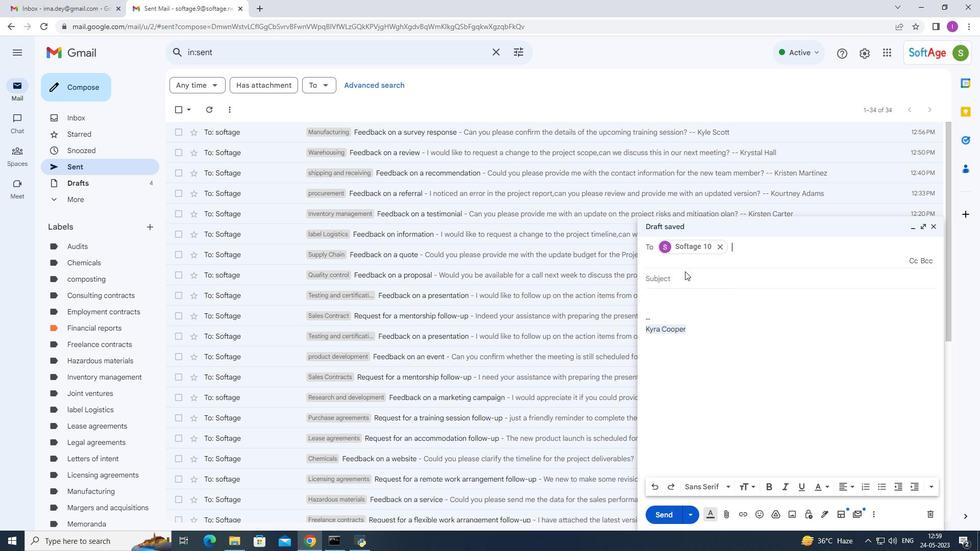 
Action: Mouse pressed left at (682, 278)
Screenshot: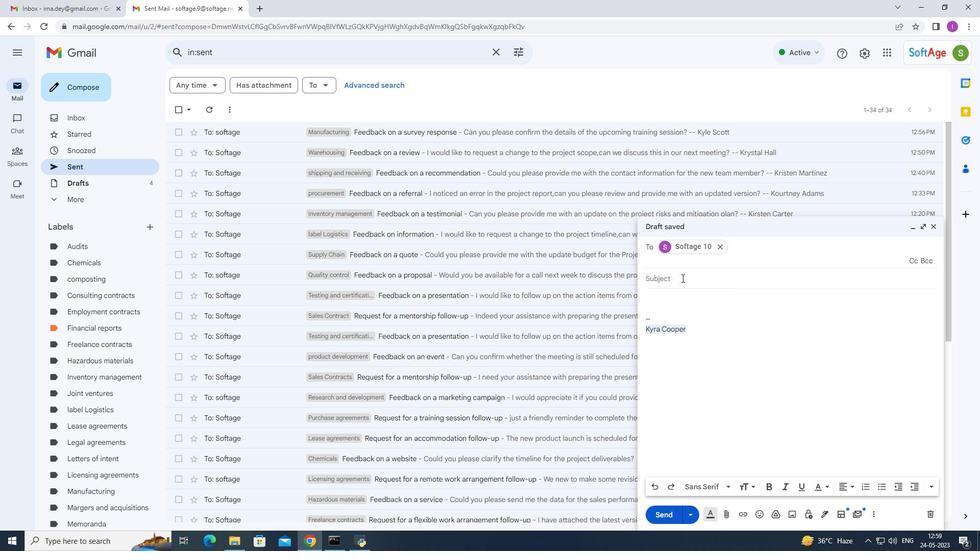
Action: Key pressed <Key.shift><Key.shift><Key.shift><Key.shift><Key.shift><Key.shift><Key.shift>Feedback<Key.space>on<Key.space>a<Key.space>donation
Screenshot: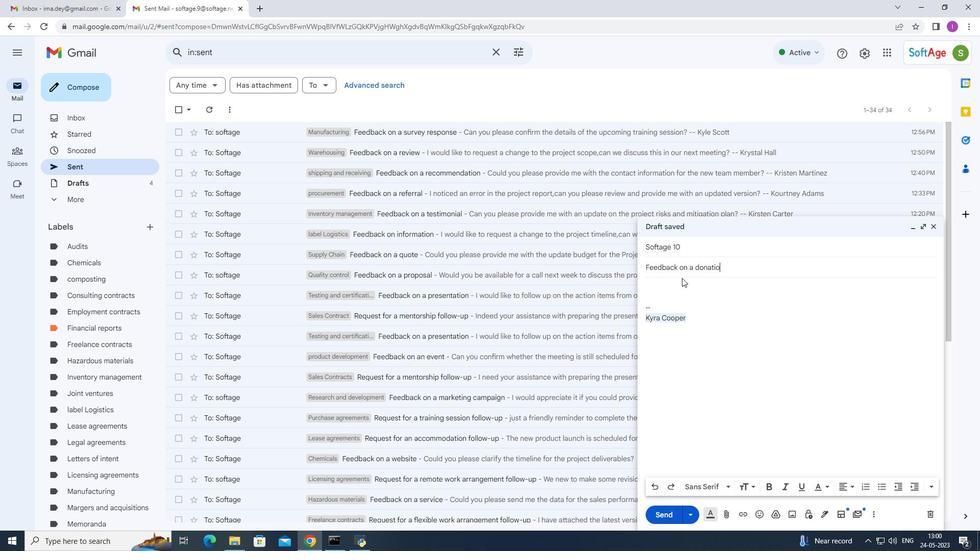 
Action: Mouse moved to (644, 285)
Screenshot: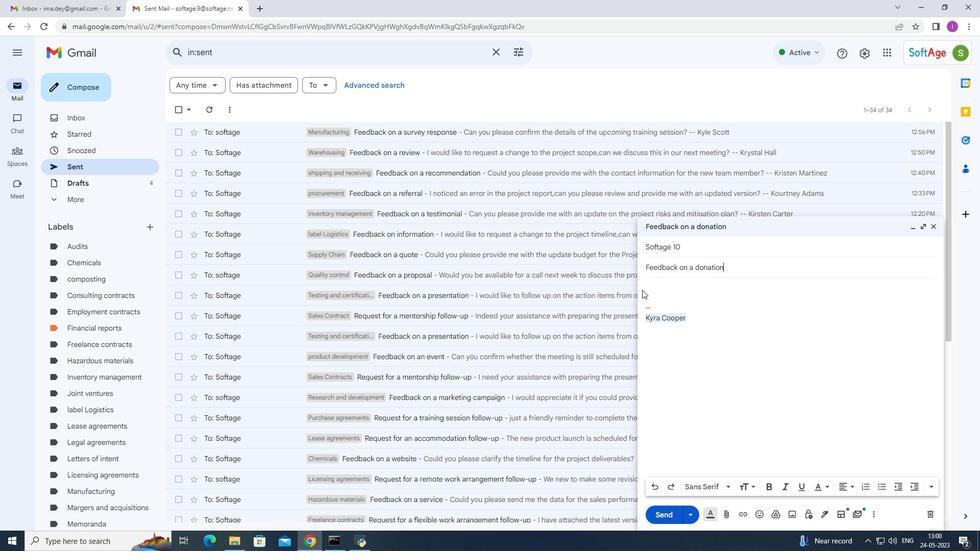 
Action: Mouse pressed left at (644, 285)
Screenshot: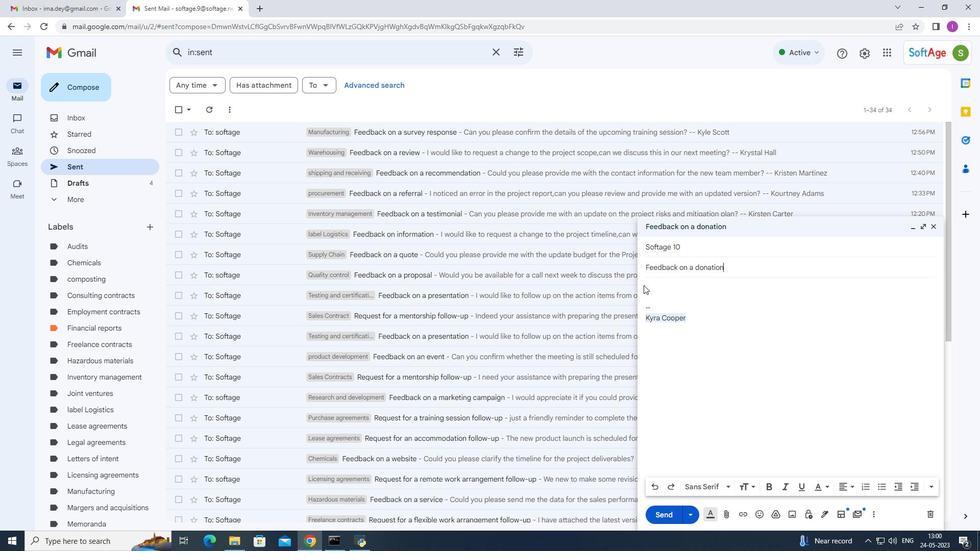
Action: Mouse moved to (663, 297)
Screenshot: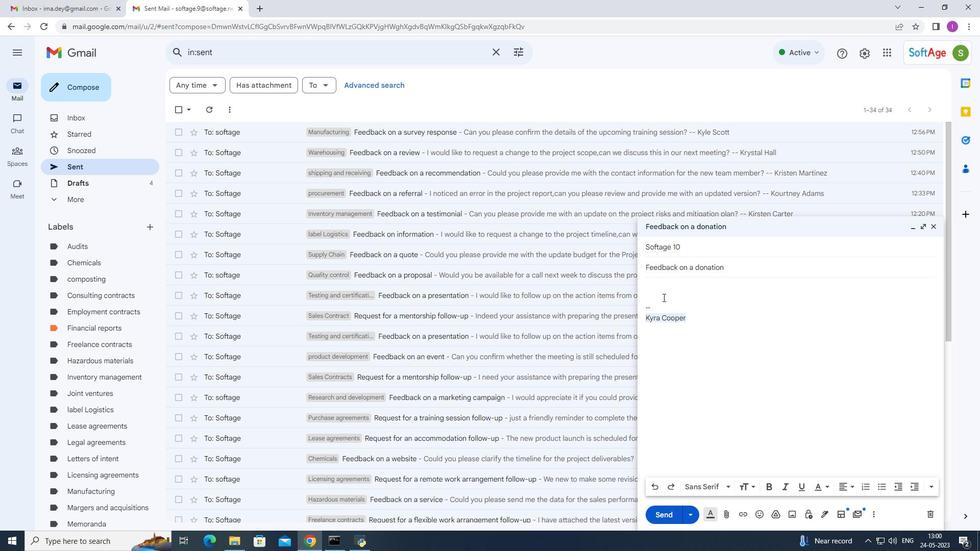 
Action: Mouse pressed left at (663, 297)
Screenshot: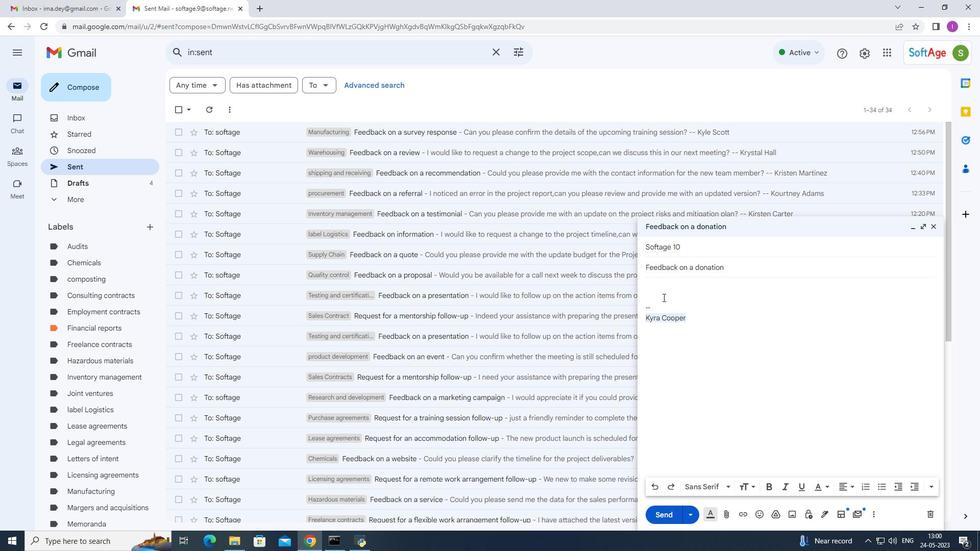 
Action: Mouse moved to (698, 277)
Screenshot: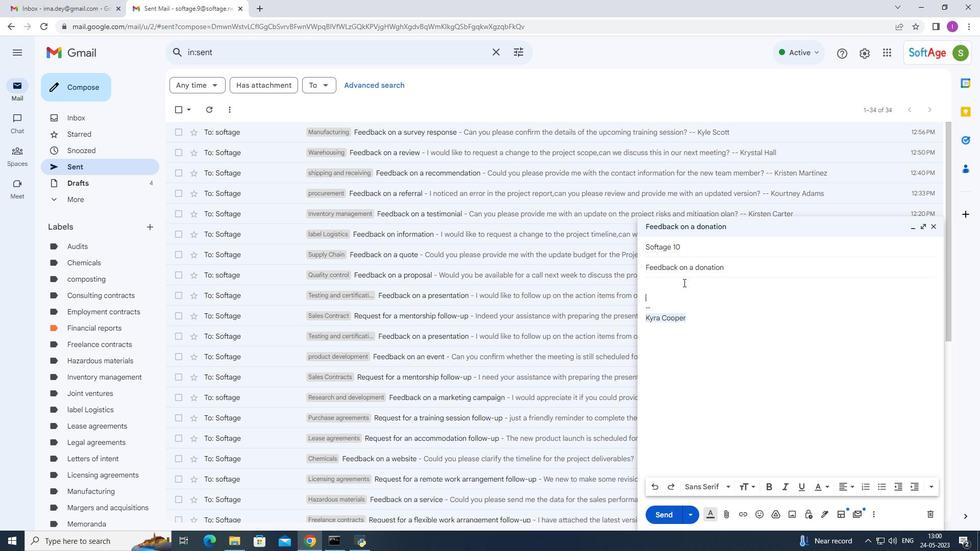 
Action: Key pressed <Key.shift>I<Key.space>would<Key.space>appreciateit<Key.space>if<Key.space>
Screenshot: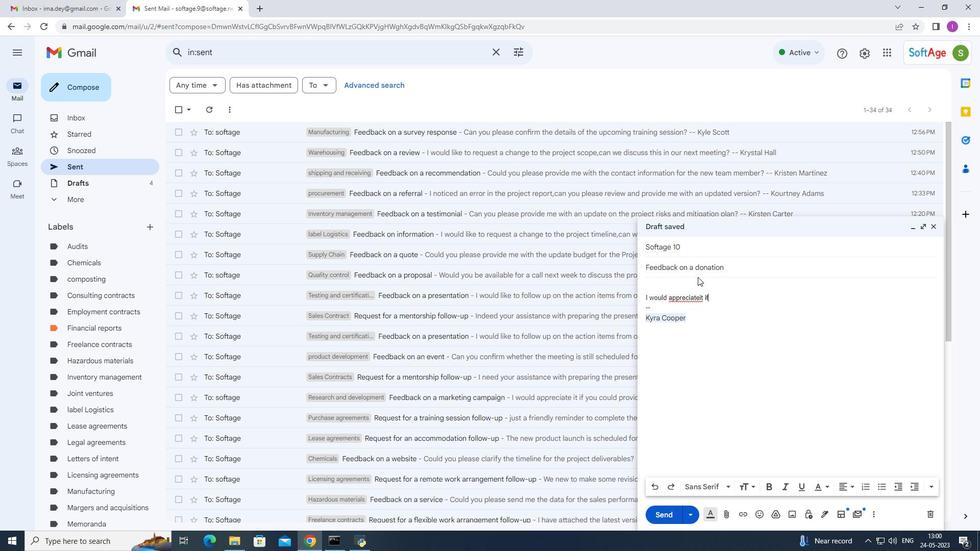 
Action: Mouse moved to (699, 297)
Screenshot: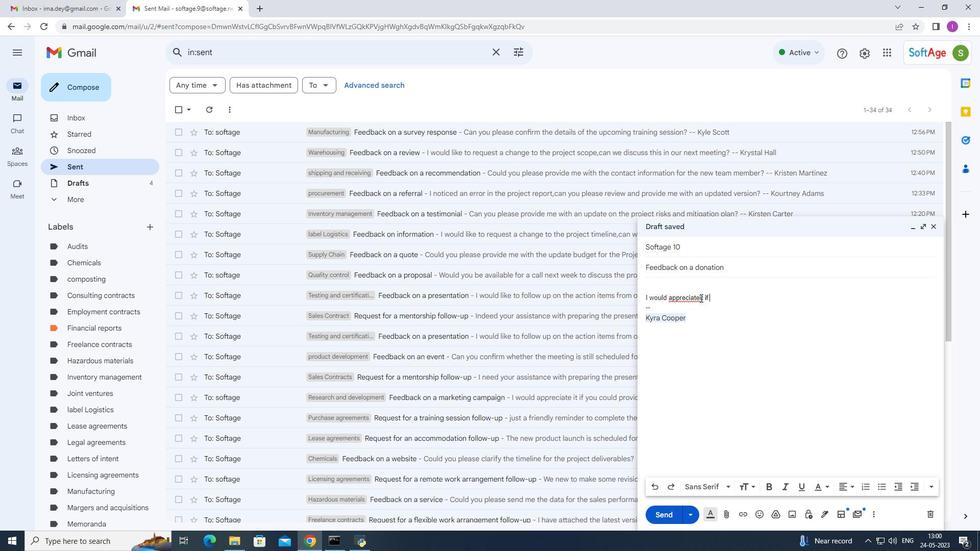 
Action: Mouse pressed left at (699, 297)
Screenshot: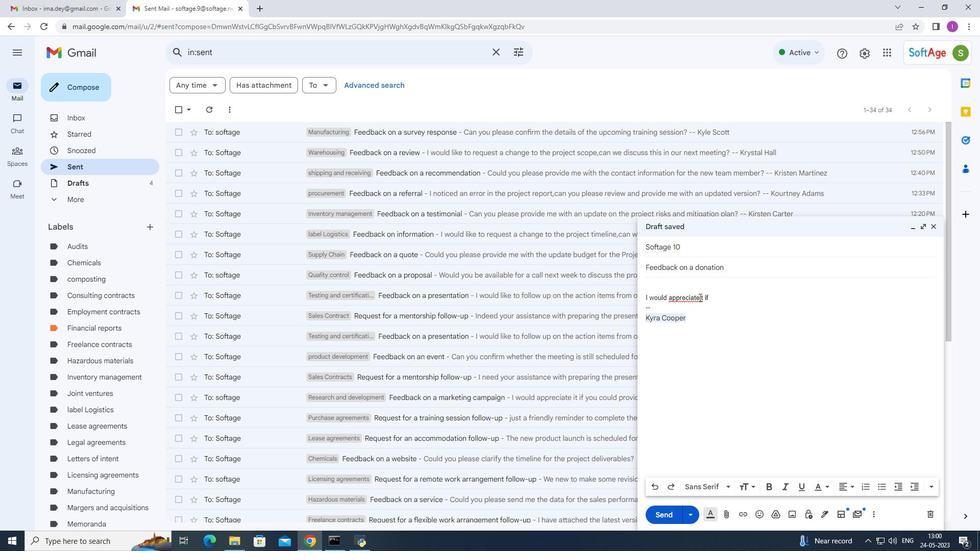 
Action: Key pressed <Key.space>
Screenshot: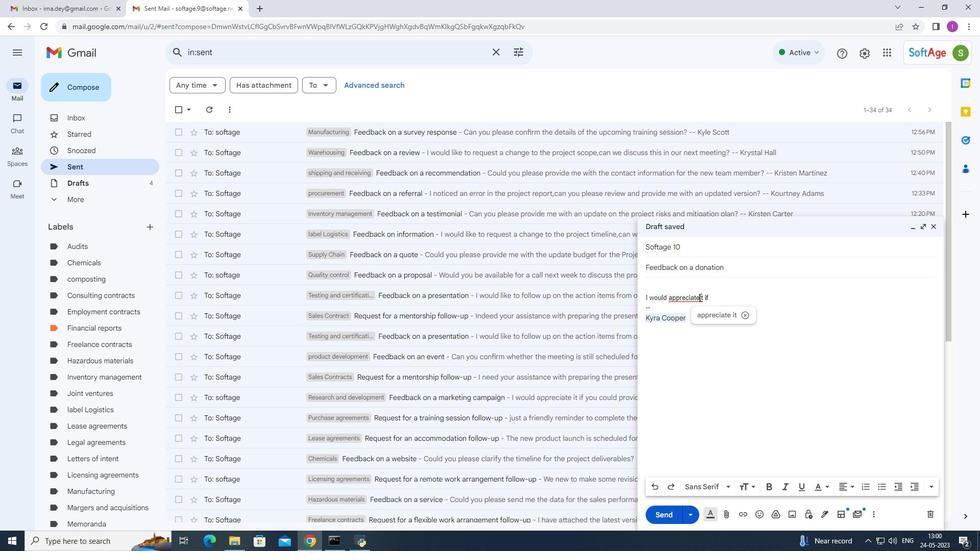 
Action: Mouse moved to (721, 300)
Screenshot: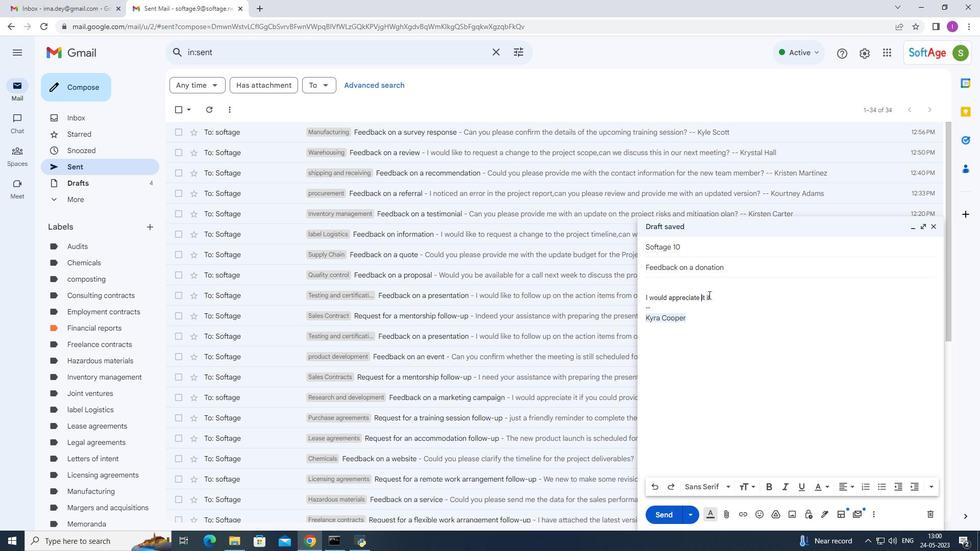 
Action: Mouse pressed left at (721, 300)
Screenshot: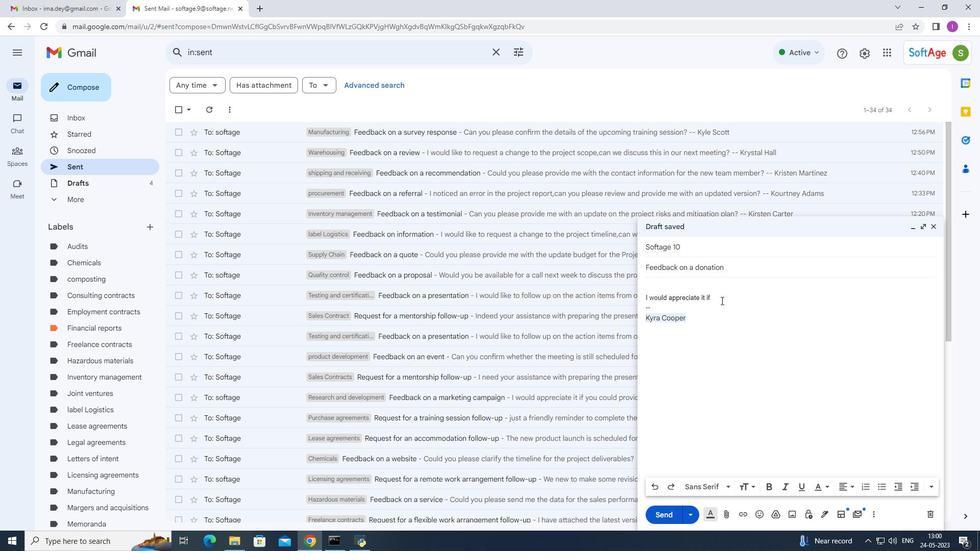 
Action: Mouse moved to (734, 294)
Screenshot: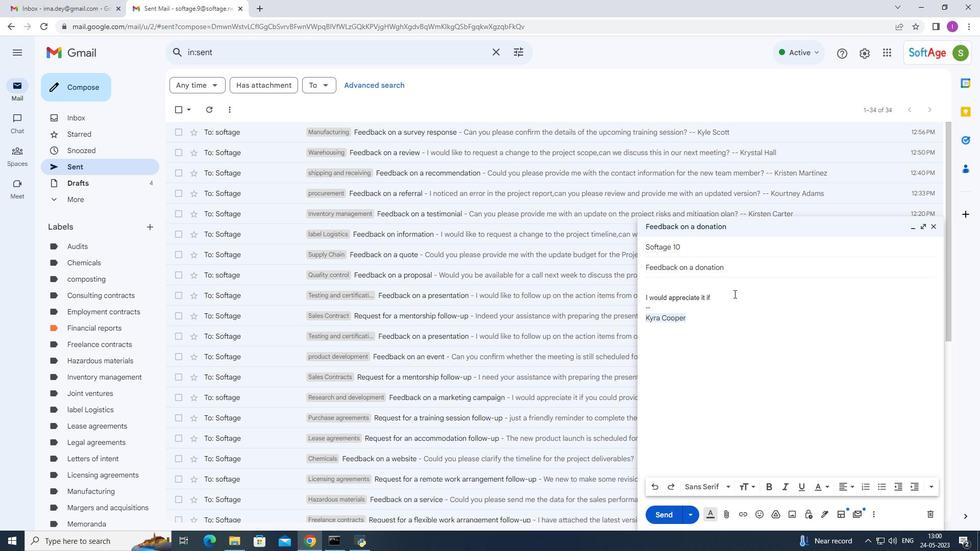 
Action: Key pressed you<Key.space>could<Key.space>provide<Key.space>me<Key.space>with<Key.space>ther<Key.backspace>e<Key.space><Key.backspace><Key.backspace><Key.space>latest<Key.space>project<Key.space>schedule.
Screenshot: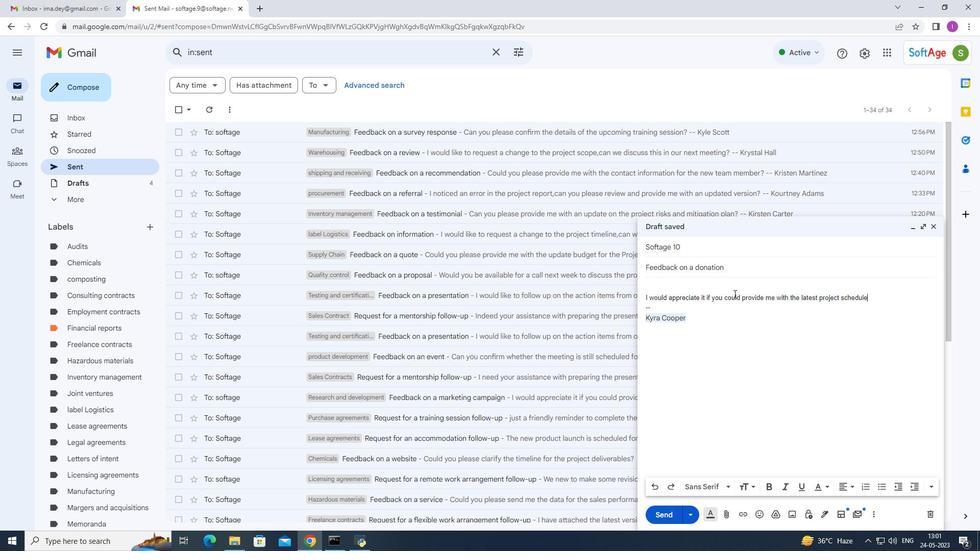 
Action: Mouse moved to (695, 322)
Screenshot: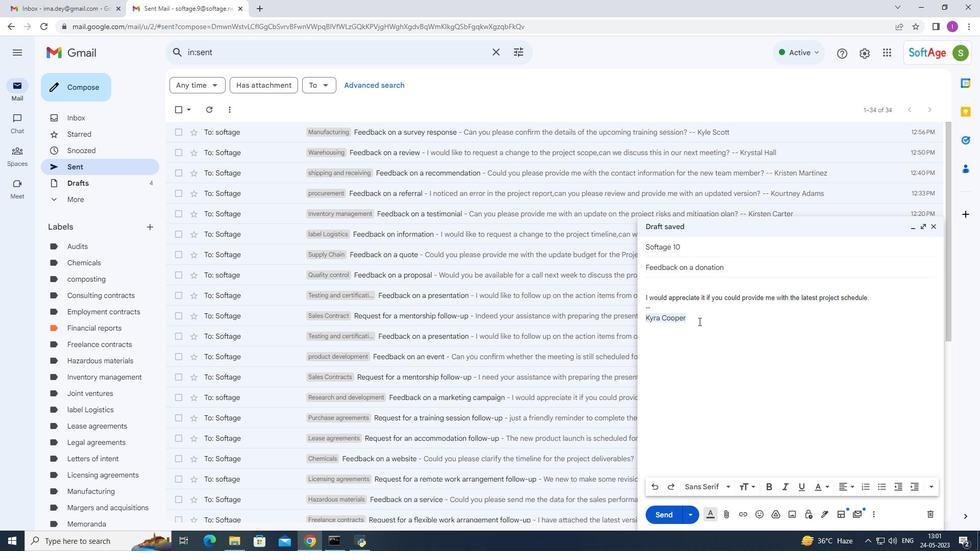 
Action: Mouse pressed left at (695, 322)
Screenshot: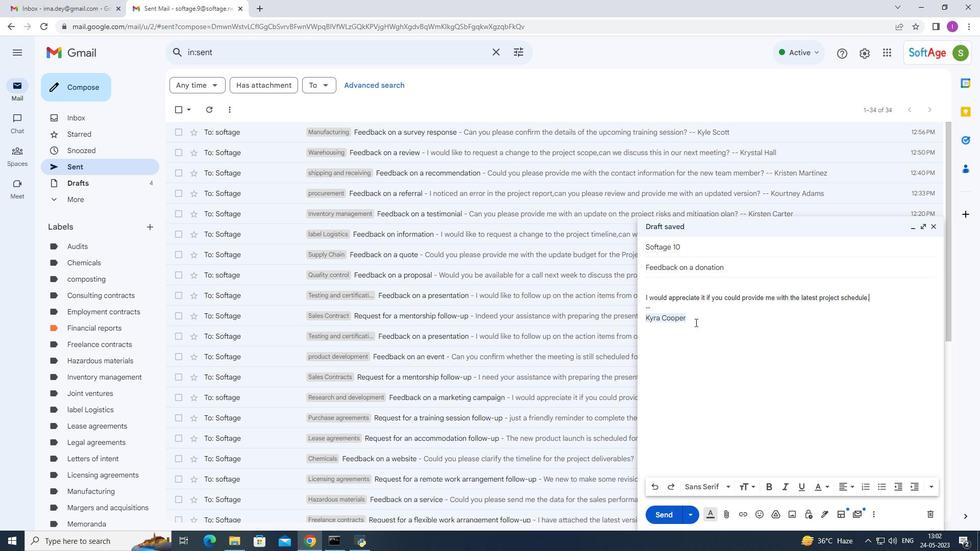 
Action: Mouse moved to (724, 333)
Screenshot: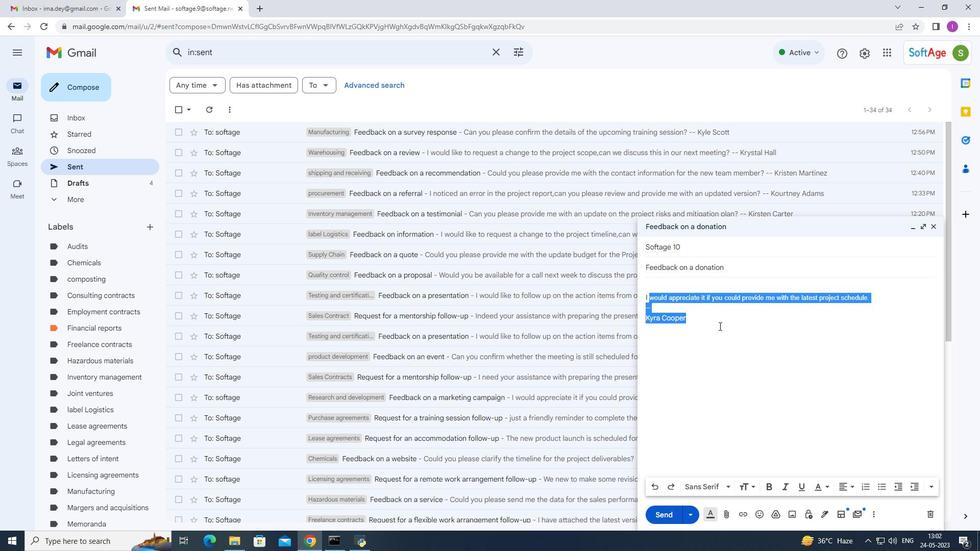 
Action: Mouse pressed left at (724, 333)
Screenshot: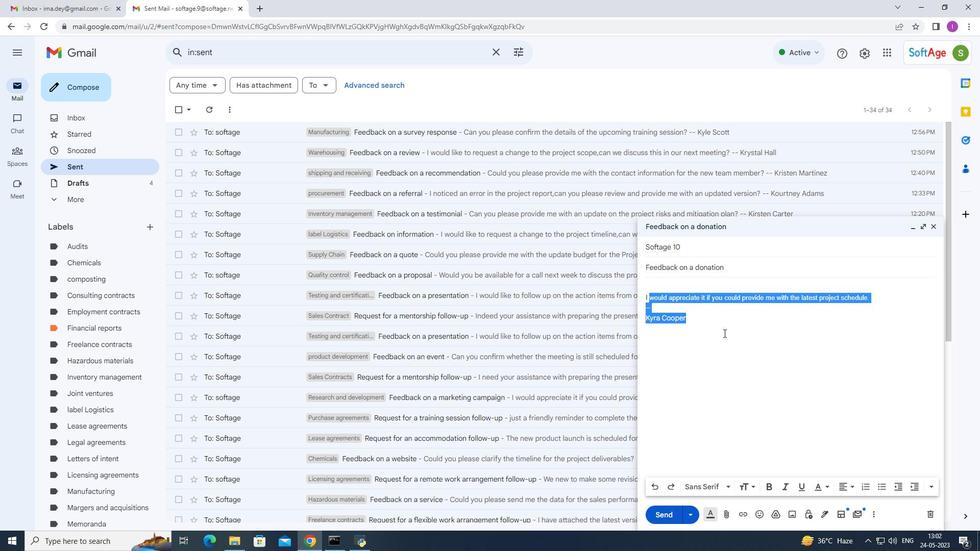 
Action: Mouse moved to (697, 323)
Screenshot: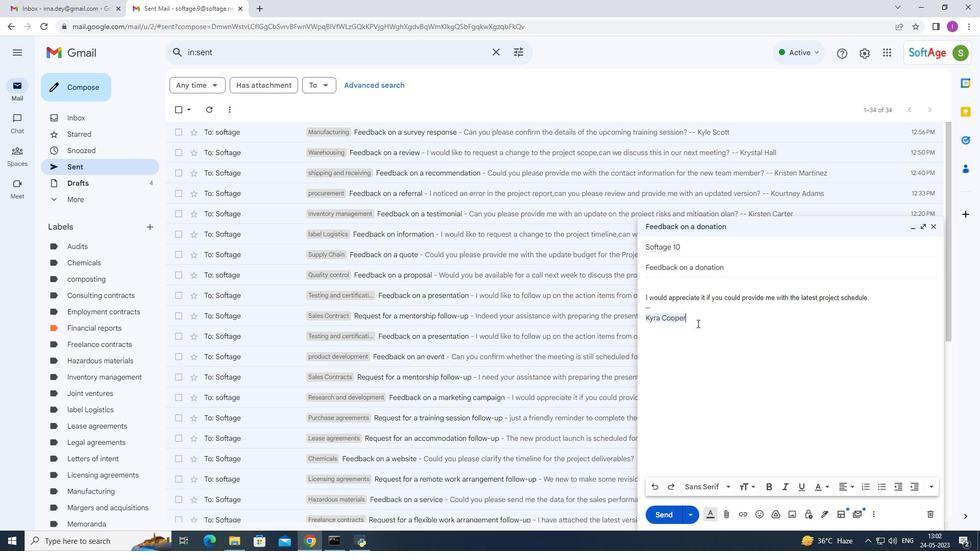 
Action: Mouse pressed left at (697, 323)
Screenshot: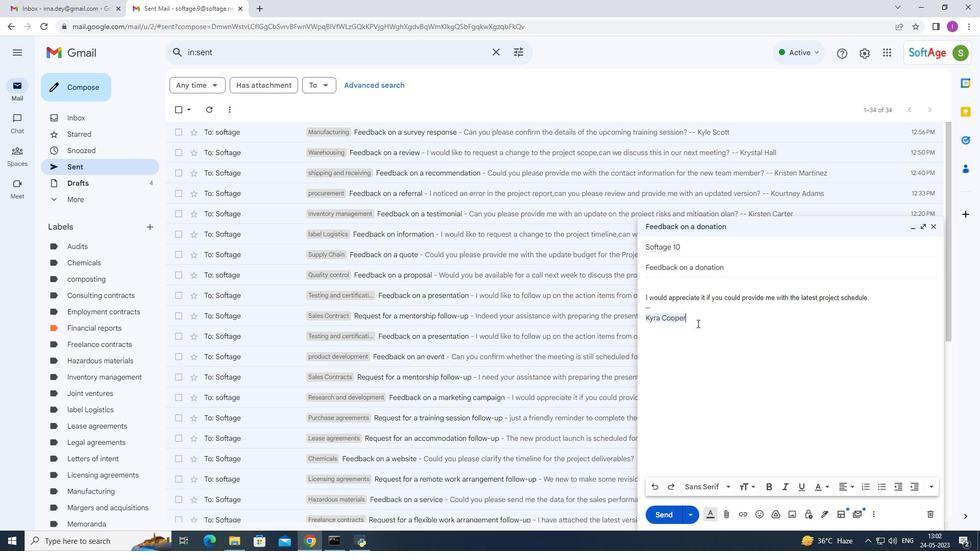 
Action: Mouse moved to (911, 485)
Screenshot: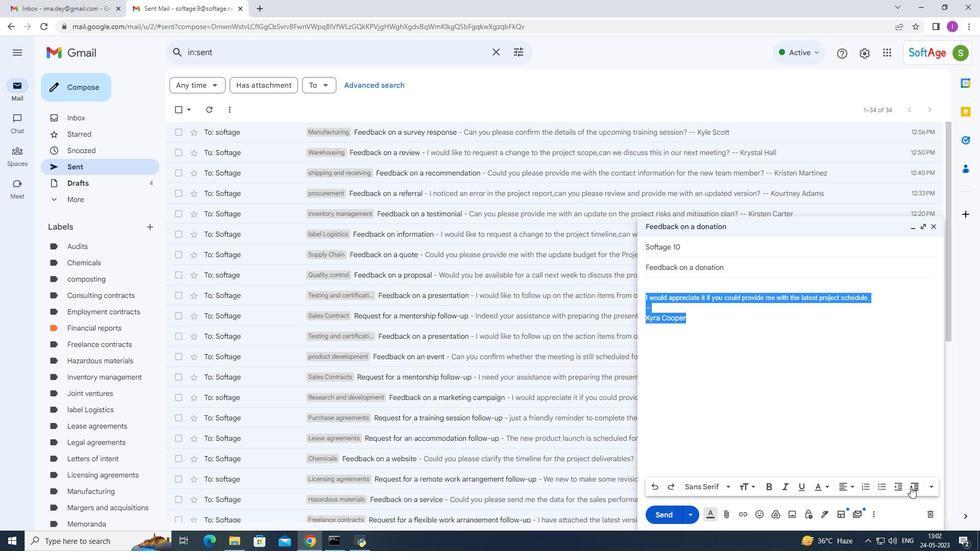
Action: Mouse pressed left at (911, 485)
Screenshot: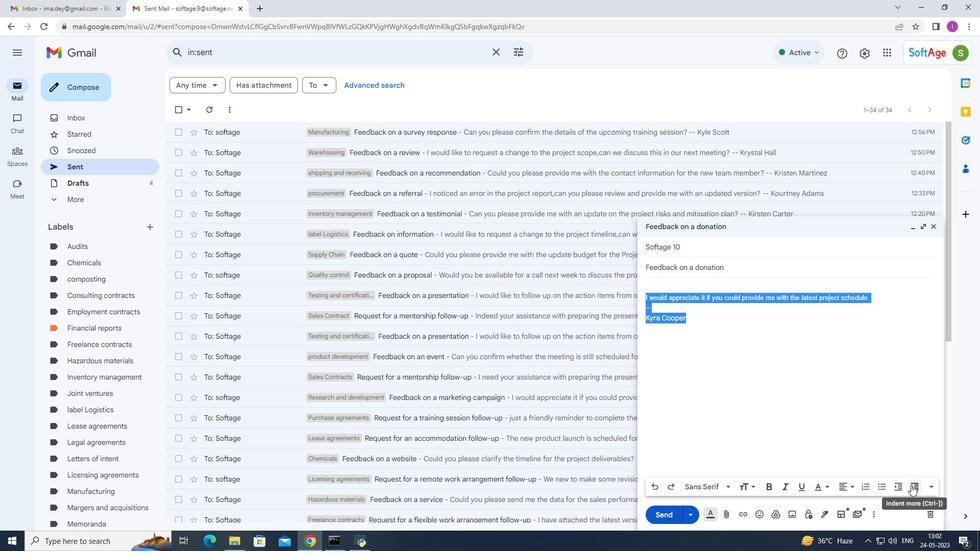 
Action: Mouse pressed left at (911, 485)
Screenshot: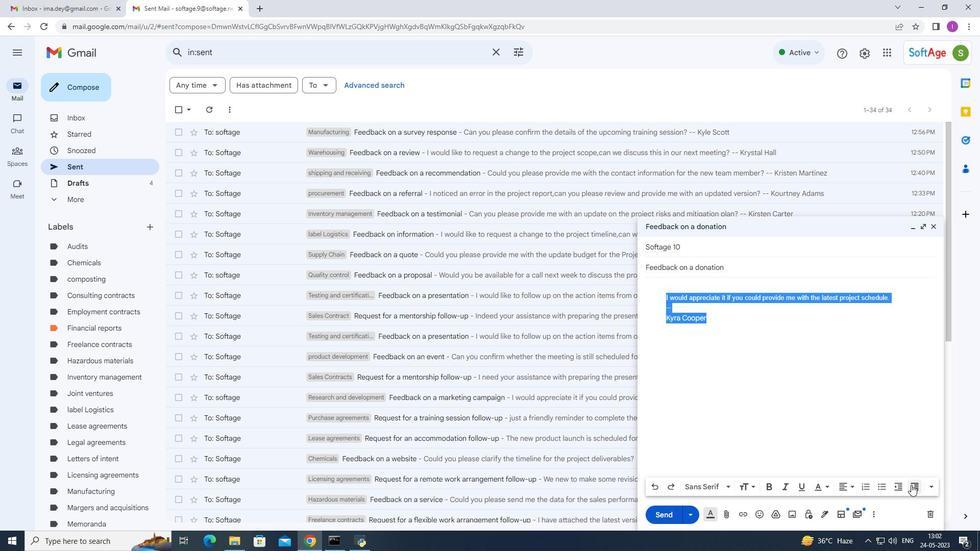 
Action: Mouse moved to (898, 486)
Screenshot: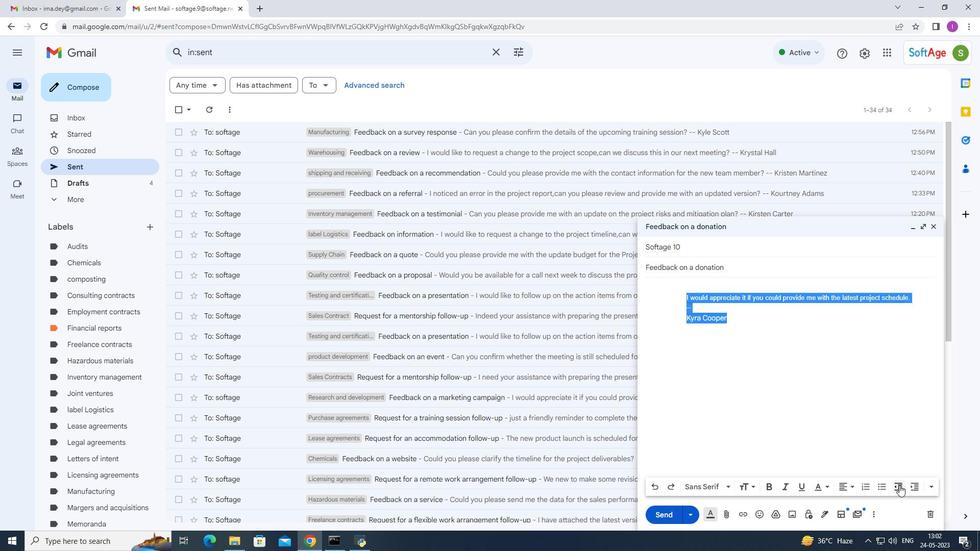 
Action: Mouse pressed left at (898, 486)
Screenshot: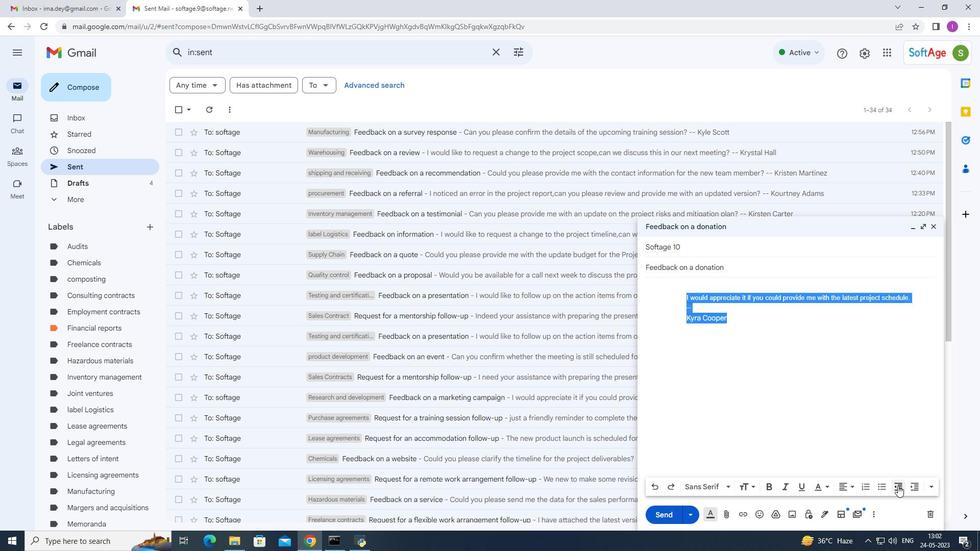 
Action: Mouse moved to (658, 519)
Screenshot: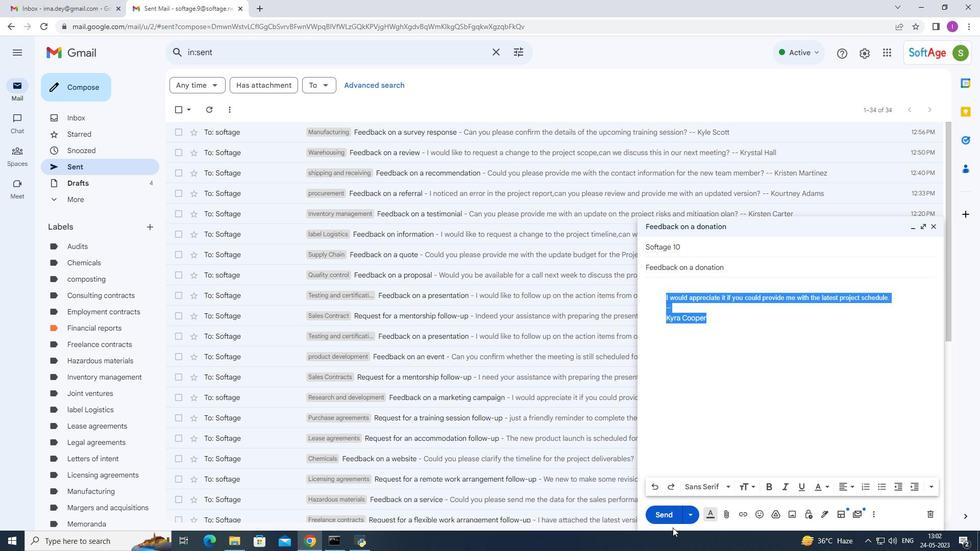 
Action: Mouse pressed left at (658, 519)
Screenshot: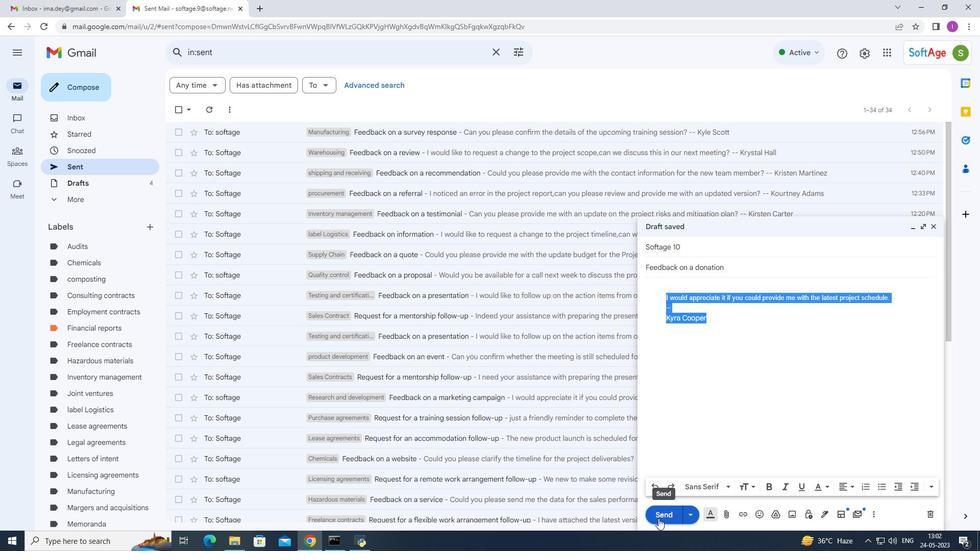 
Action: Mouse moved to (264, 126)
Screenshot: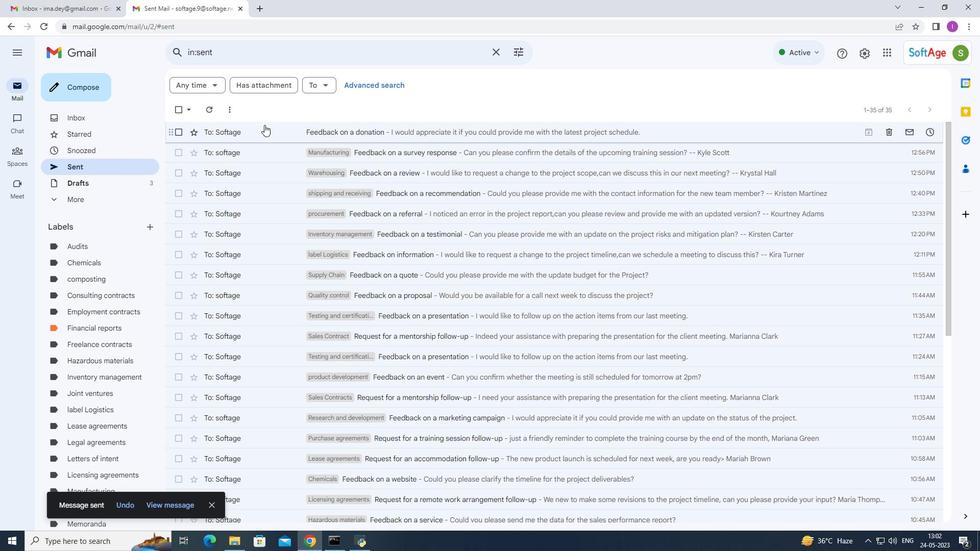 
Action: Mouse pressed right at (264, 126)
Screenshot: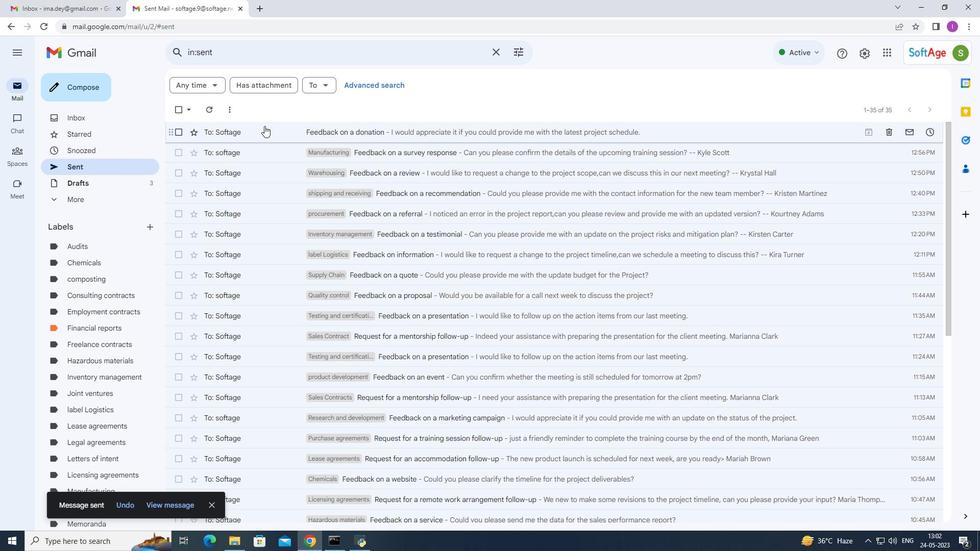 
Action: Mouse moved to (426, 373)
Screenshot: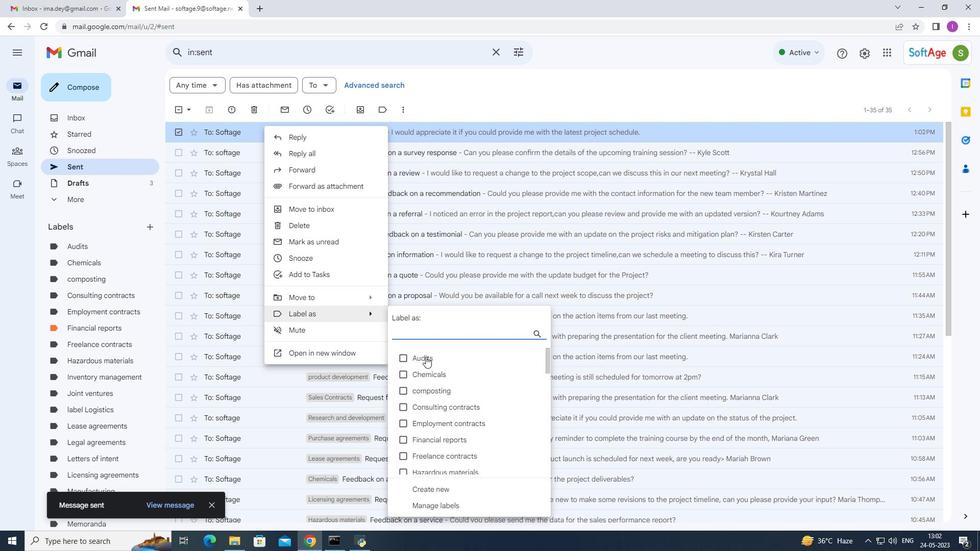 
Action: Mouse pressed left at (426, 373)
Screenshot: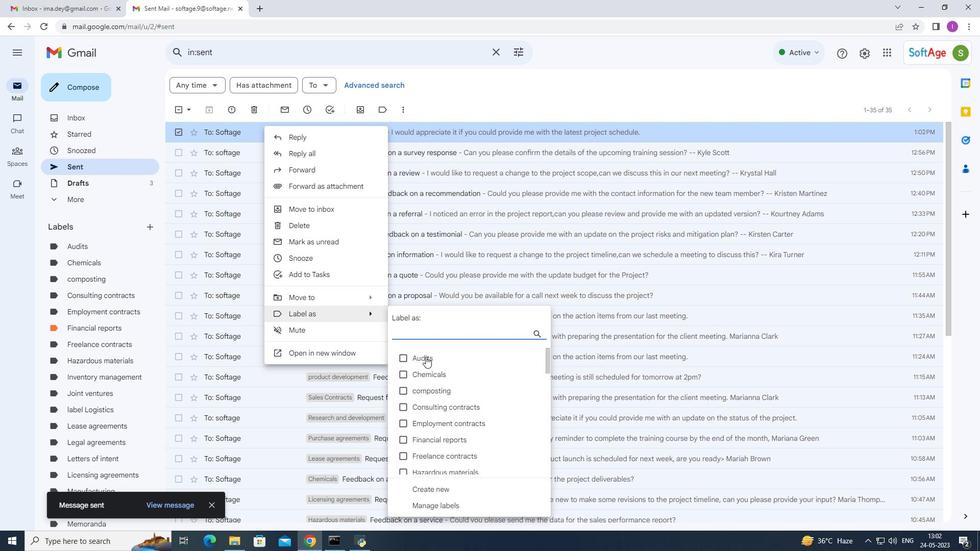 
Action: Mouse moved to (423, 392)
Screenshot: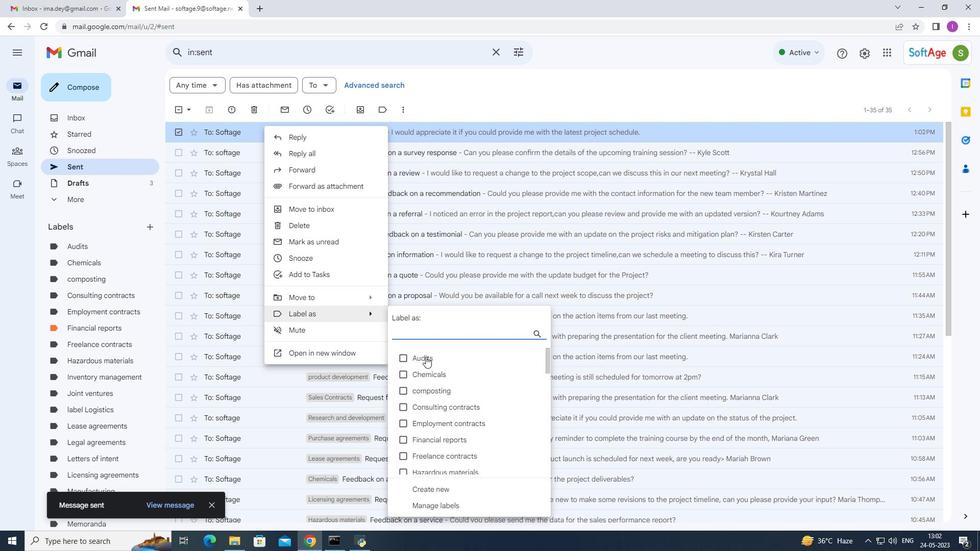 
Action: Mouse pressed left at (425, 383)
Screenshot: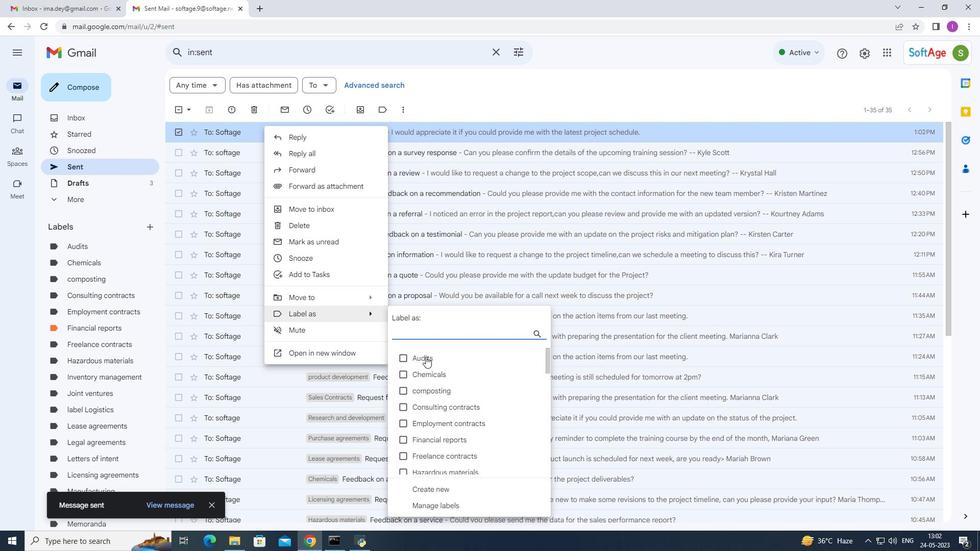 
Action: Mouse moved to (261, 126)
Screenshot: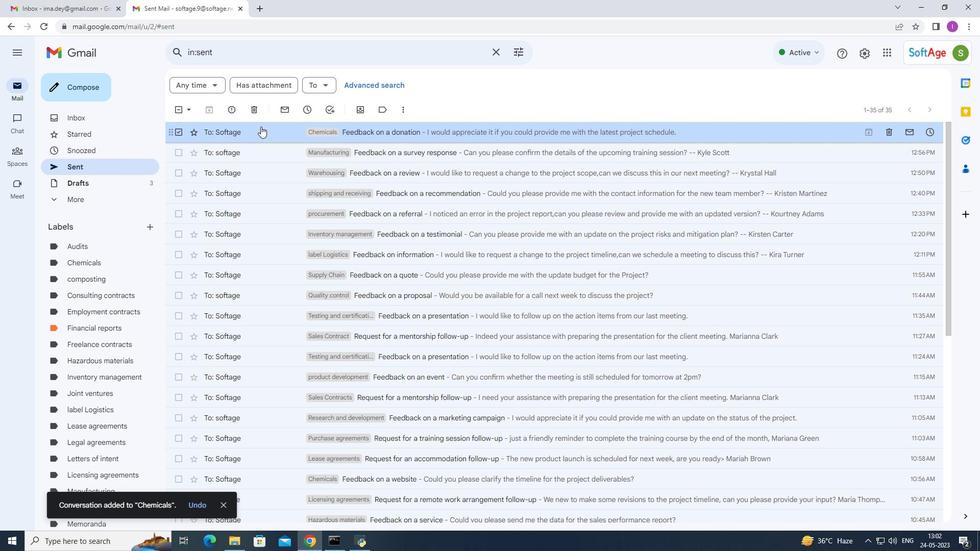 
Action: Mouse pressed right at (261, 126)
Screenshot: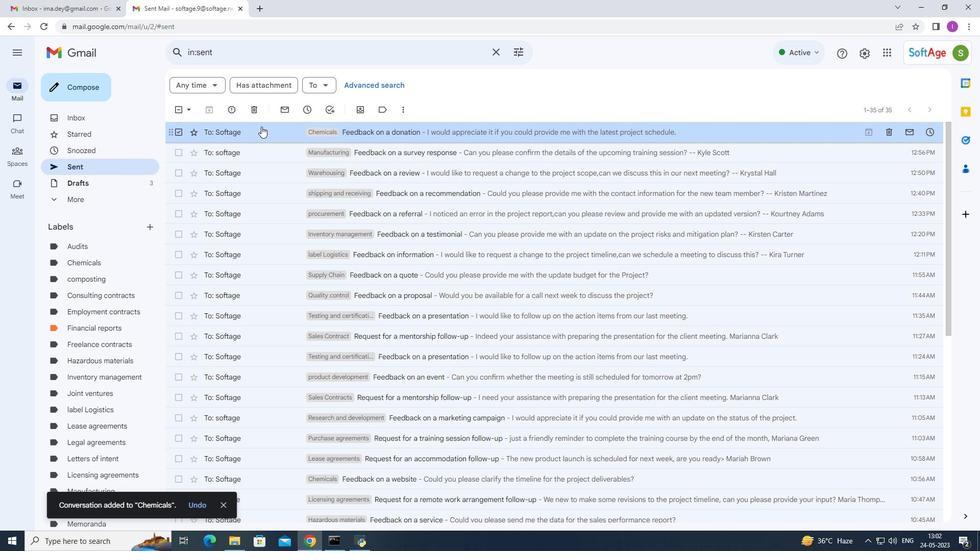 
Action: Mouse moved to (412, 337)
Screenshot: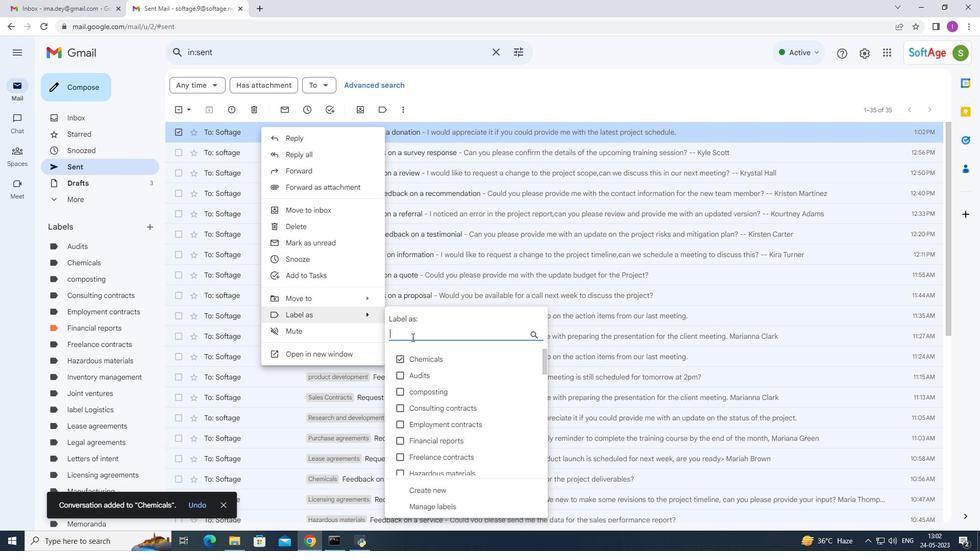 
Action: Mouse pressed left at (412, 337)
Screenshot: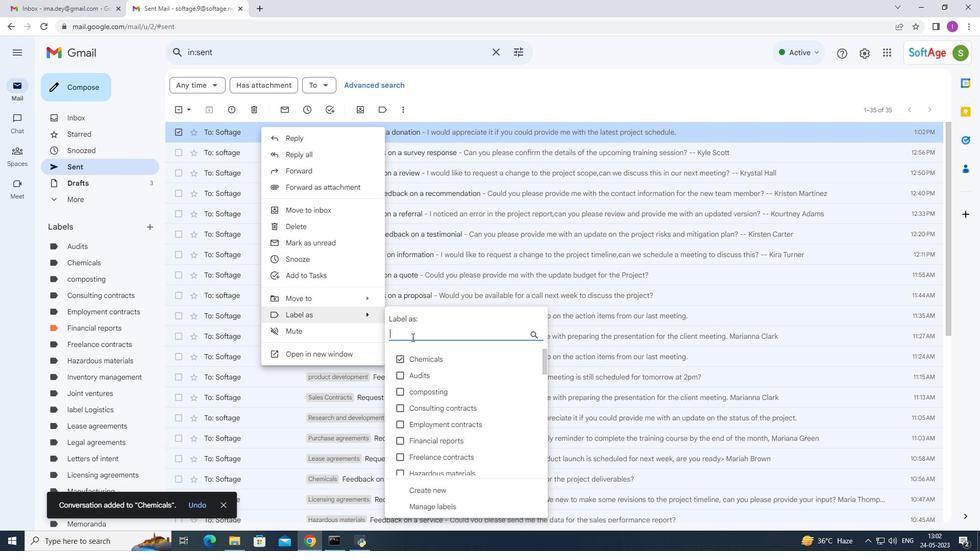 
Action: Key pressed <Key.shift><Key.shift><Key.shift><Key.shift><Key.shift><Key.shift><Key.shift><Key.shift><Key.shift><Key.shift><Key.shift><Key.shift><Key.shift><Key.shift><Key.shift><Key.shift><Key.shift><Key.shift><Key.shift><Key.shift><Key.shift>Production
Screenshot: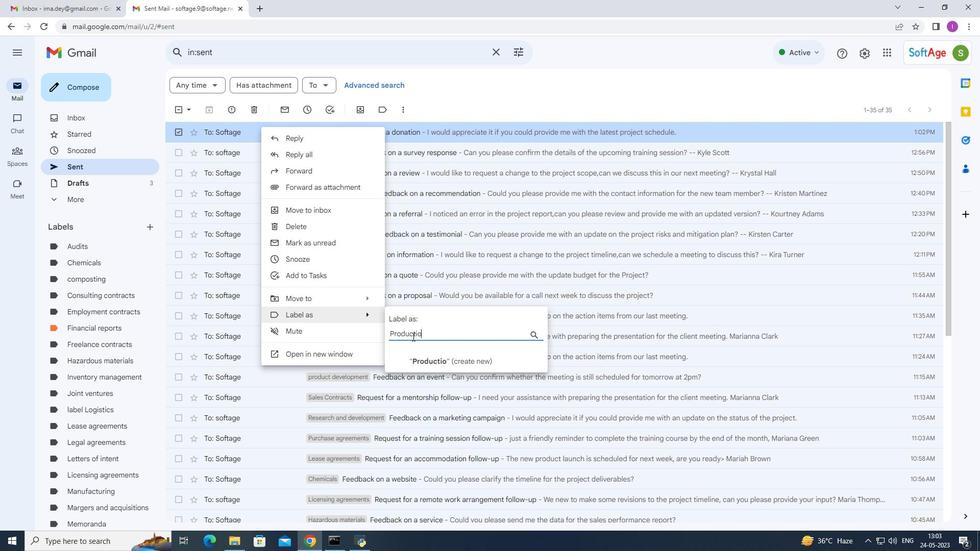 
Action: Mouse moved to (423, 360)
Screenshot: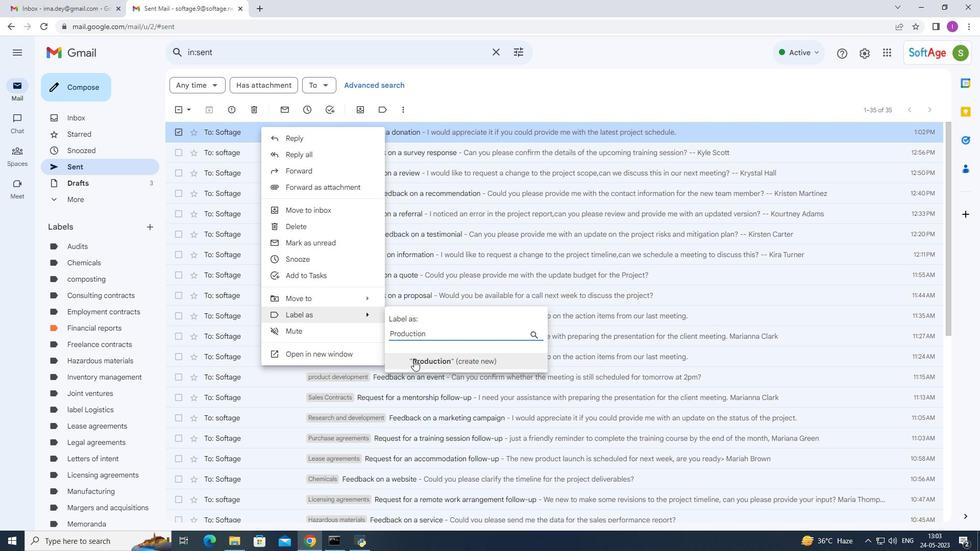 
Action: Mouse pressed left at (423, 360)
Screenshot: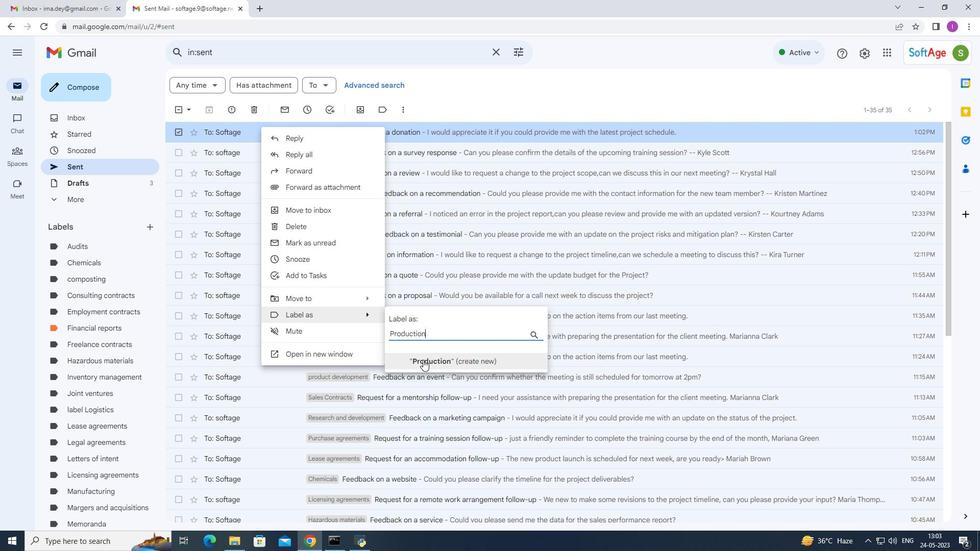 
Action: Mouse moved to (586, 321)
Screenshot: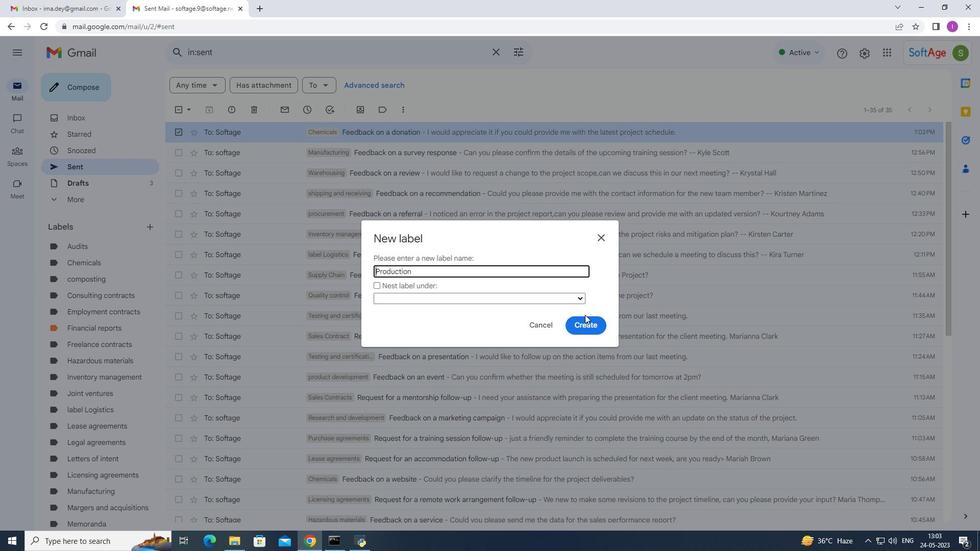 
Action: Mouse pressed left at (586, 321)
Screenshot: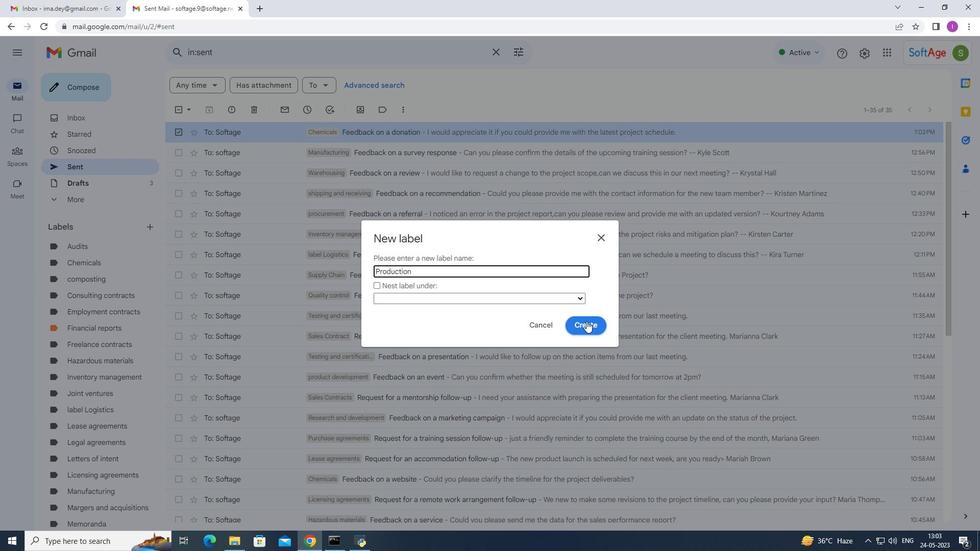 
Action: Mouse moved to (339, 132)
Screenshot: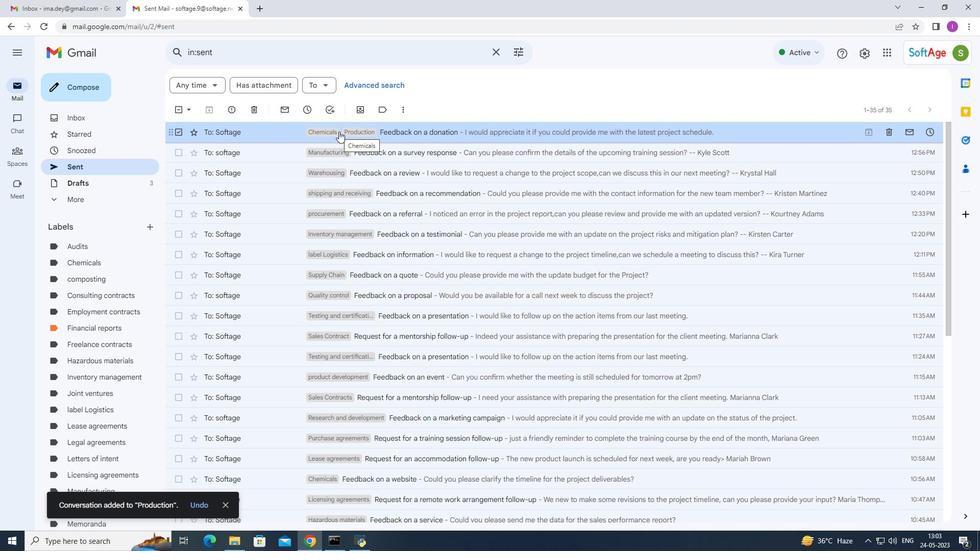 
Action: Mouse pressed left at (339, 132)
Screenshot: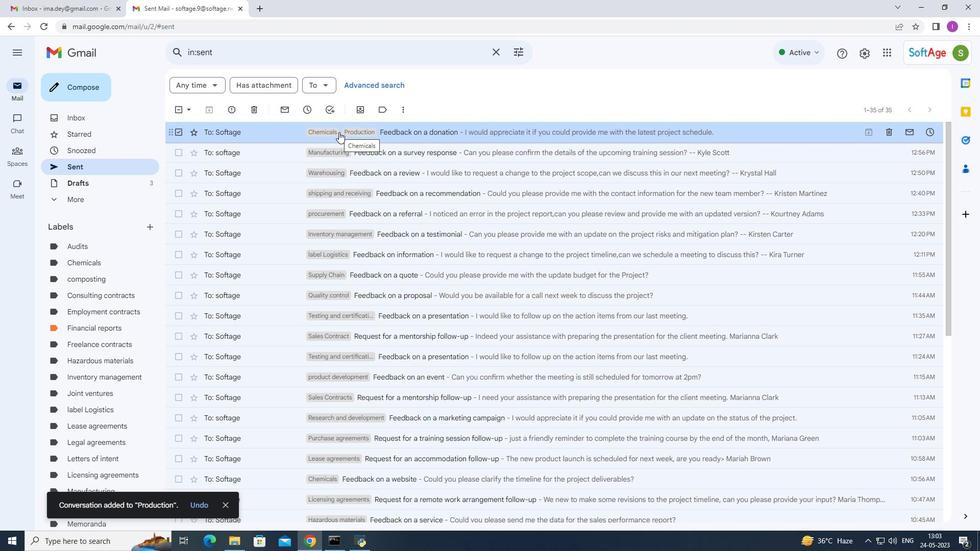 
Action: Mouse moved to (89, 167)
Screenshot: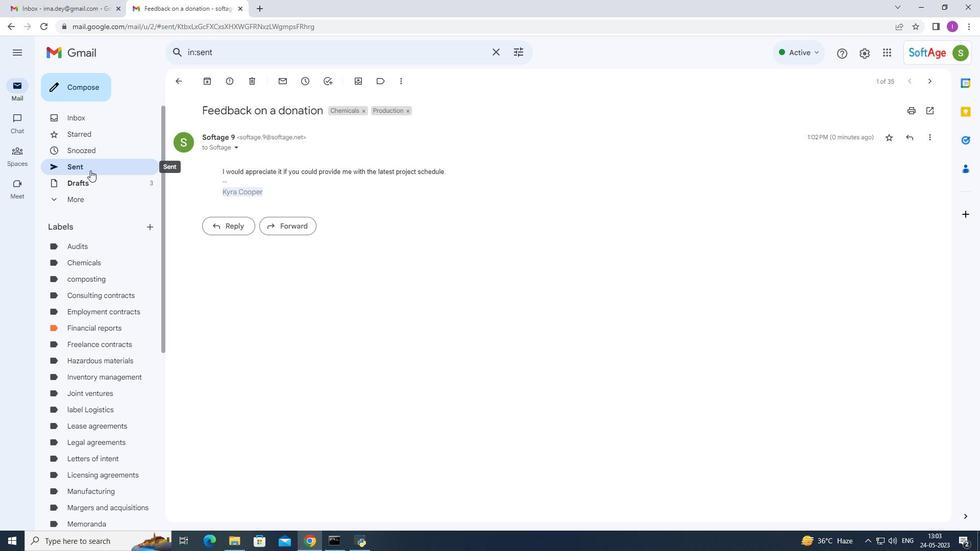 
Action: Mouse pressed left at (89, 167)
Screenshot: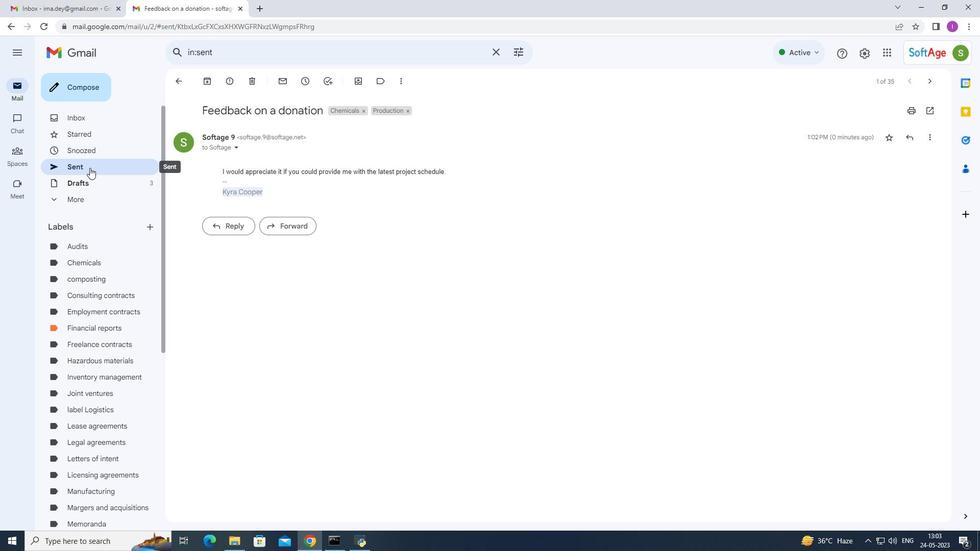 
Action: Mouse moved to (225, 134)
Screenshot: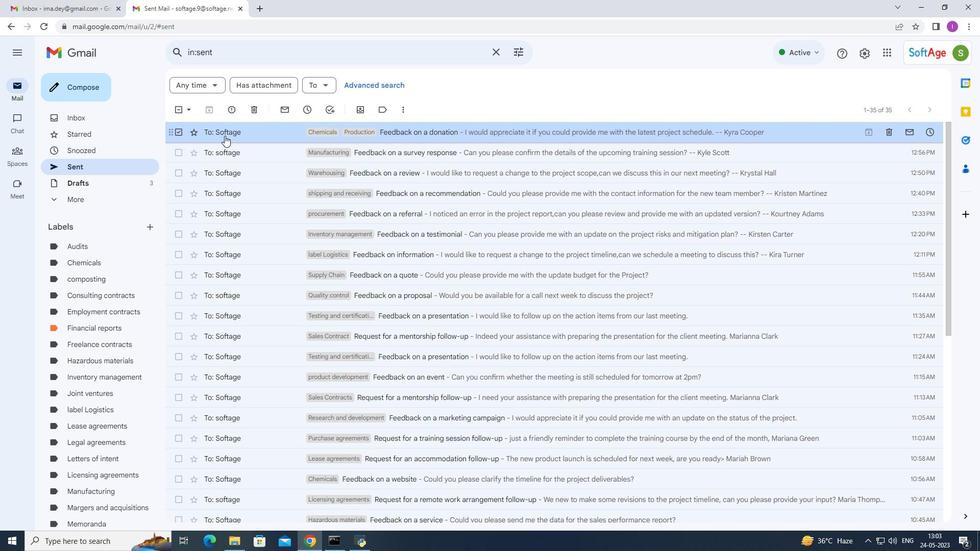 
Action: Mouse pressed right at (225, 134)
Screenshot: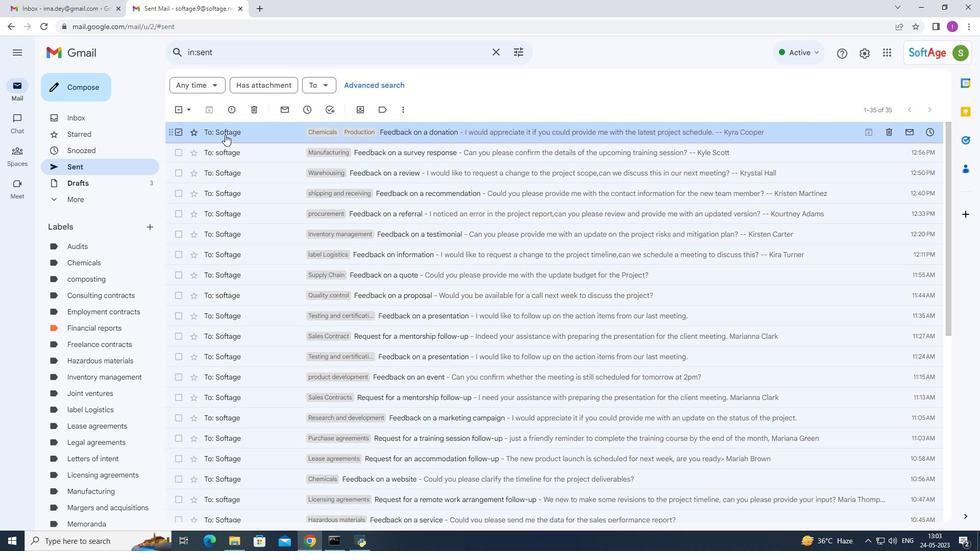 
Action: Mouse moved to (365, 365)
Screenshot: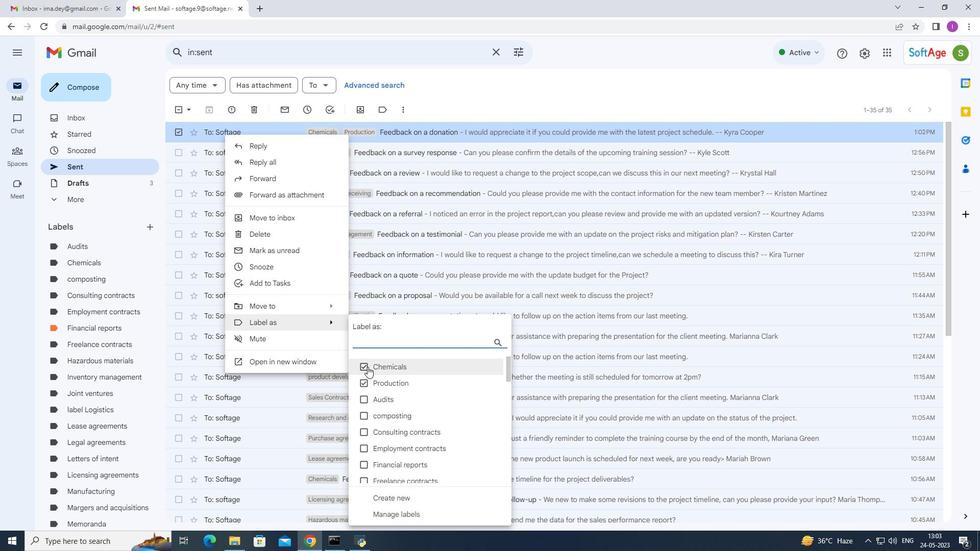 
Action: Mouse pressed left at (365, 365)
Screenshot: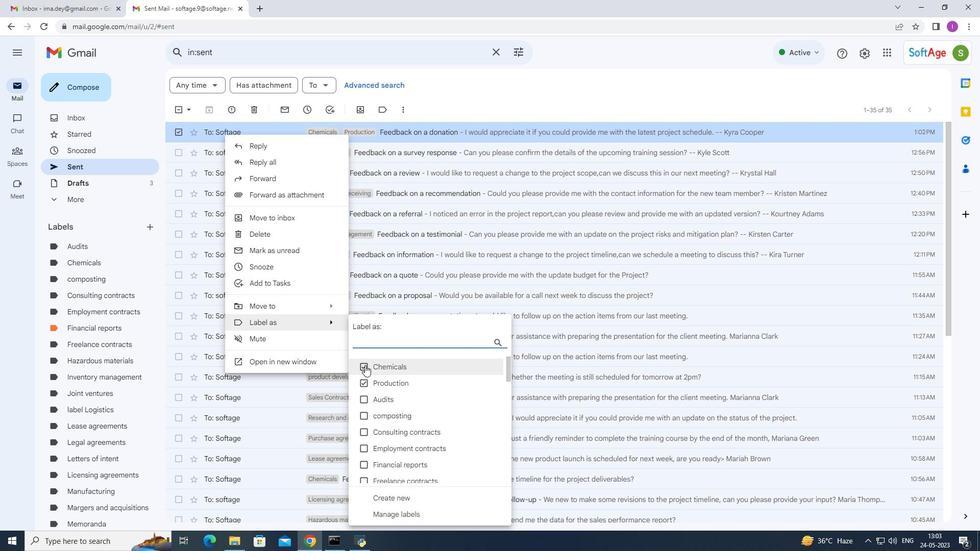 
Action: Mouse moved to (152, 112)
Screenshot: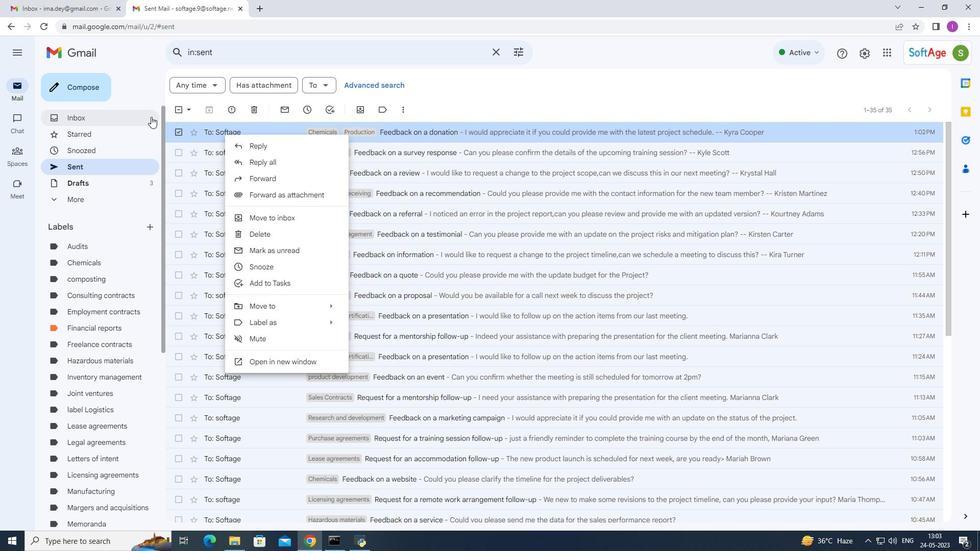 
Action: Mouse pressed left at (152, 112)
Screenshot: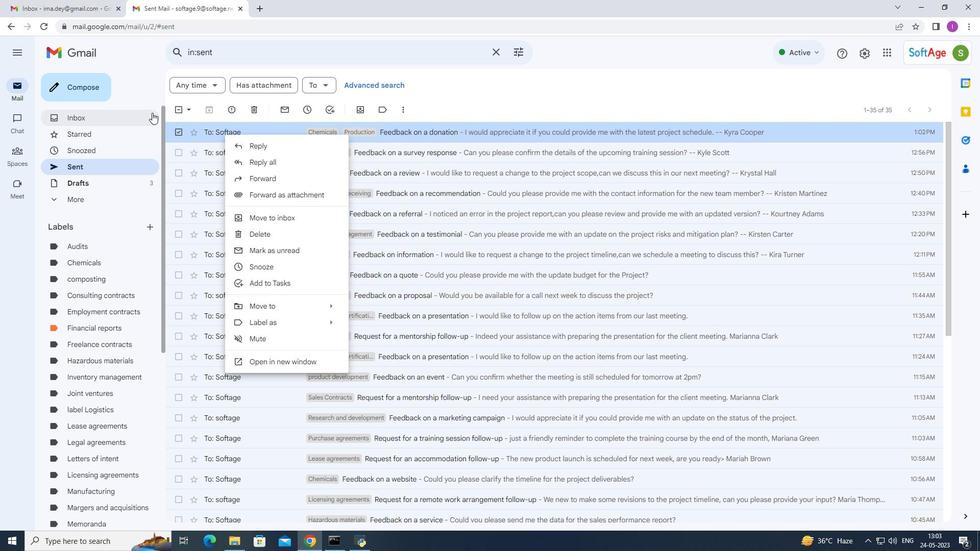 
Action: Mouse moved to (82, 162)
Screenshot: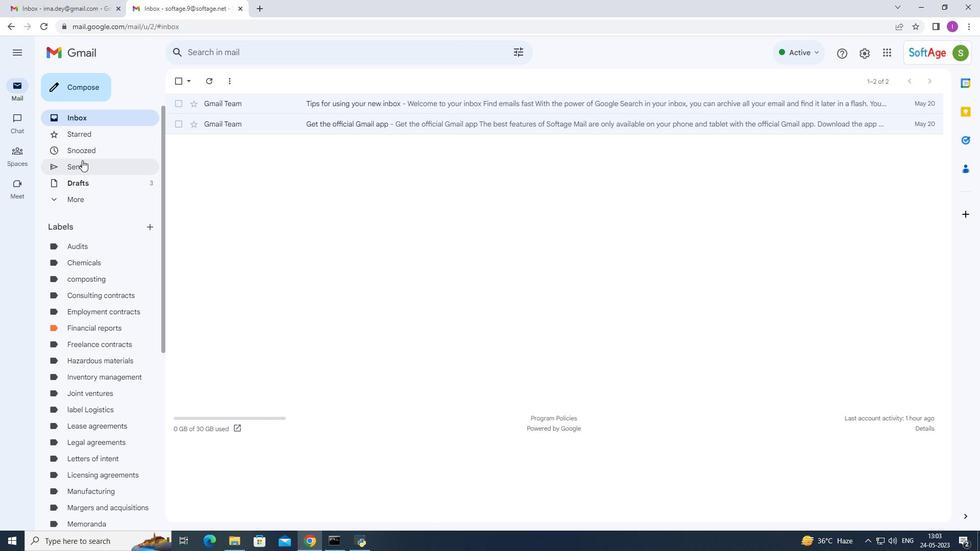 
Action: Mouse pressed left at (82, 162)
Screenshot: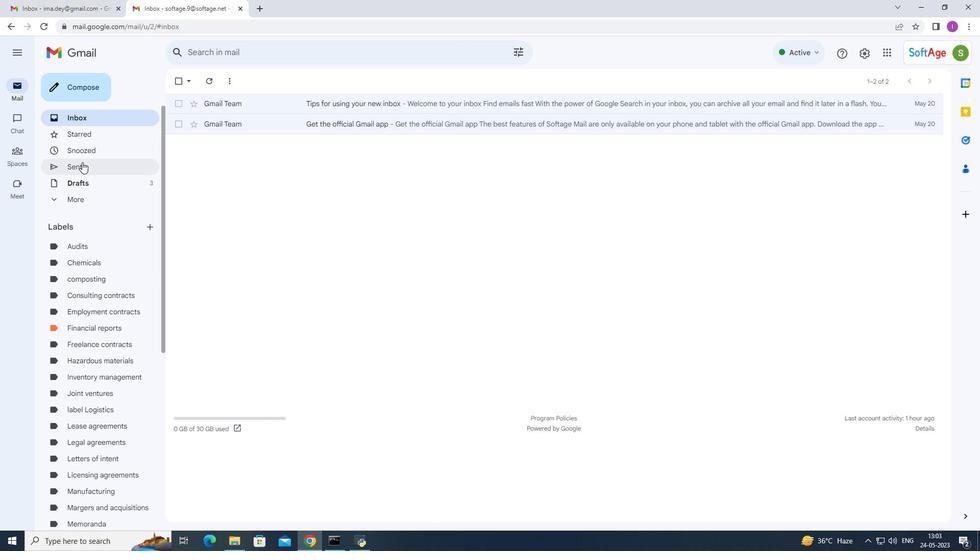 
Action: Mouse moved to (315, 130)
Screenshot: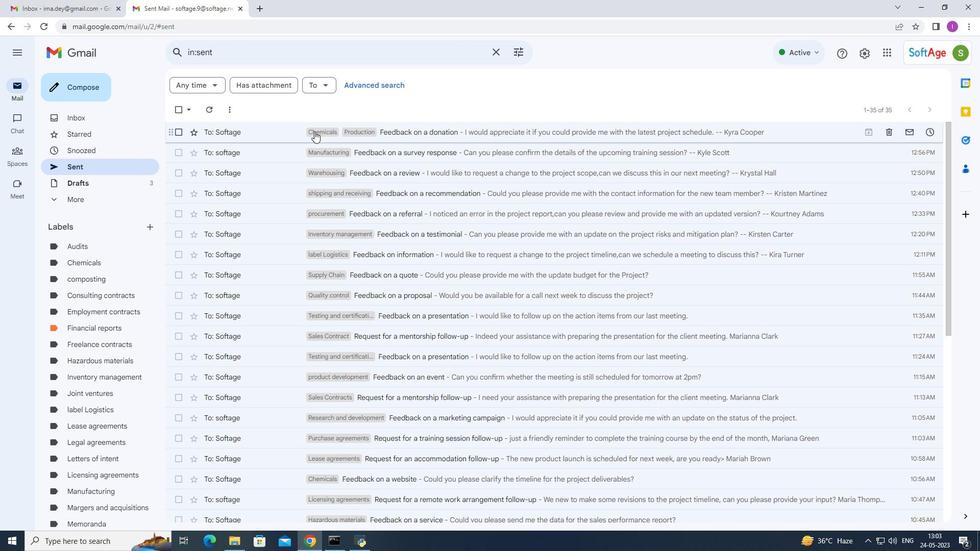 
Action: Mouse pressed right at (315, 130)
Screenshot: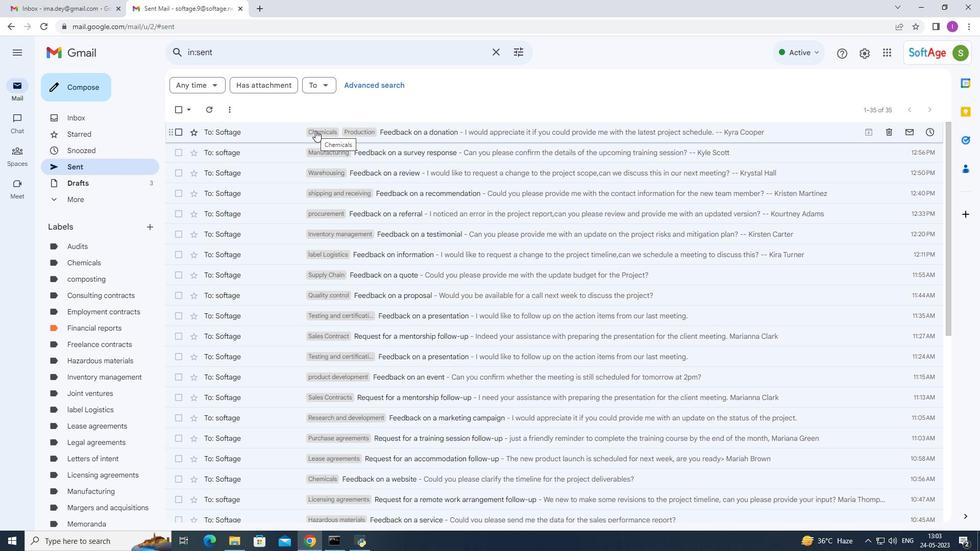 
Action: Mouse moved to (454, 360)
Screenshot: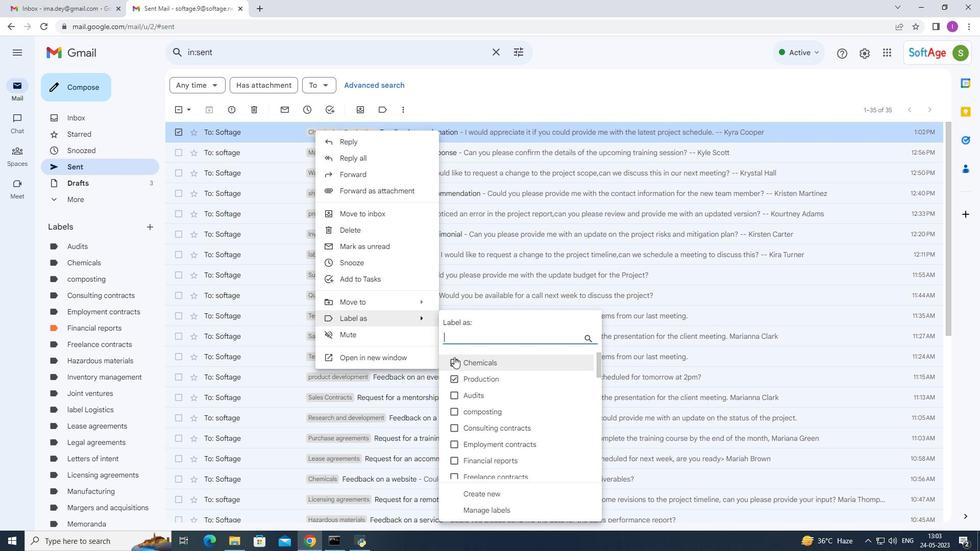 
Action: Mouse pressed left at (454, 360)
Screenshot: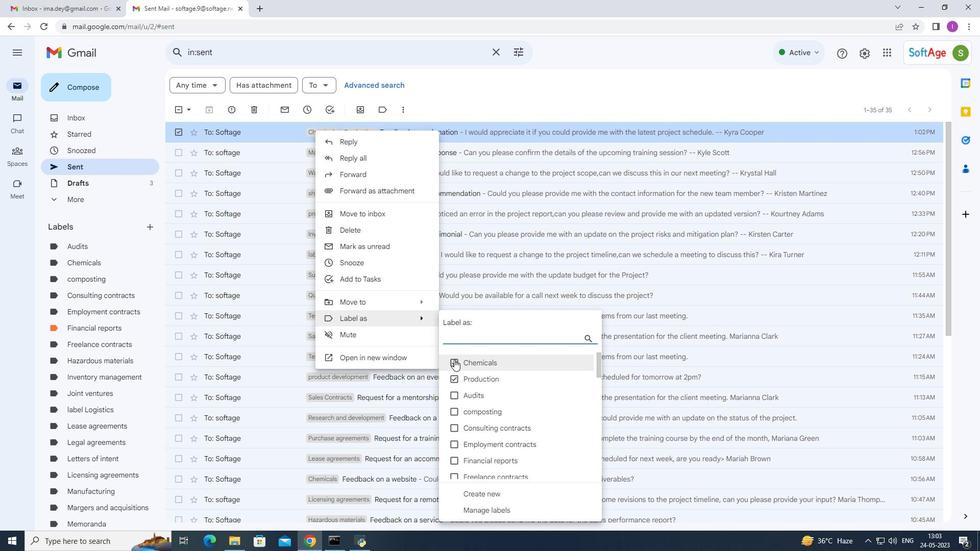 
Action: Mouse moved to (455, 360)
Screenshot: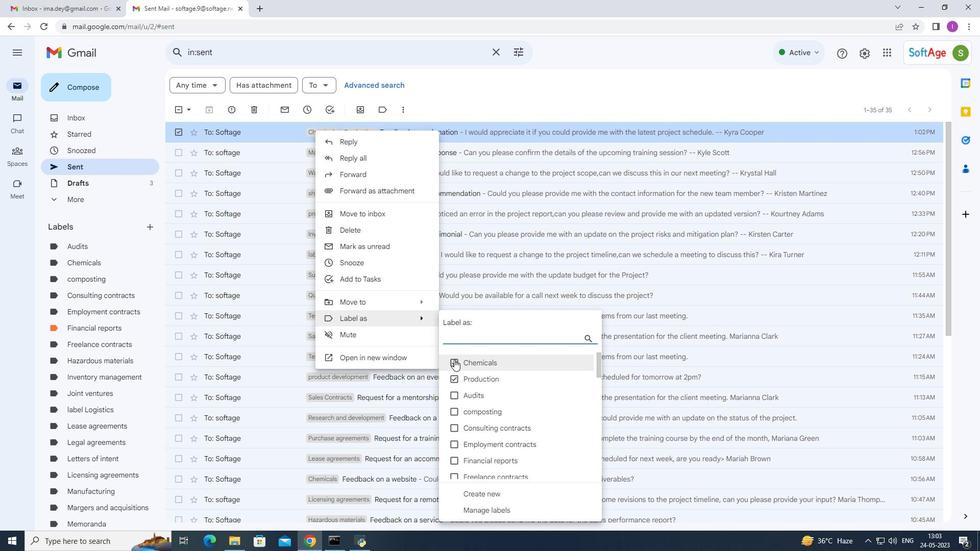 
Action: Mouse pressed left at (455, 360)
Screenshot: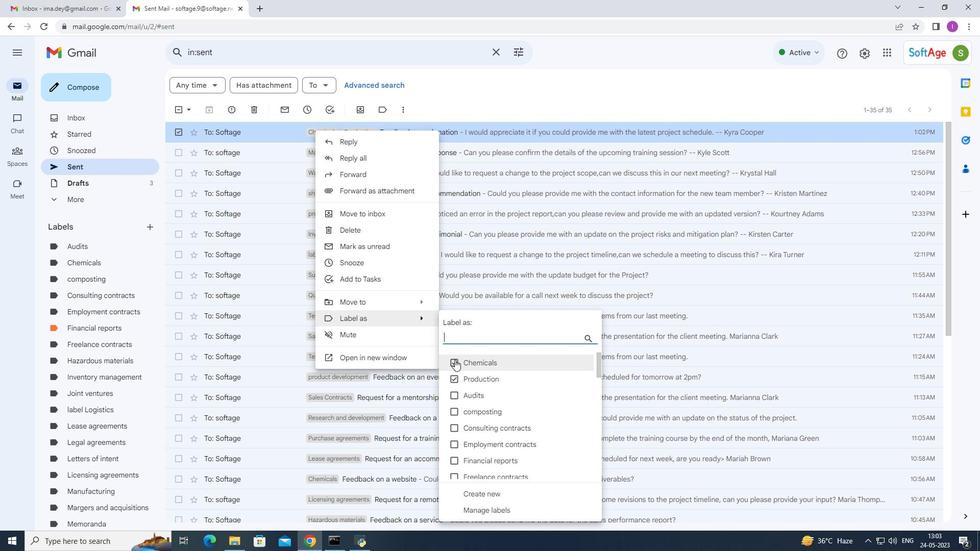 
Action: Mouse moved to (450, 363)
Screenshot: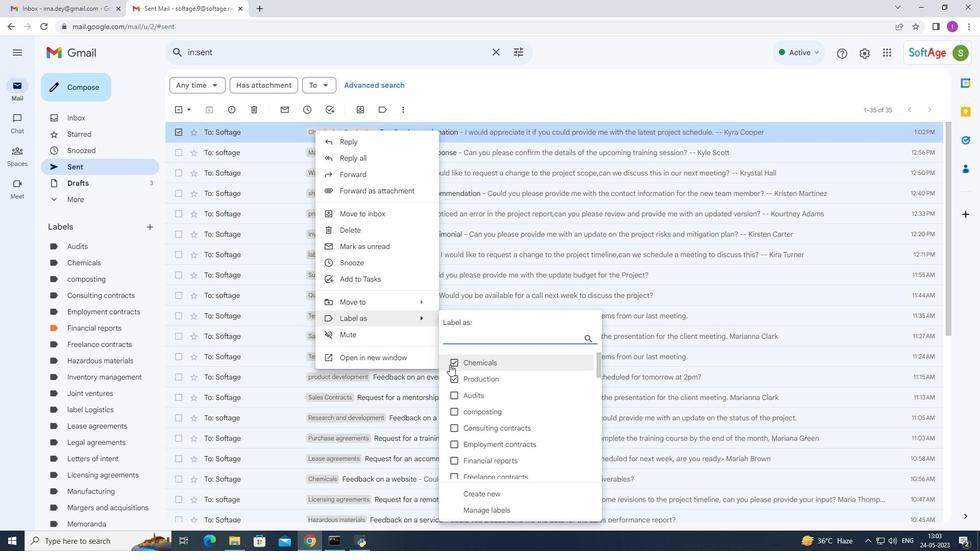 
Action: Mouse pressed left at (450, 363)
Screenshot: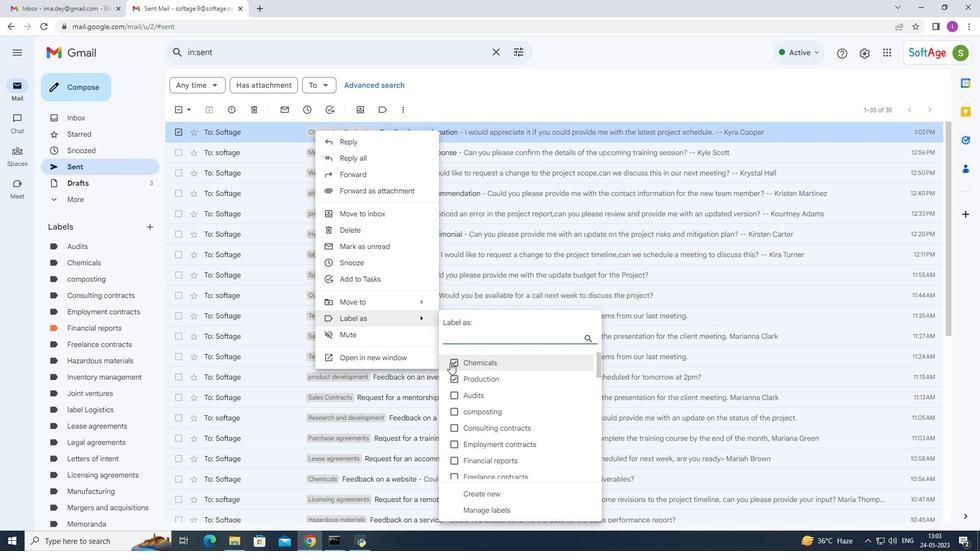 
Action: Mouse moved to (461, 379)
Screenshot: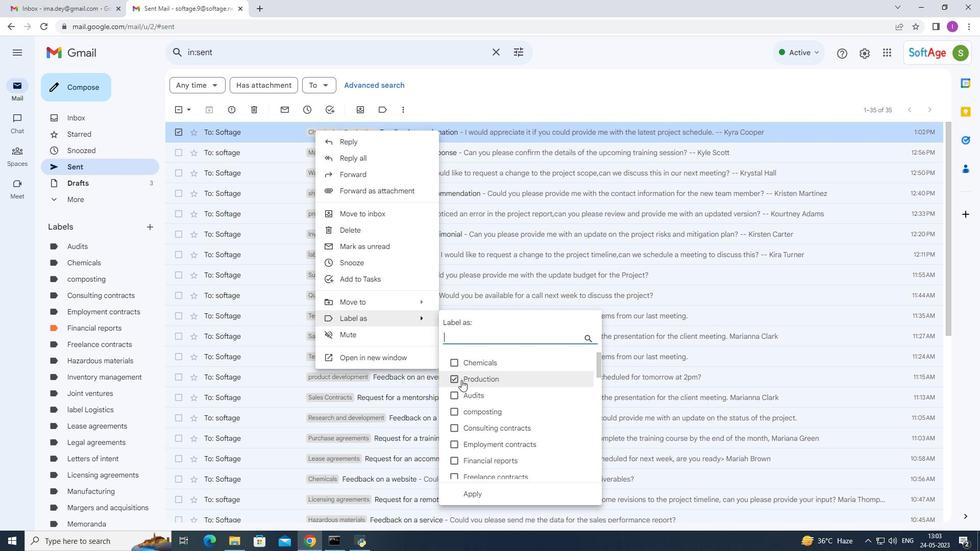 
Action: Mouse pressed left at (461, 379)
Screenshot: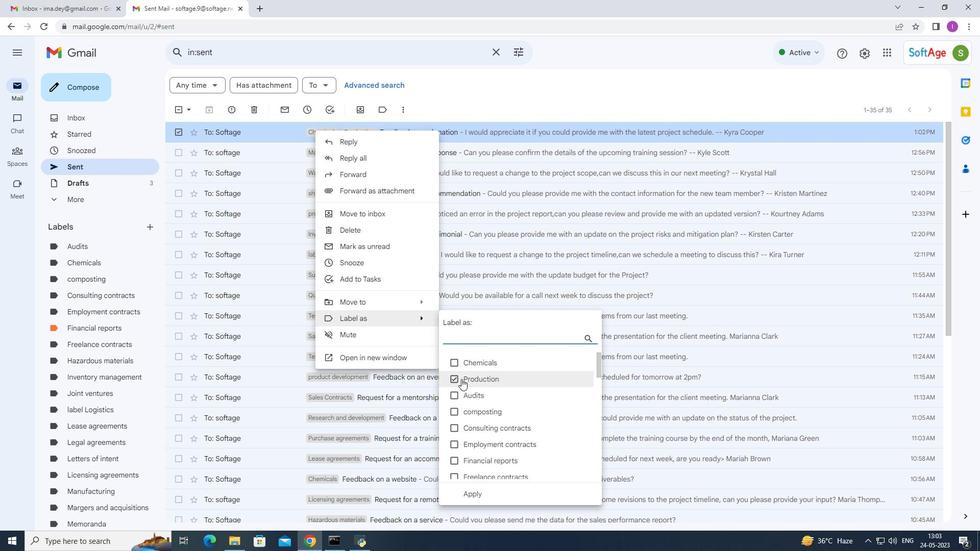 
Action: Mouse moved to (247, 128)
Screenshot: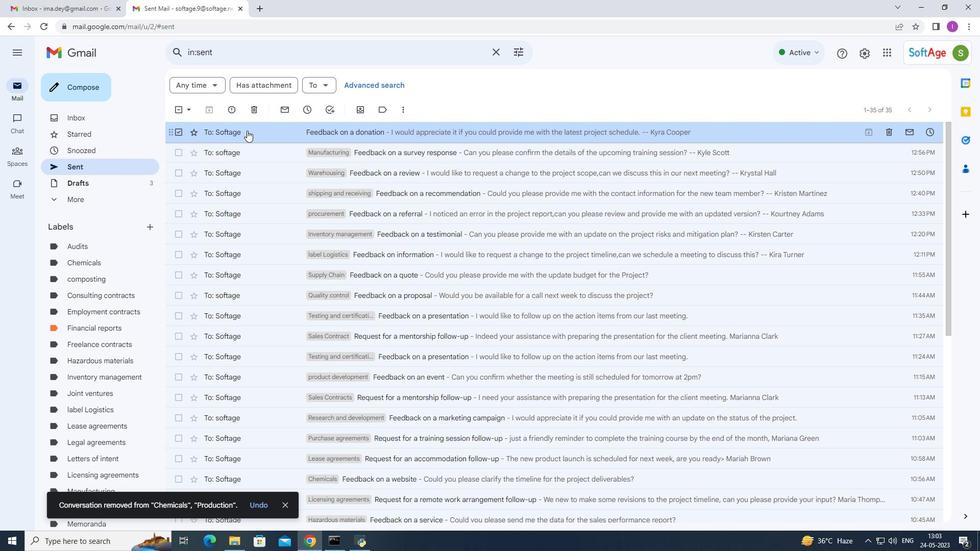 
Action: Mouse pressed right at (247, 128)
Screenshot: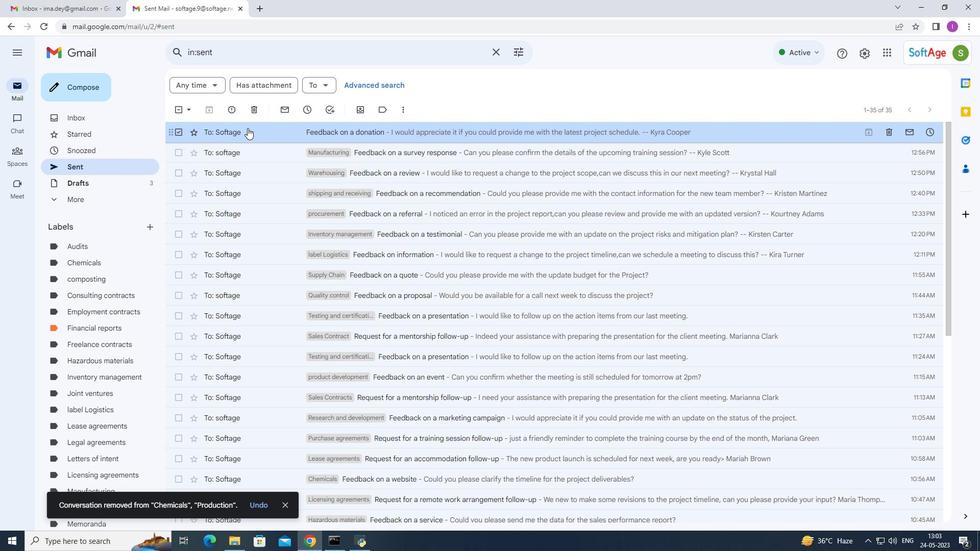 
Action: Mouse moved to (396, 494)
Screenshot: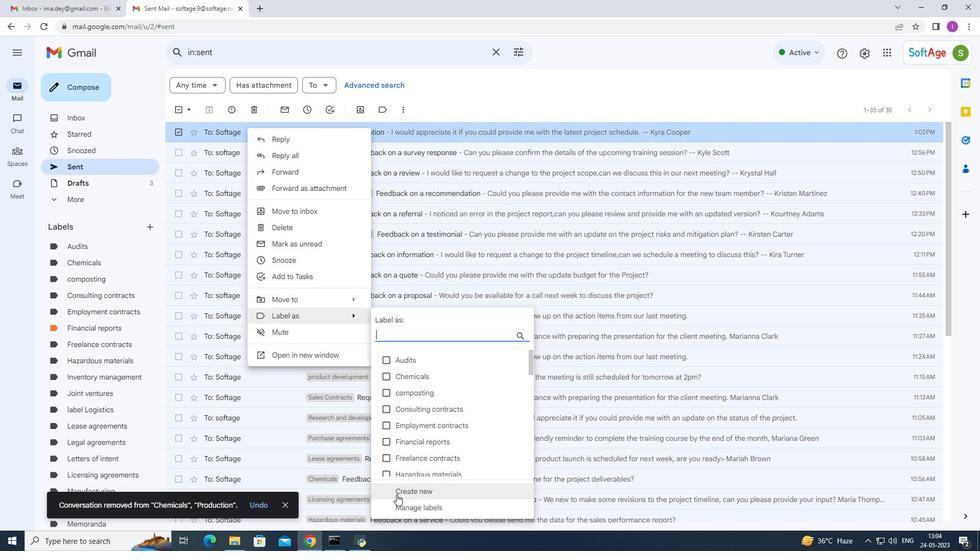 
Action: Mouse pressed left at (396, 494)
Screenshot: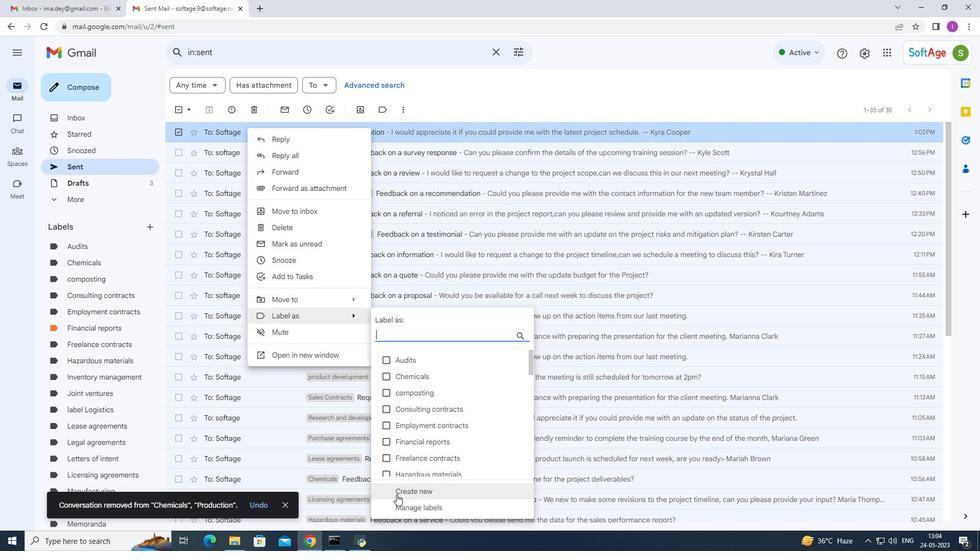 
Action: Mouse moved to (454, 439)
Screenshot: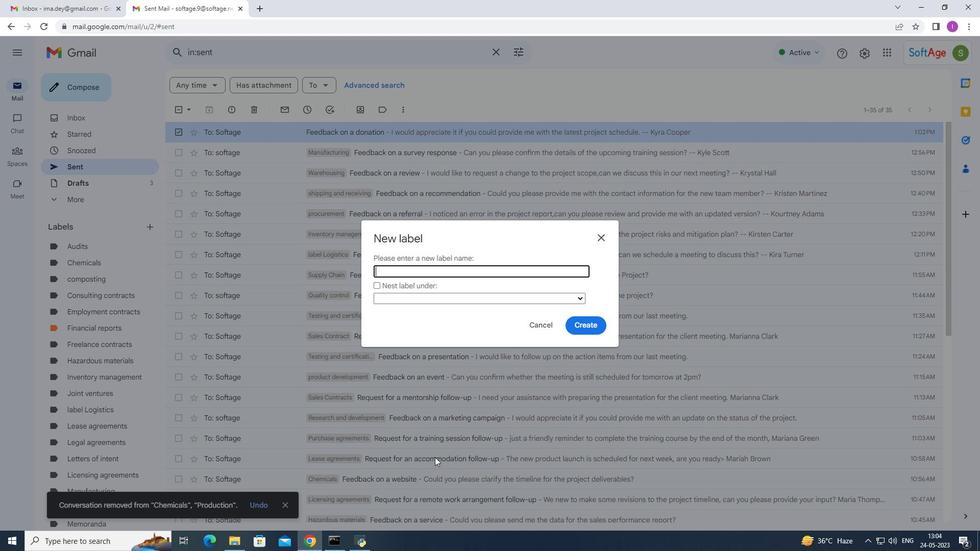
Action: Key pressed production
Screenshot: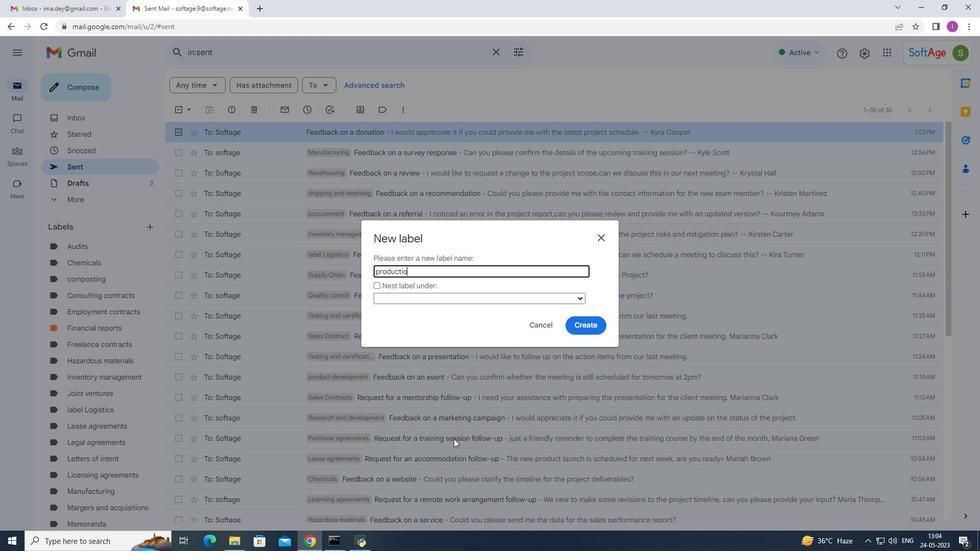 
Action: Mouse moved to (588, 328)
Screenshot: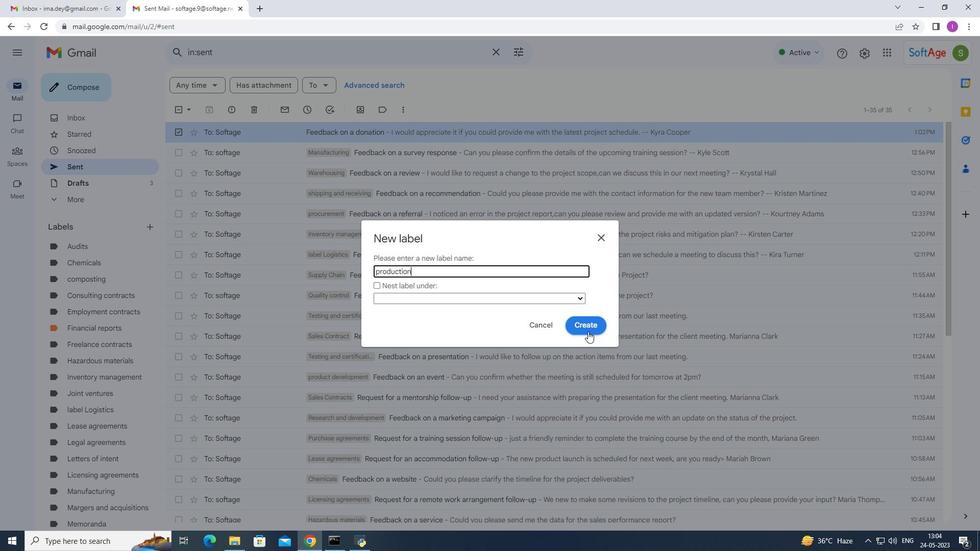 
Action: Mouse pressed left at (588, 328)
Screenshot: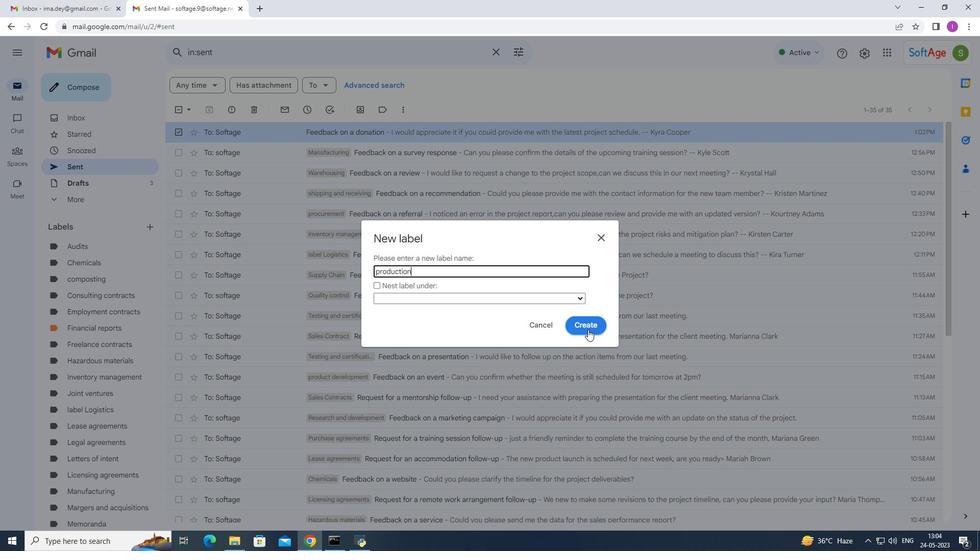 
Action: Mouse moved to (587, 330)
Screenshot: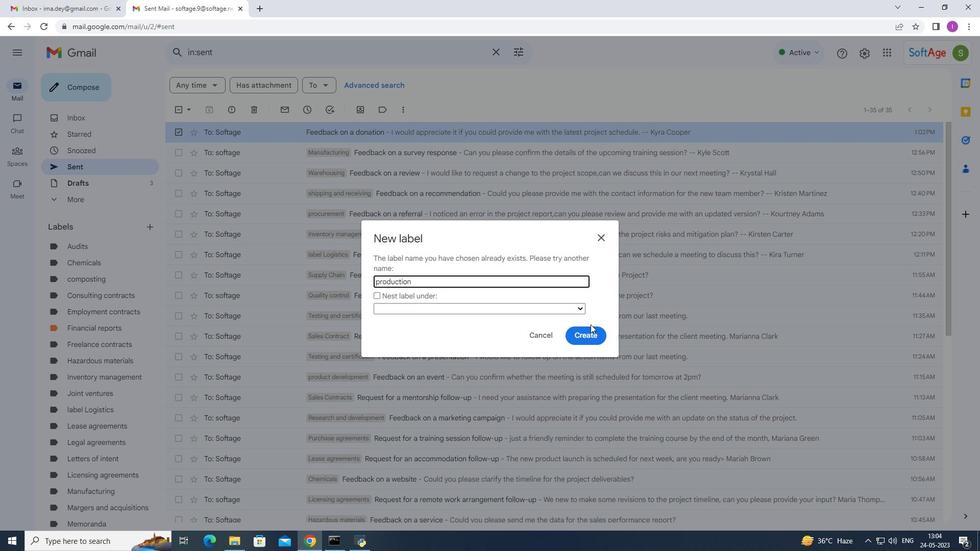 
Action: Mouse pressed left at (587, 330)
Screenshot: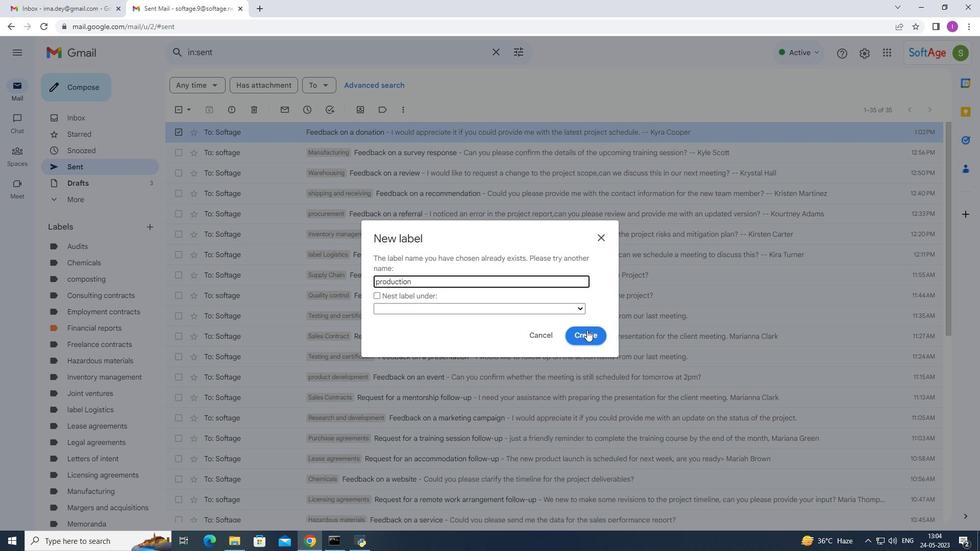 
Action: Mouse moved to (602, 232)
Screenshot: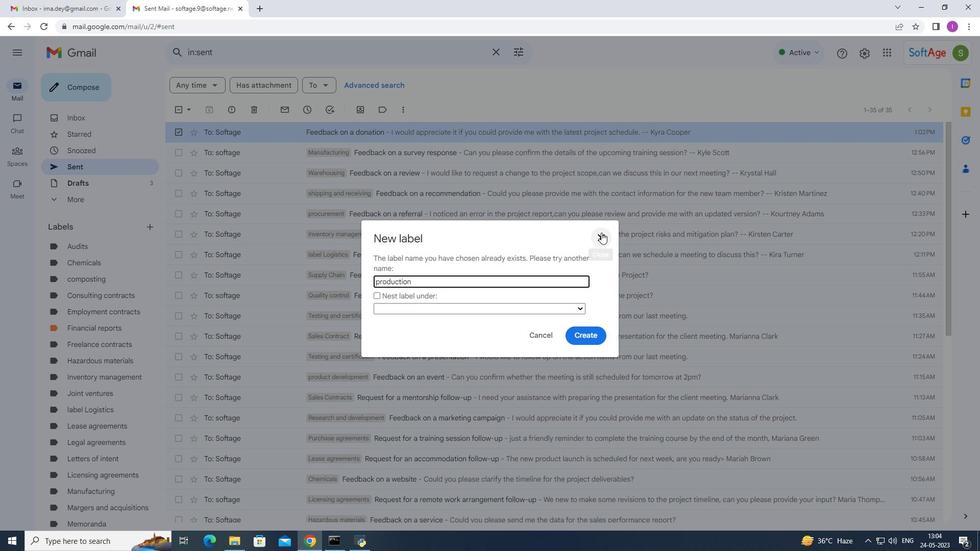 
Action: Mouse pressed left at (602, 232)
Screenshot: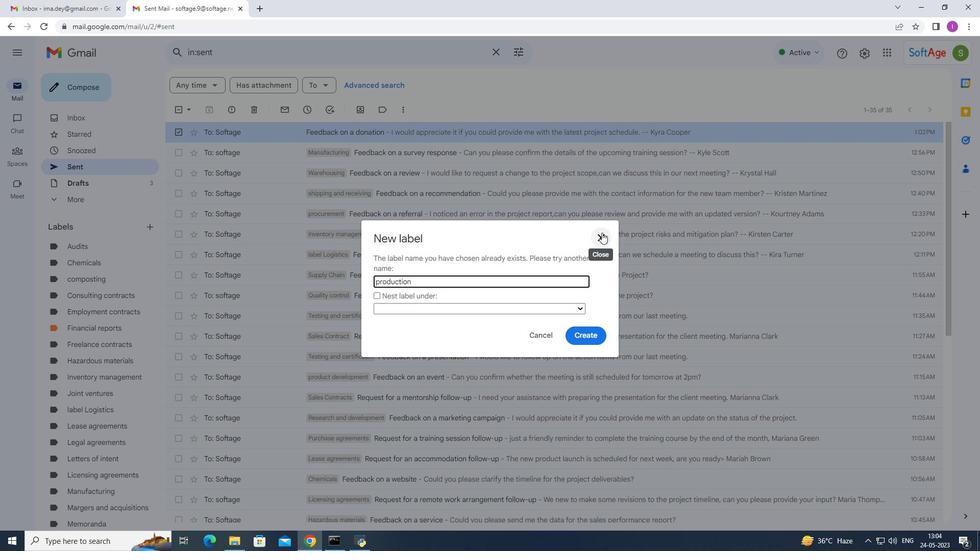 
Action: Mouse moved to (396, 134)
Screenshot: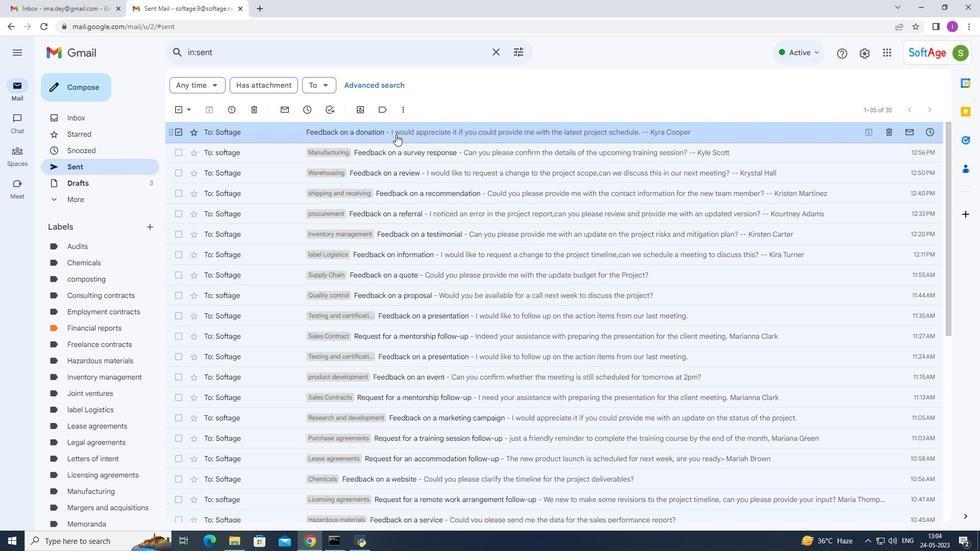 
Action: Mouse pressed right at (396, 134)
Screenshot: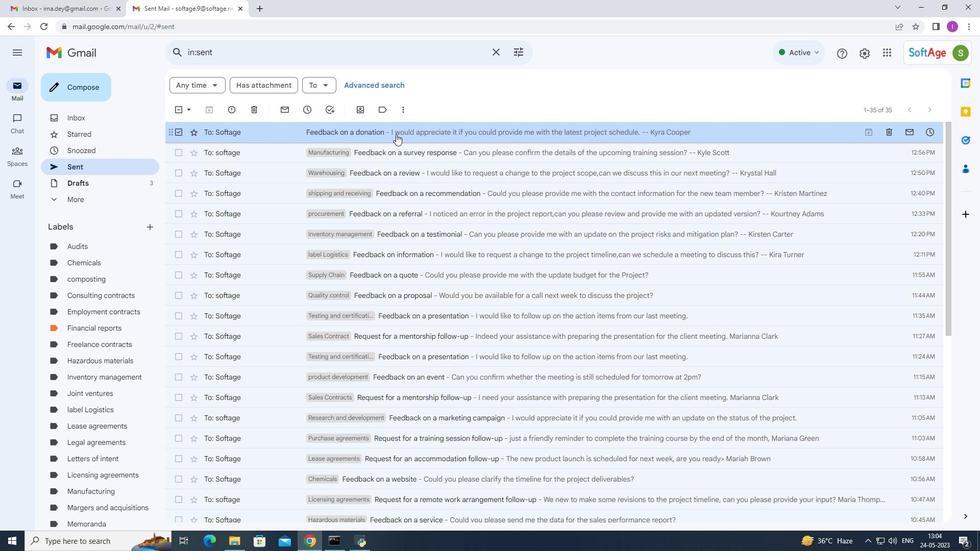 
Action: Mouse moved to (553, 345)
Screenshot: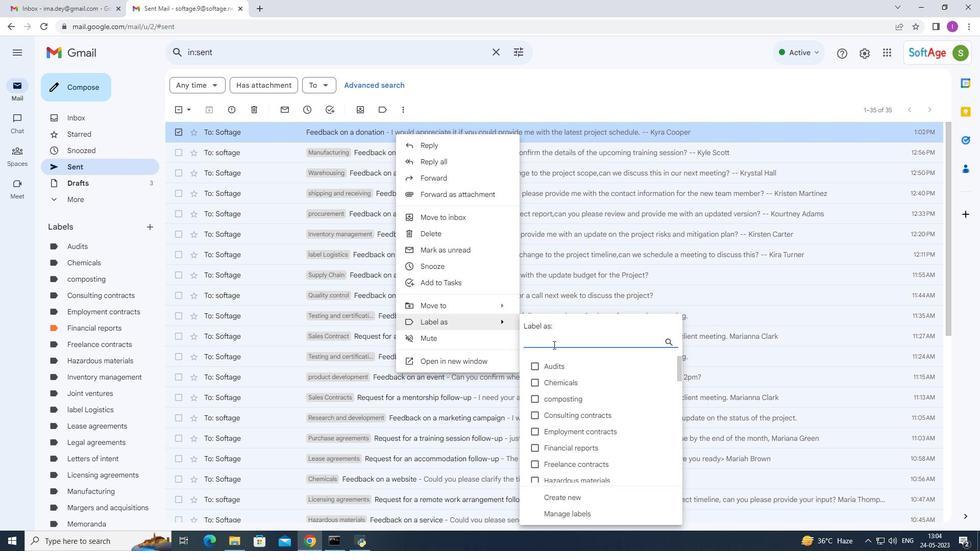 
Action: Key pressed p
Screenshot: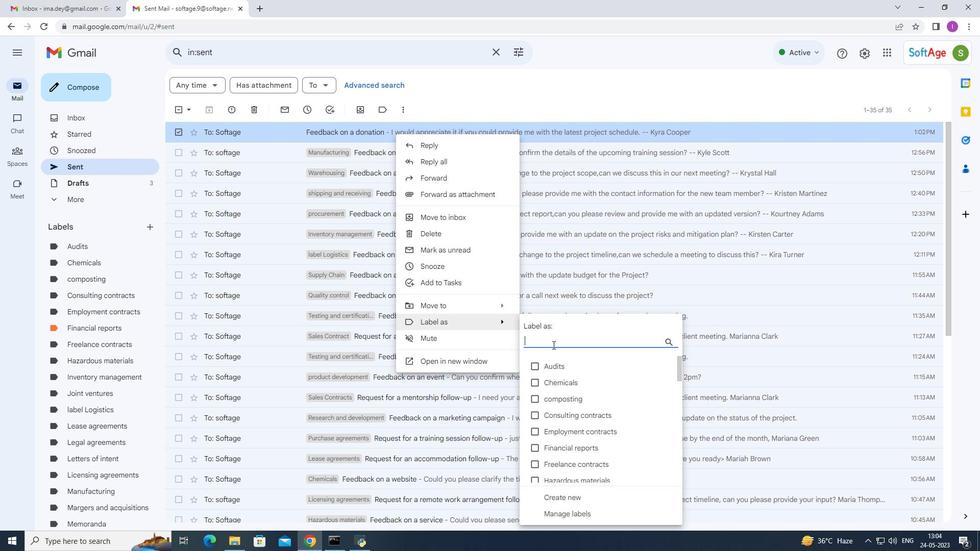 
Action: Mouse moved to (552, 345)
Screenshot: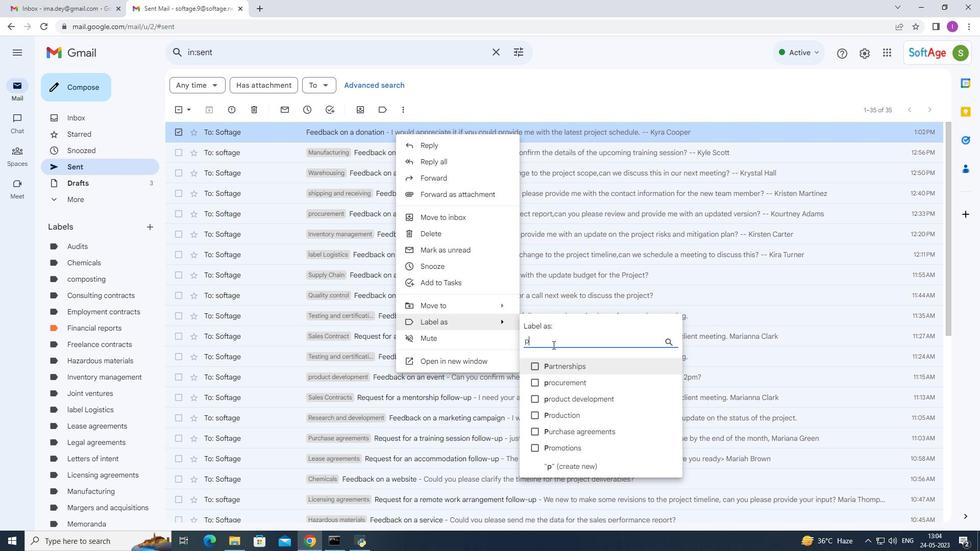 
Action: Key pressed r
Screenshot: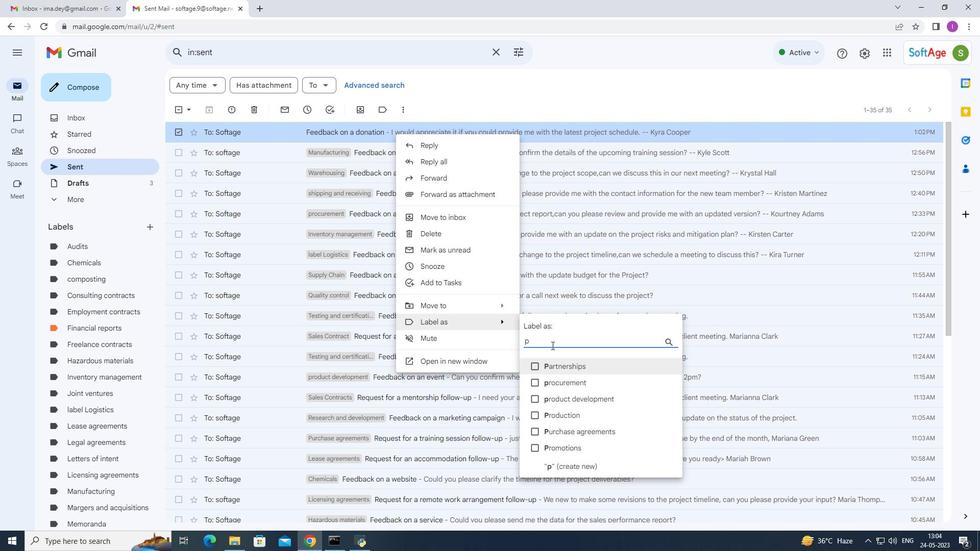 
Action: Mouse moved to (563, 395)
Screenshot: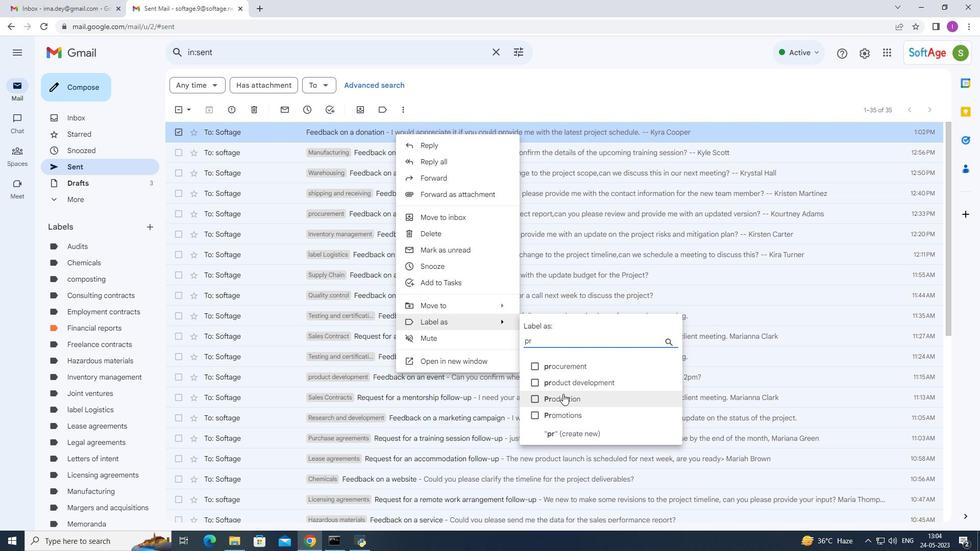 
Action: Mouse pressed left at (563, 395)
Screenshot: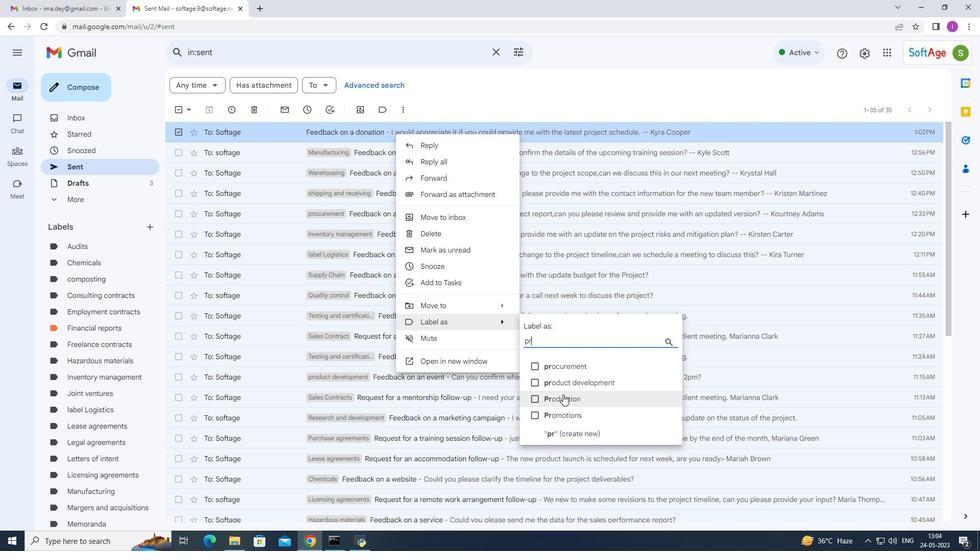 
Action: Mouse moved to (439, 220)
Screenshot: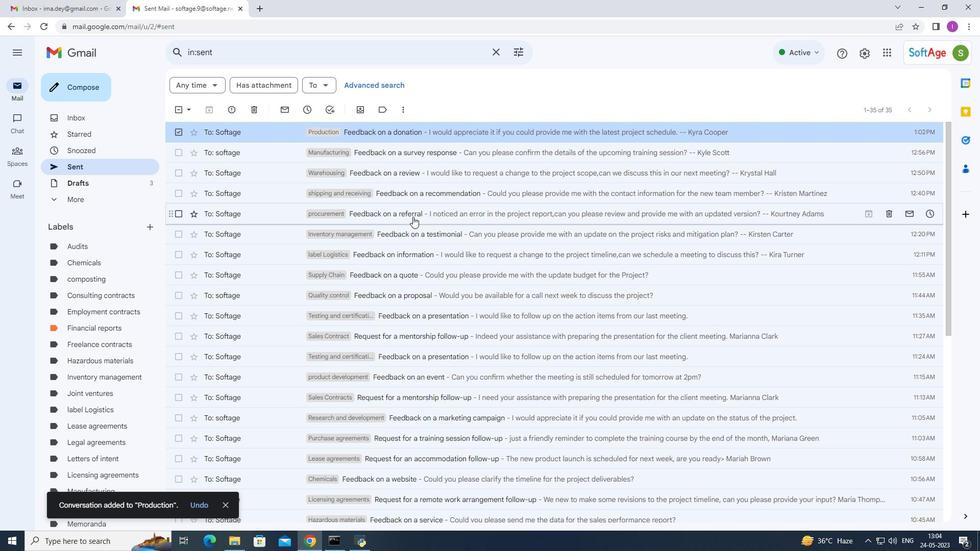 
